 Task: Find connections with filter location Klosterneuburg with filter topic #Creativitywith filter profile language English with filter current company Cadila Pharmaceuticals Limited with filter school Yenepoya University with filter industry Blockchain Services with filter service category Print Design with filter keywords title Journalist
Action: Mouse moved to (579, 100)
Screenshot: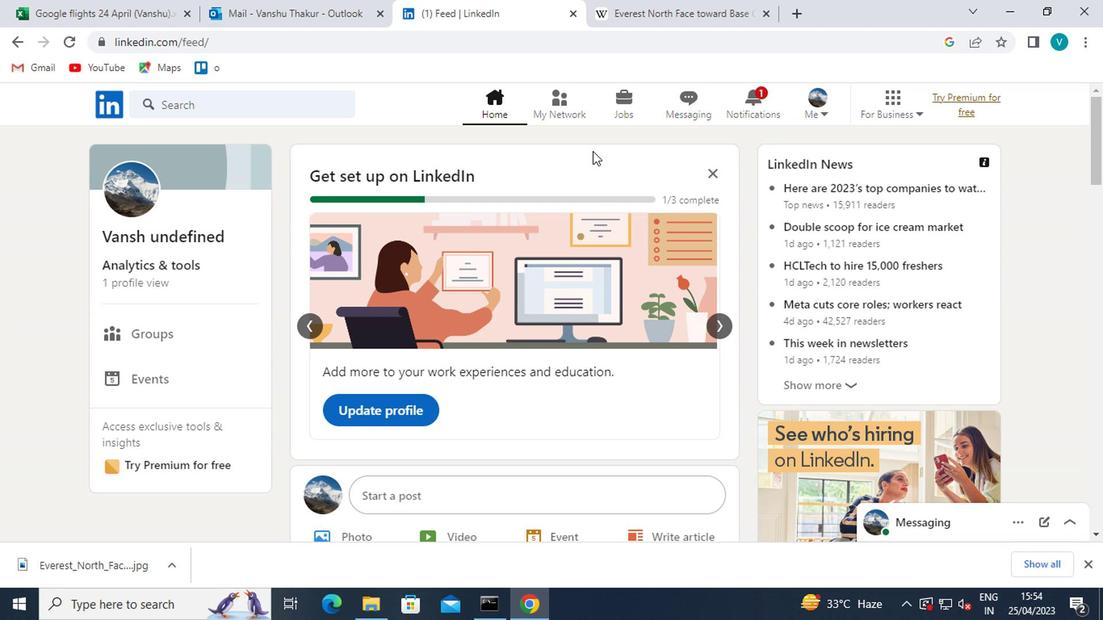 
Action: Mouse pressed left at (579, 100)
Screenshot: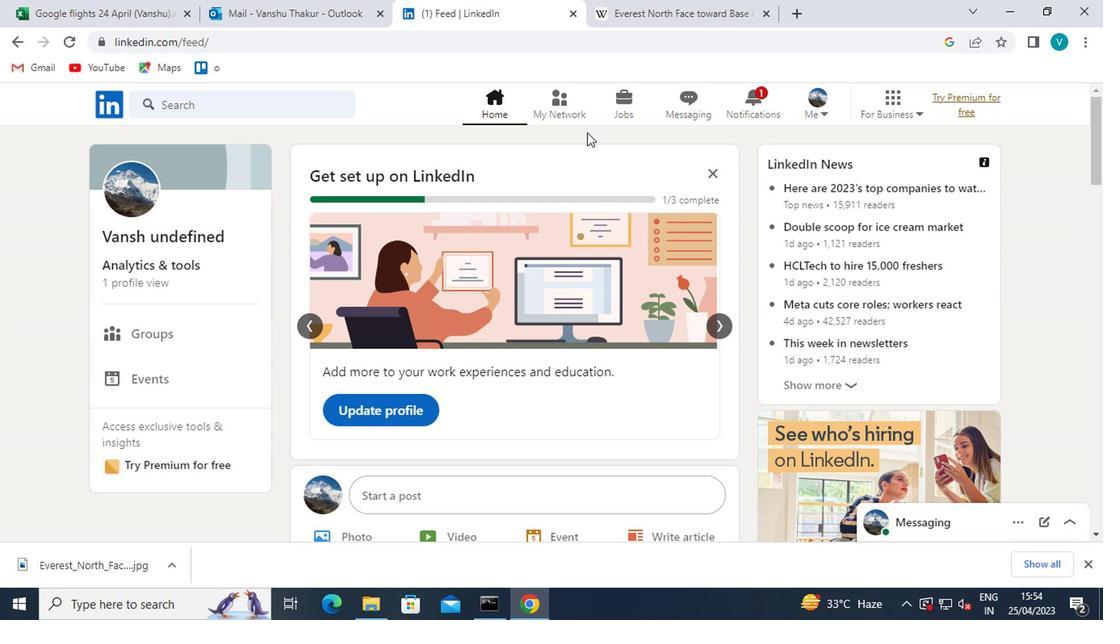 
Action: Mouse moved to (203, 190)
Screenshot: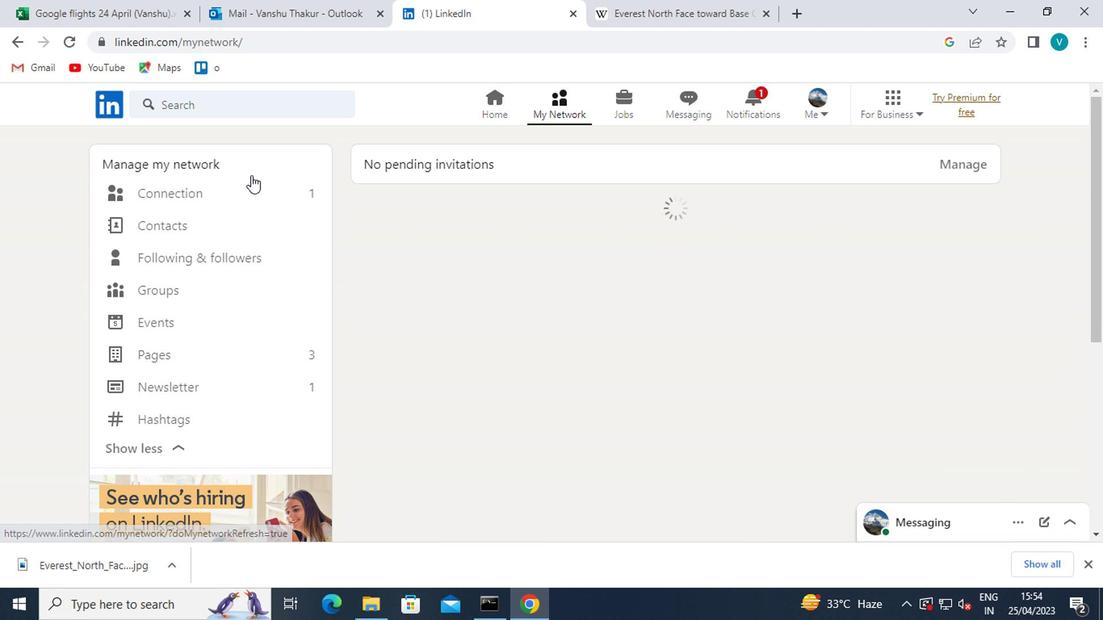 
Action: Mouse pressed left at (203, 190)
Screenshot: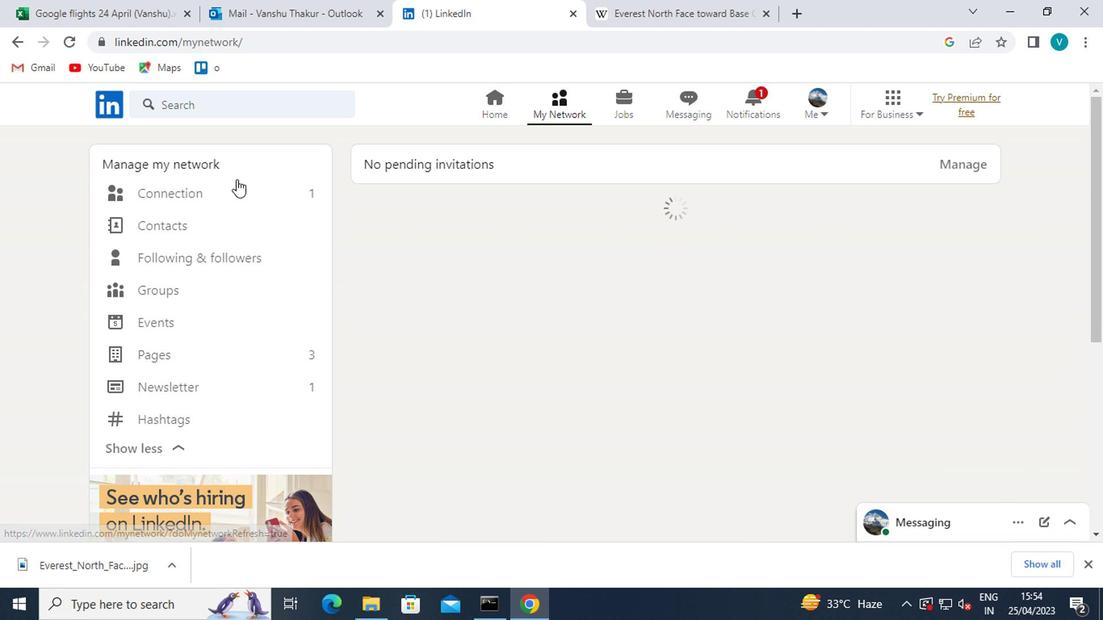 
Action: Mouse moved to (662, 188)
Screenshot: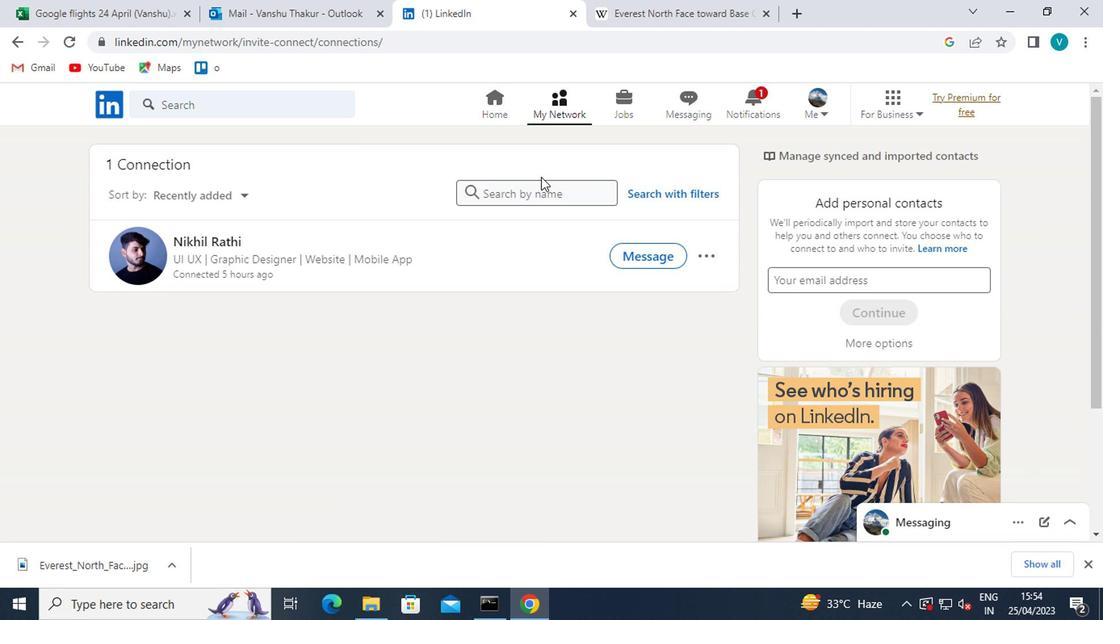 
Action: Mouse pressed left at (662, 188)
Screenshot: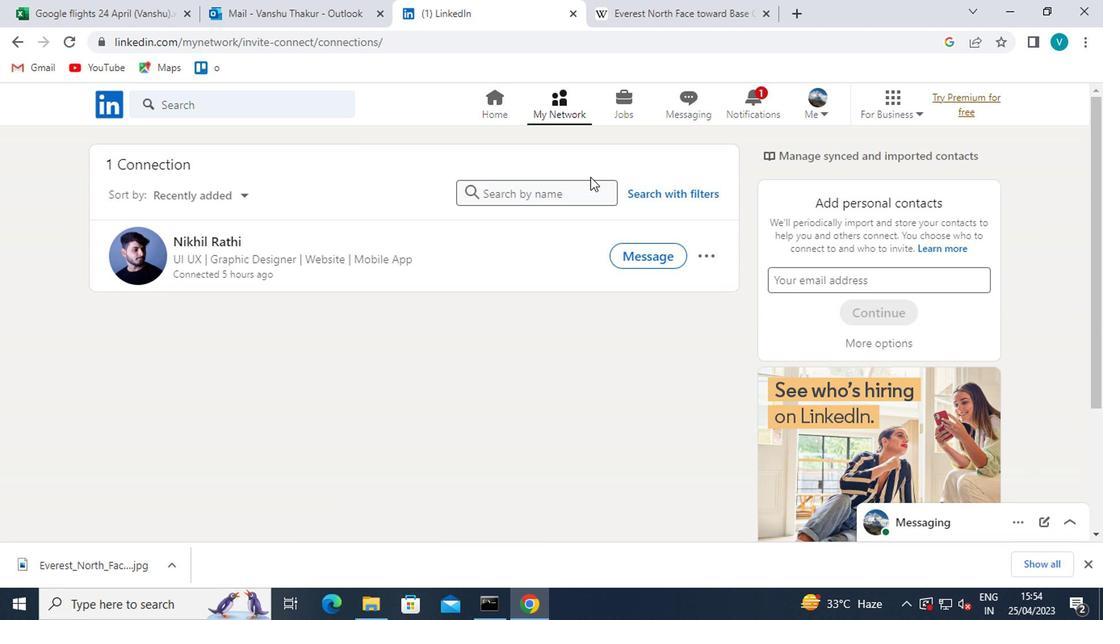 
Action: Mouse moved to (553, 164)
Screenshot: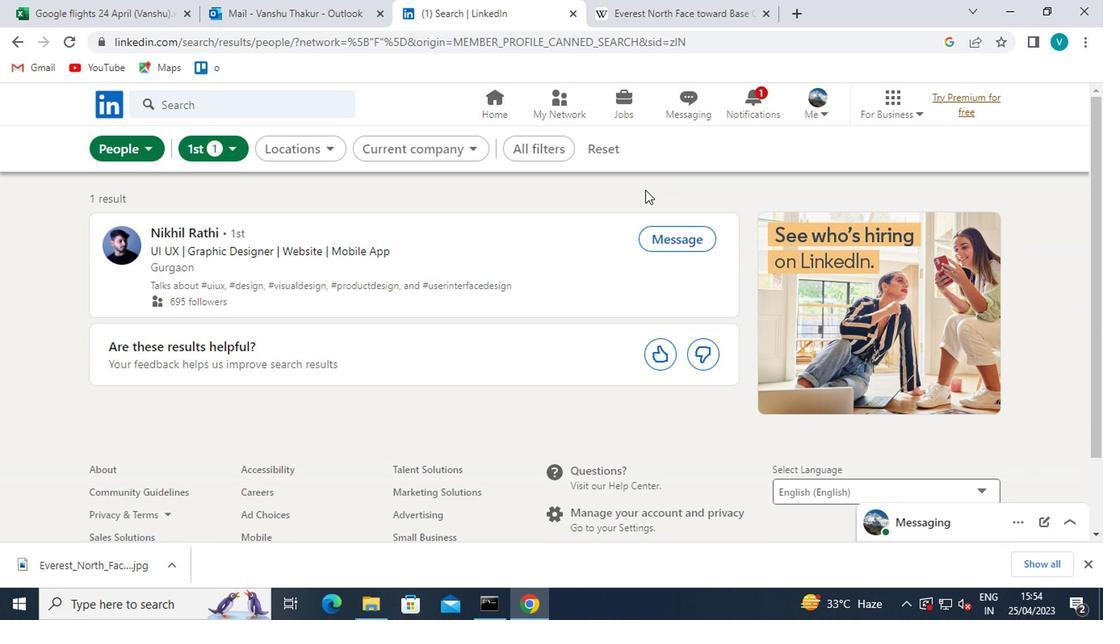 
Action: Mouse pressed left at (553, 164)
Screenshot: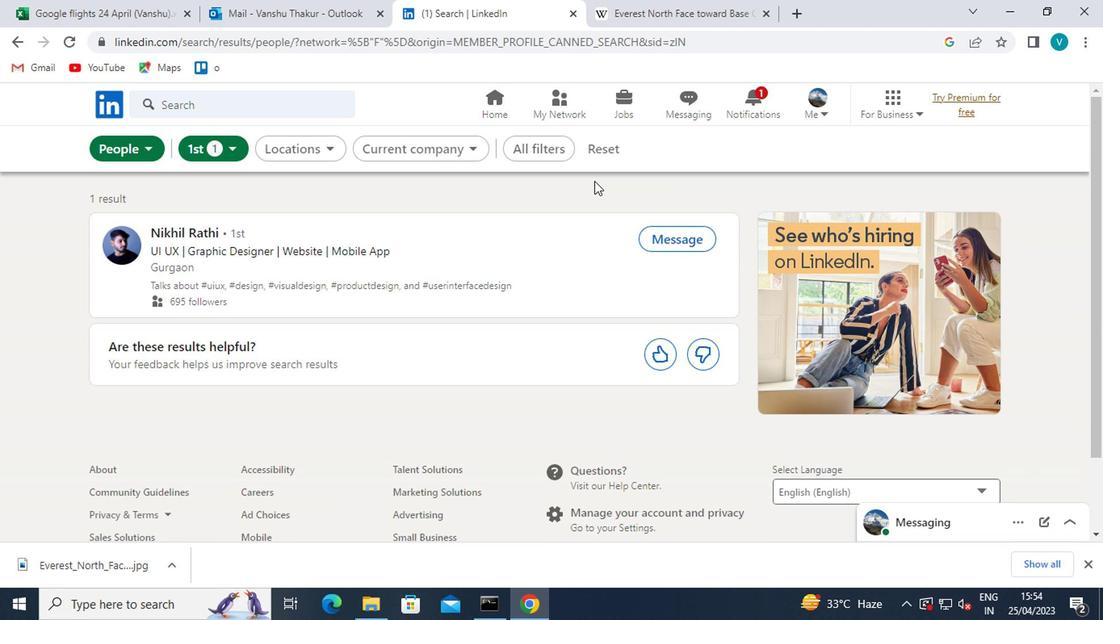 
Action: Mouse moved to (556, 158)
Screenshot: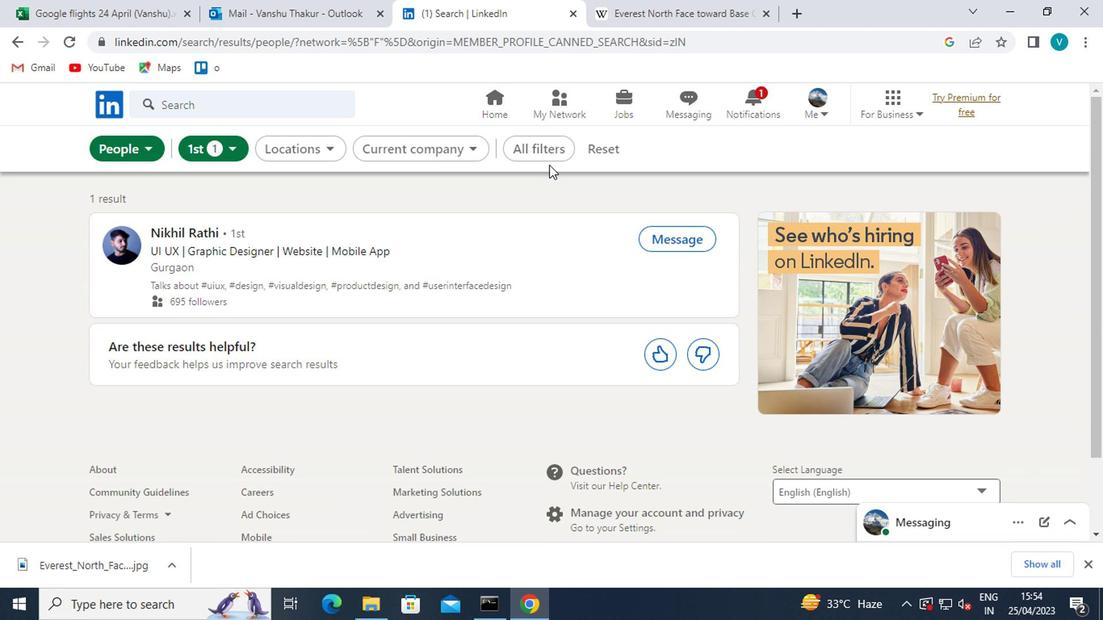 
Action: Mouse pressed left at (556, 158)
Screenshot: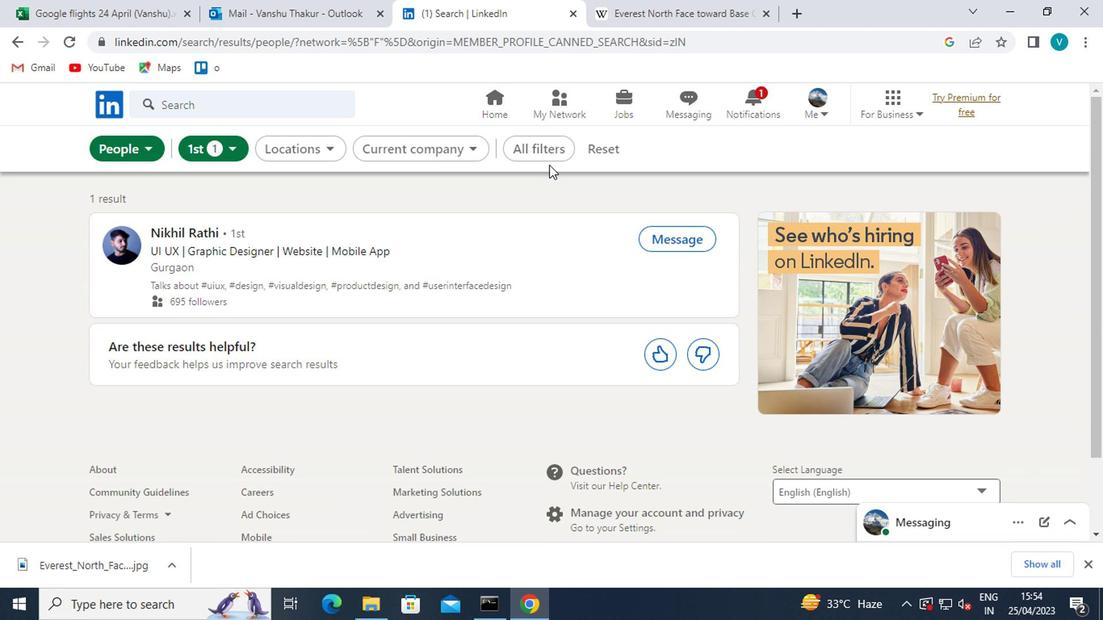 
Action: Mouse moved to (718, 247)
Screenshot: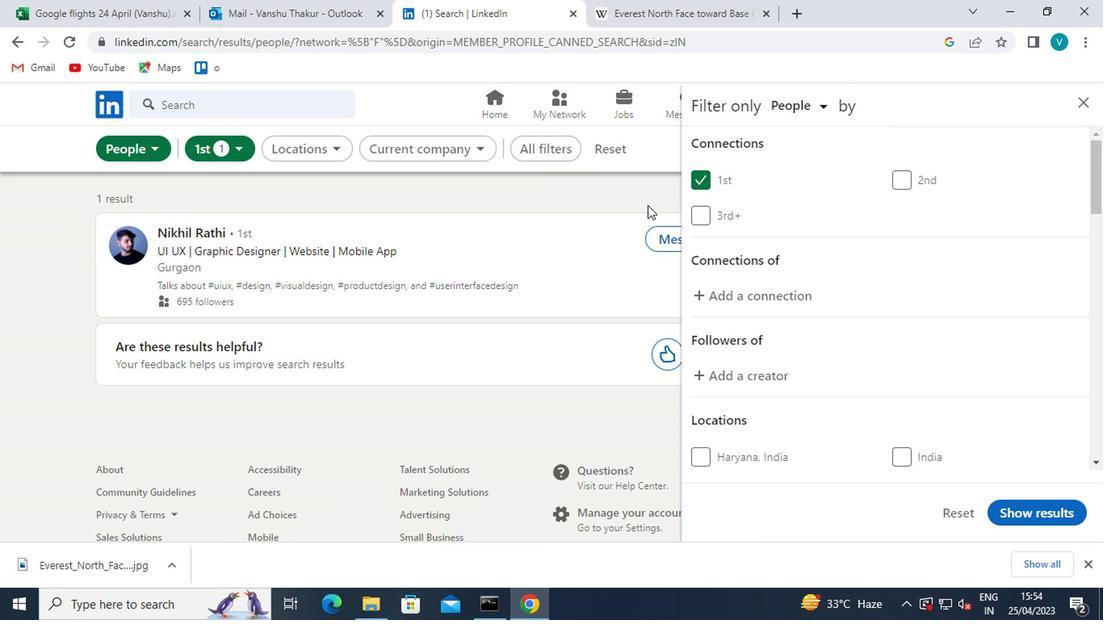 
Action: Mouse scrolled (718, 245) with delta (0, -1)
Screenshot: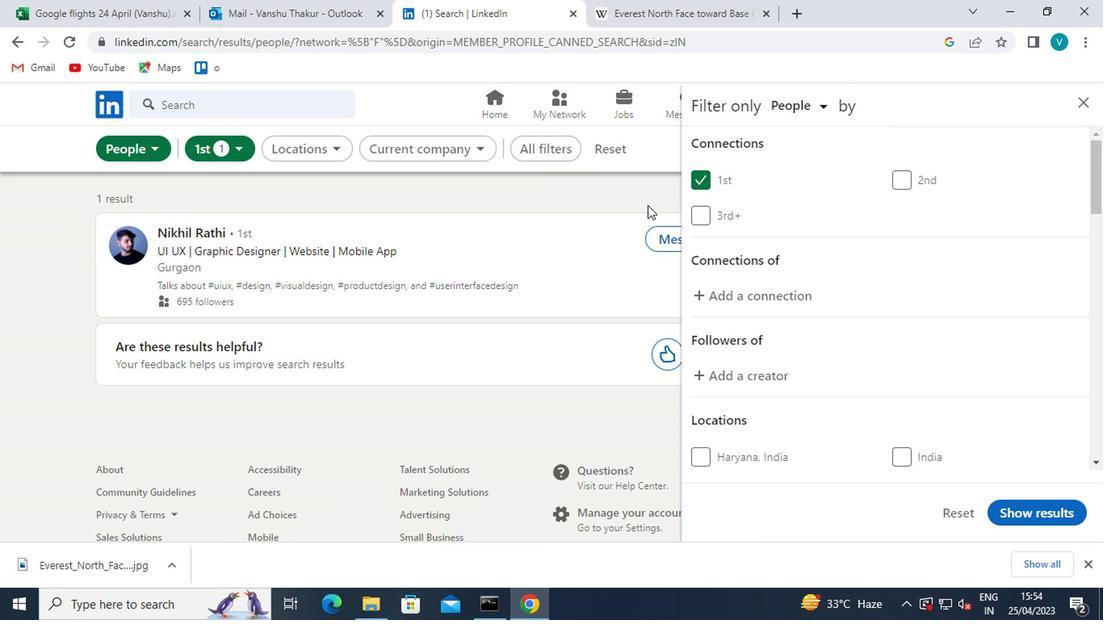
Action: Mouse moved to (721, 249)
Screenshot: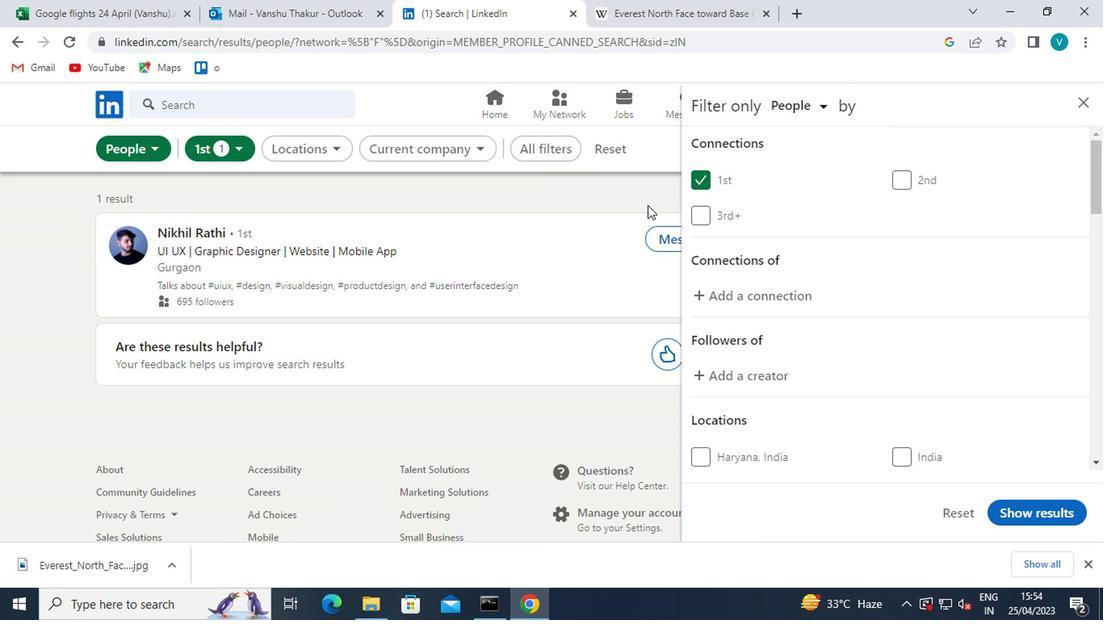 
Action: Mouse scrolled (721, 249) with delta (0, 0)
Screenshot: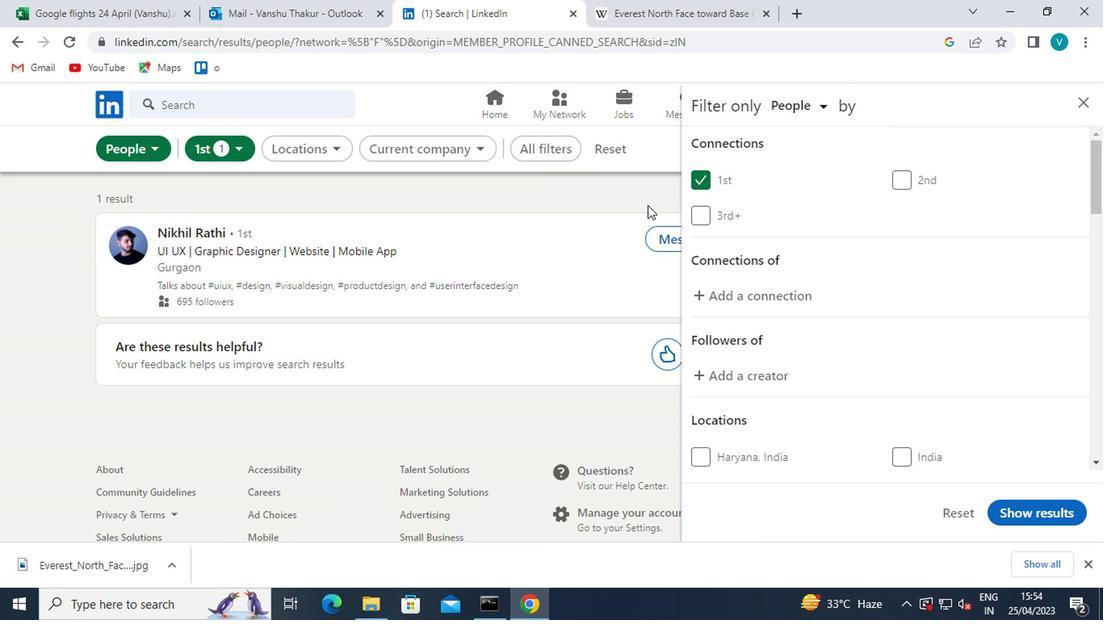 
Action: Mouse moved to (743, 359)
Screenshot: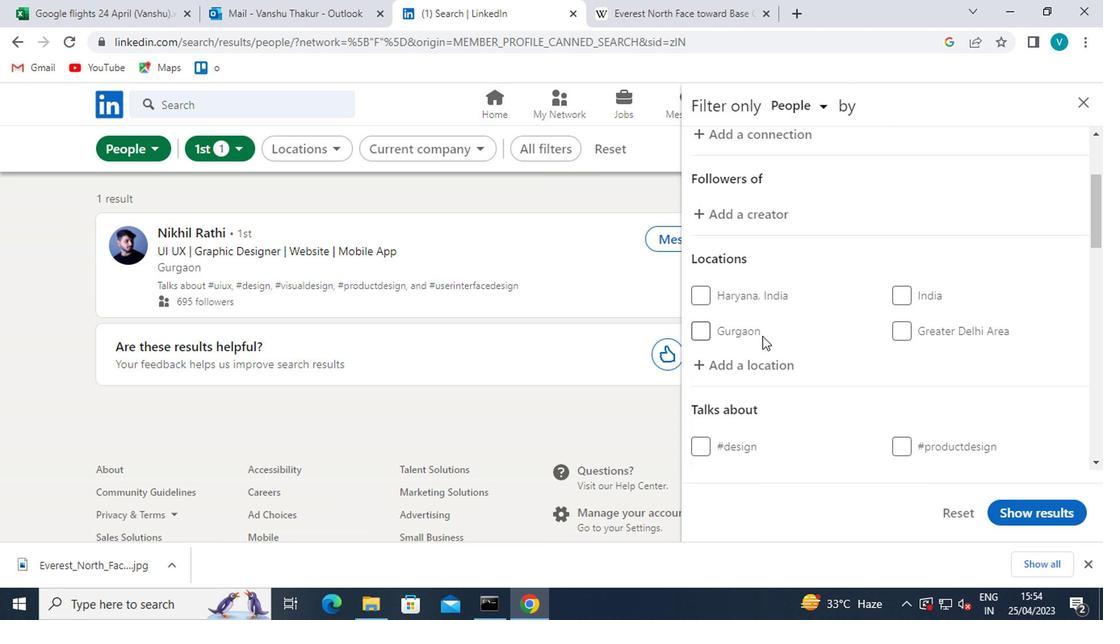 
Action: Mouse pressed left at (743, 359)
Screenshot: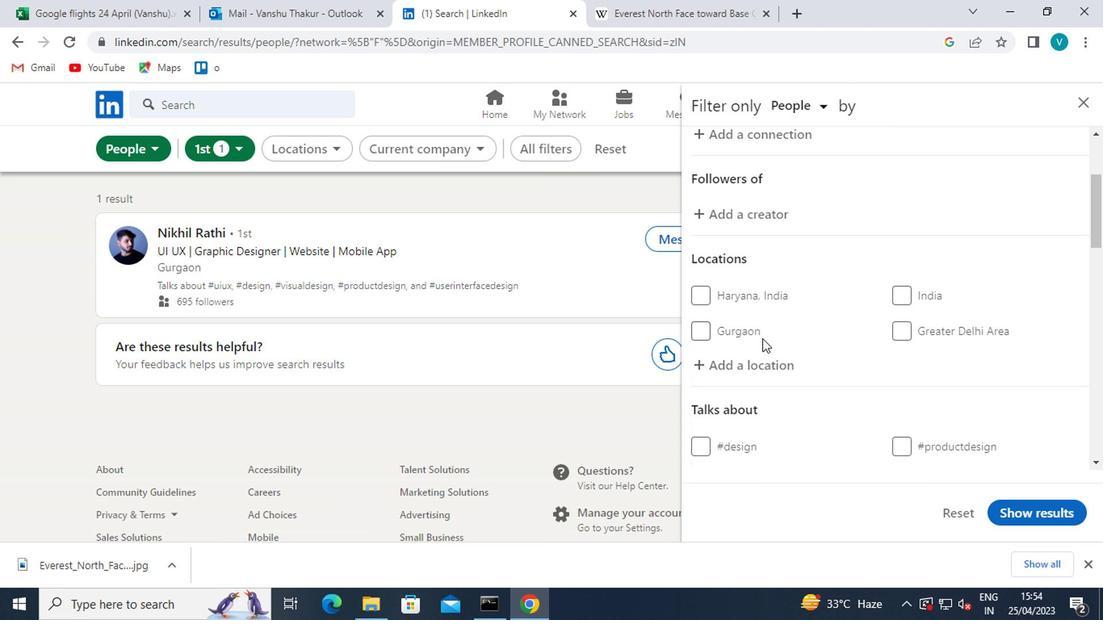 
Action: Mouse moved to (714, 376)
Screenshot: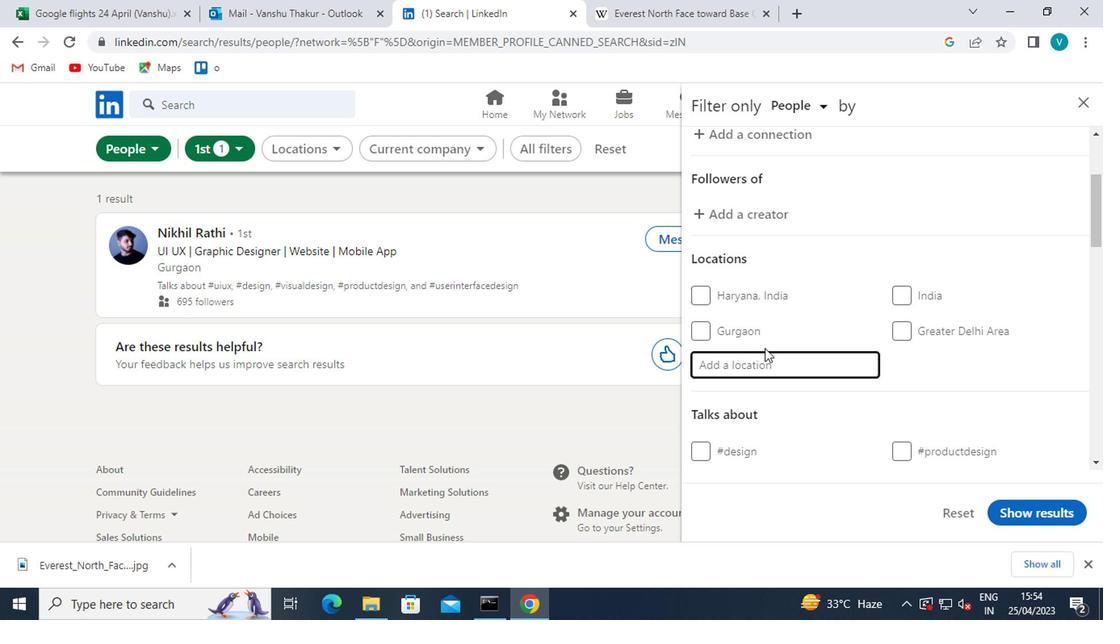 
Action: Key pressed <Key.shift>KLOSTERNEUBURG
Screenshot: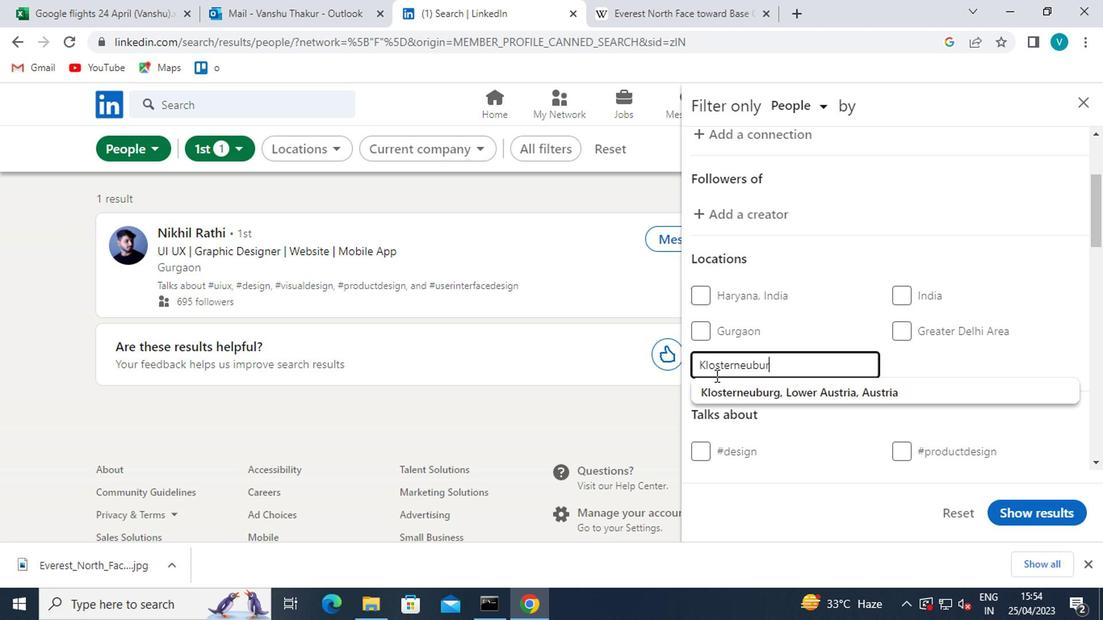 
Action: Mouse moved to (779, 394)
Screenshot: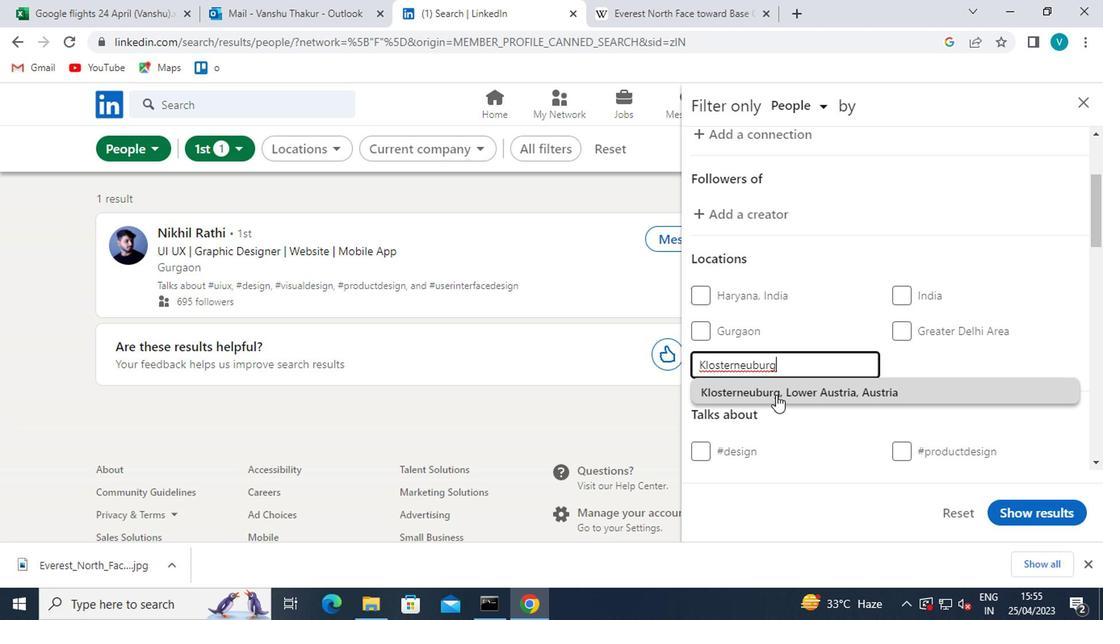 
Action: Mouse pressed left at (779, 394)
Screenshot: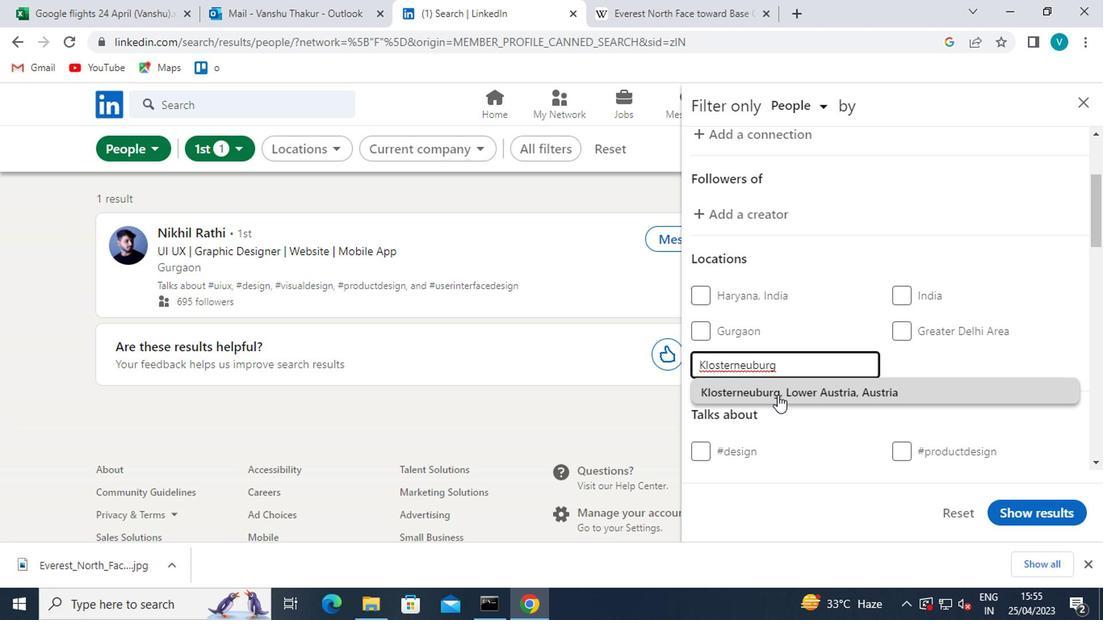 
Action: Mouse moved to (842, 384)
Screenshot: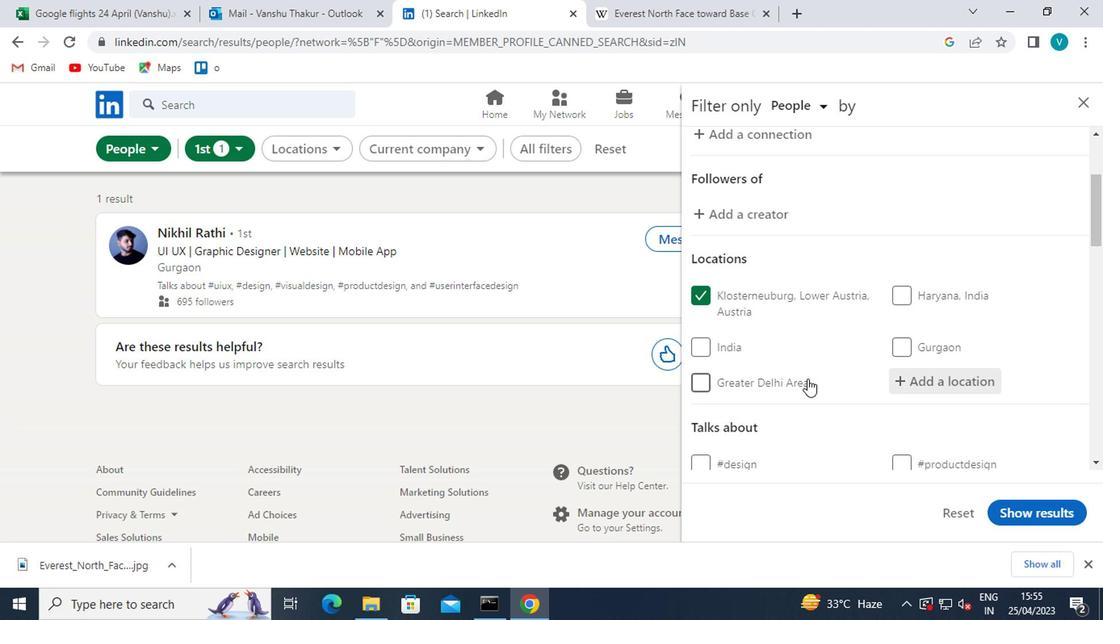 
Action: Mouse scrolled (842, 383) with delta (0, -1)
Screenshot: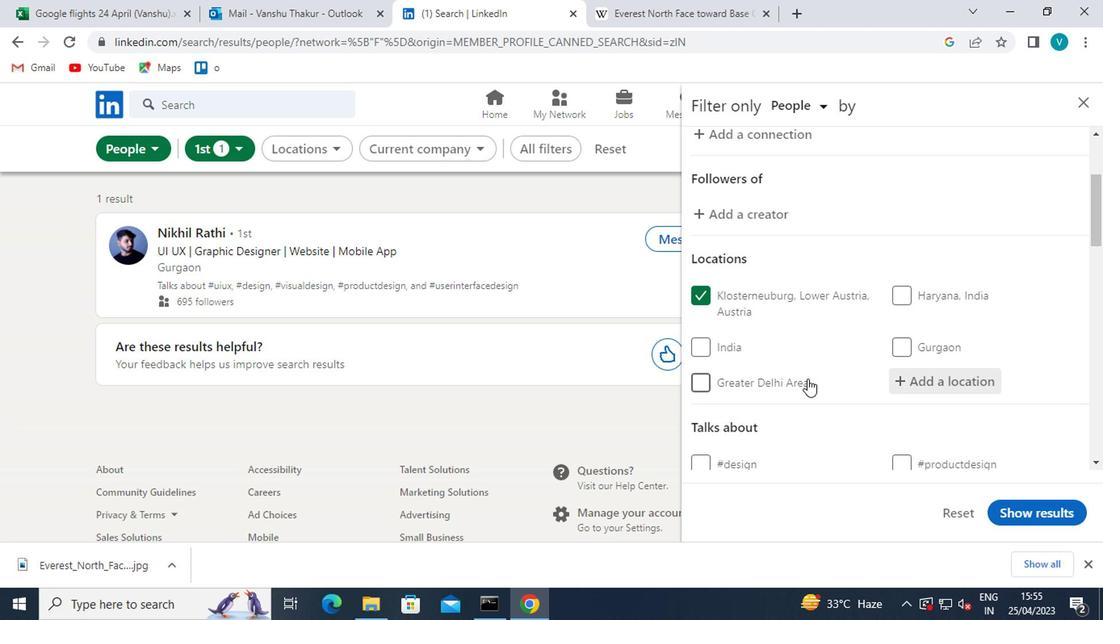 
Action: Mouse moved to (851, 387)
Screenshot: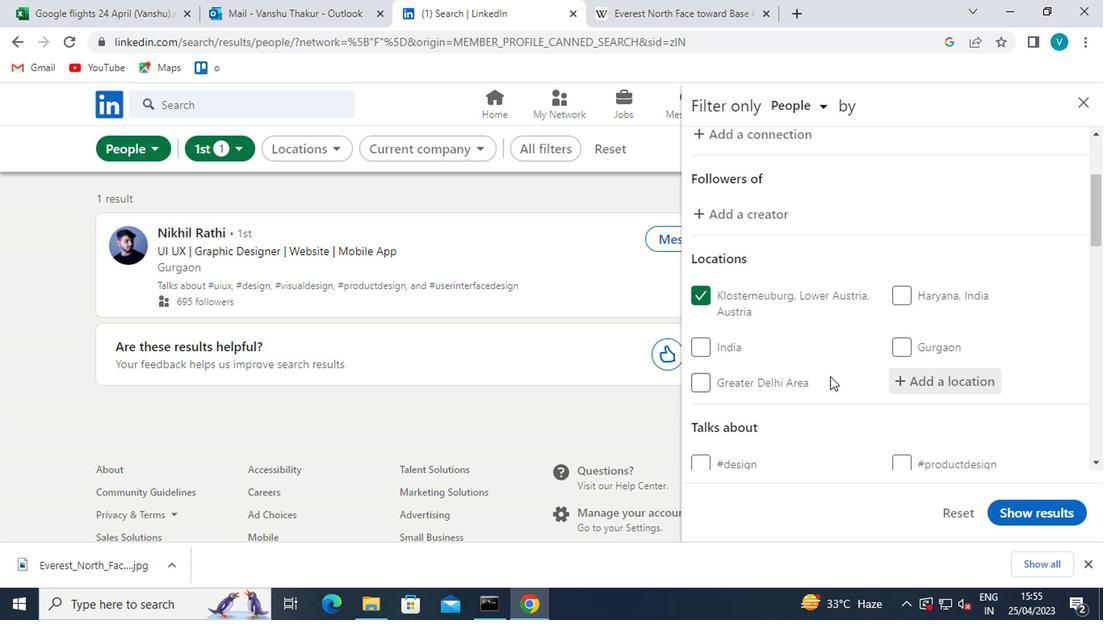 
Action: Mouse scrolled (851, 386) with delta (0, 0)
Screenshot: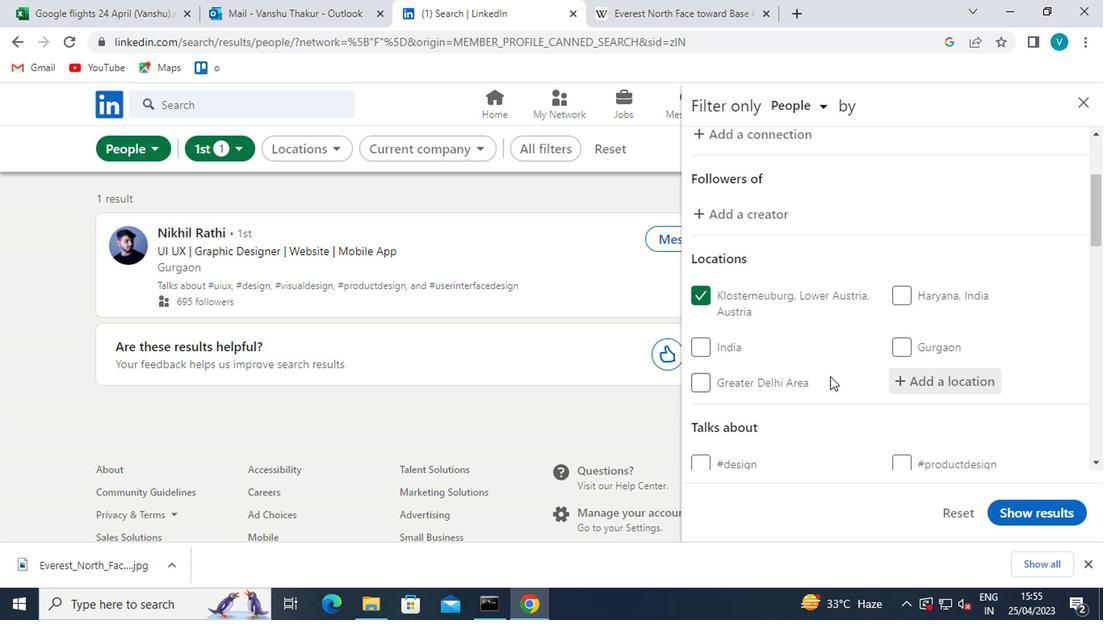 
Action: Mouse moved to (928, 363)
Screenshot: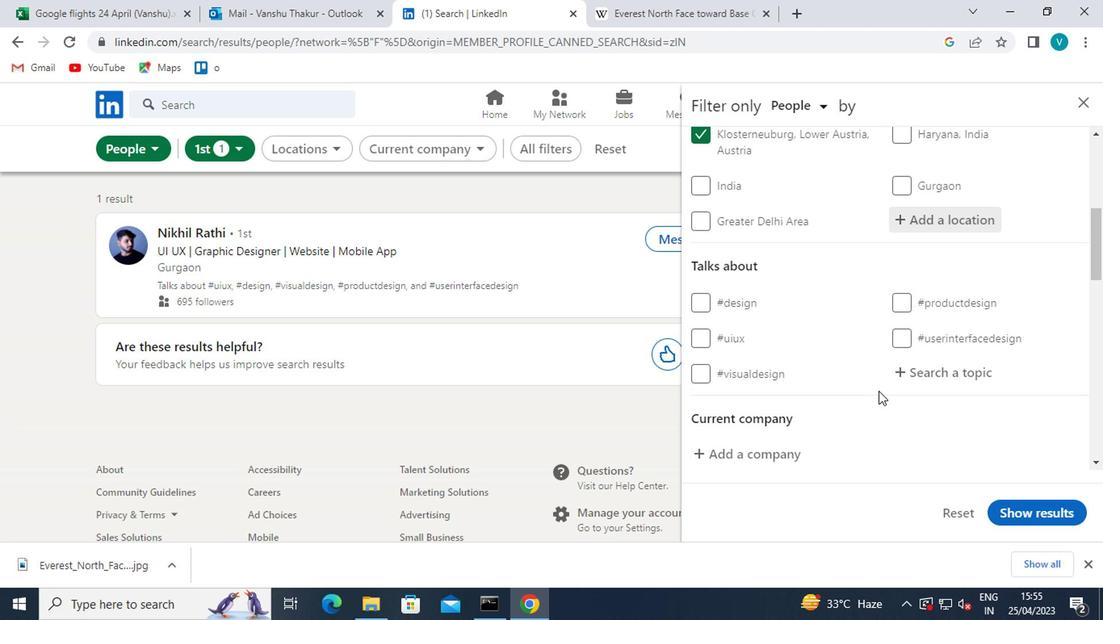
Action: Mouse pressed left at (928, 363)
Screenshot: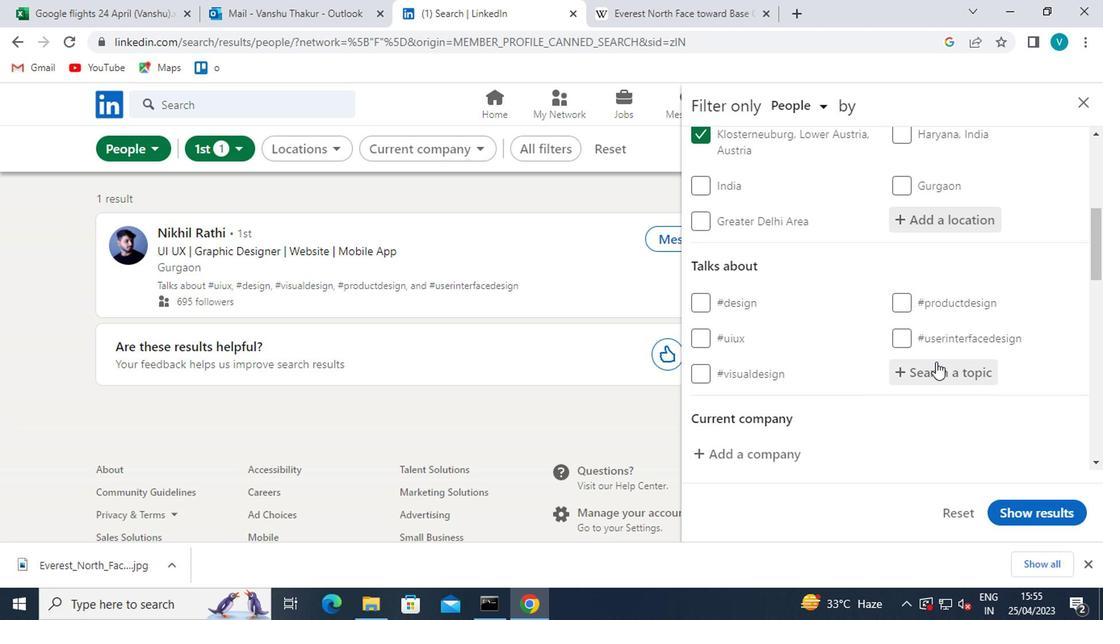 
Action: Mouse moved to (845, 330)
Screenshot: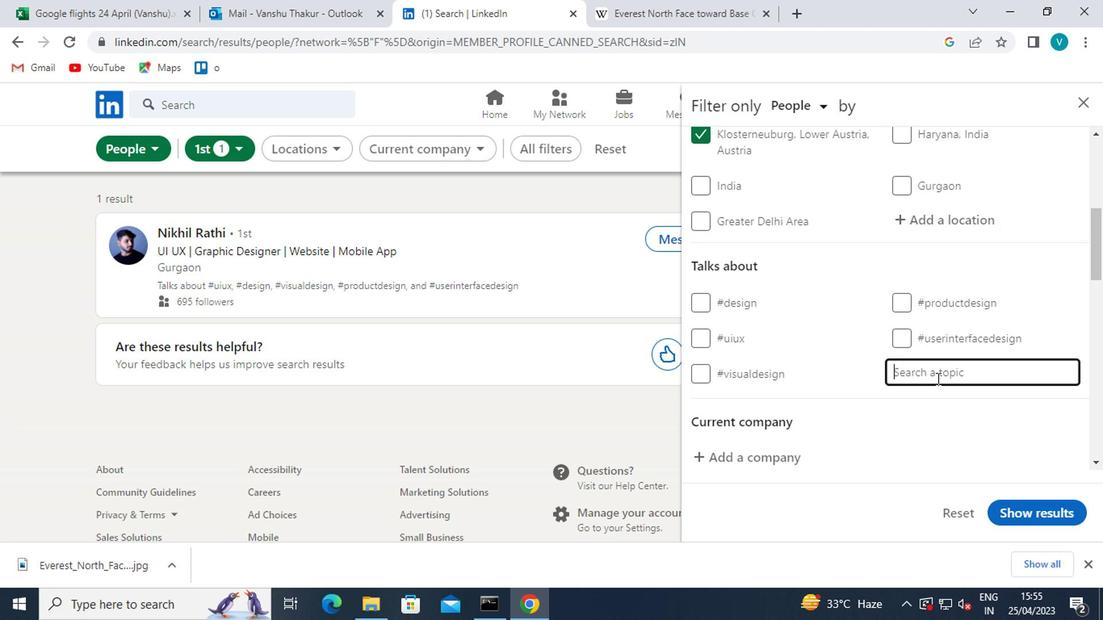 
Action: Key pressed <Key.shift>#<Key.shift>CREATIVITY
Screenshot: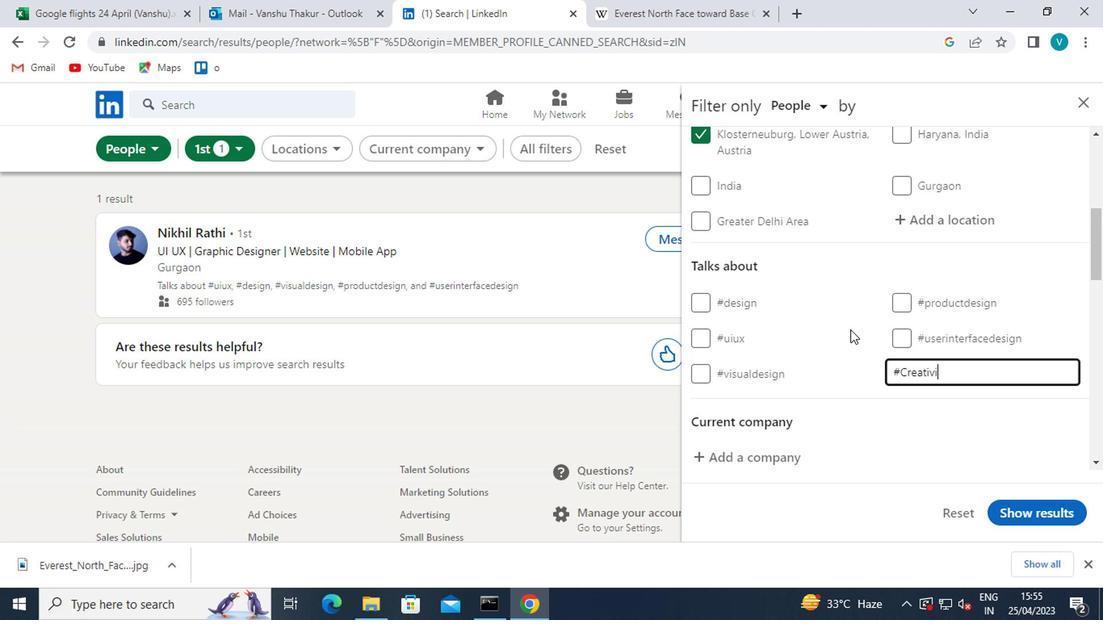 
Action: Mouse moved to (892, 426)
Screenshot: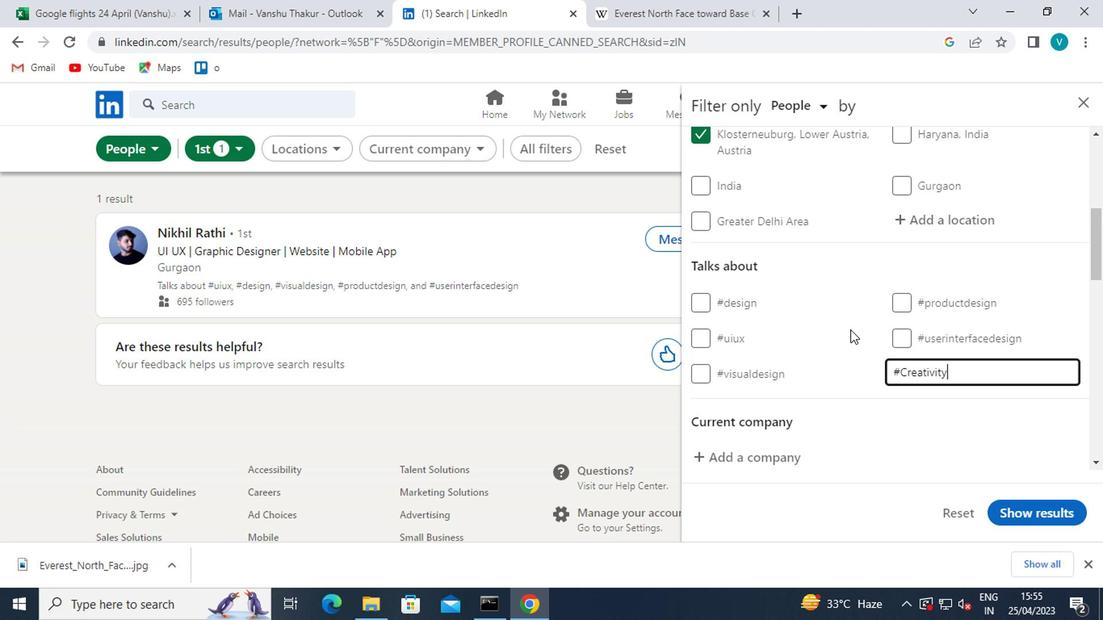 
Action: Mouse pressed left at (892, 426)
Screenshot: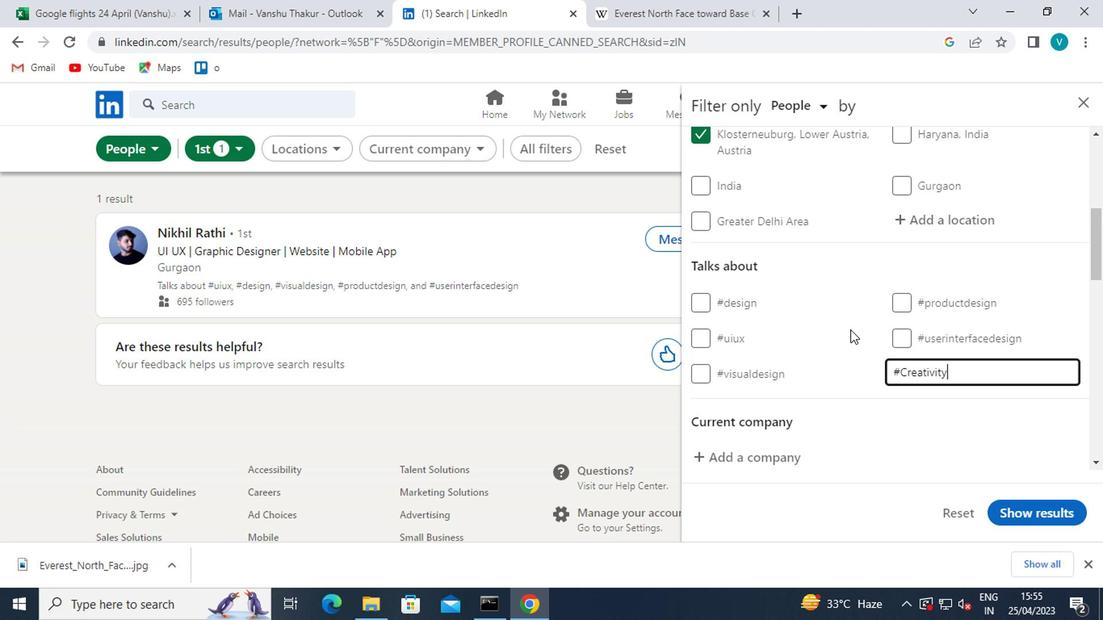 
Action: Mouse moved to (896, 430)
Screenshot: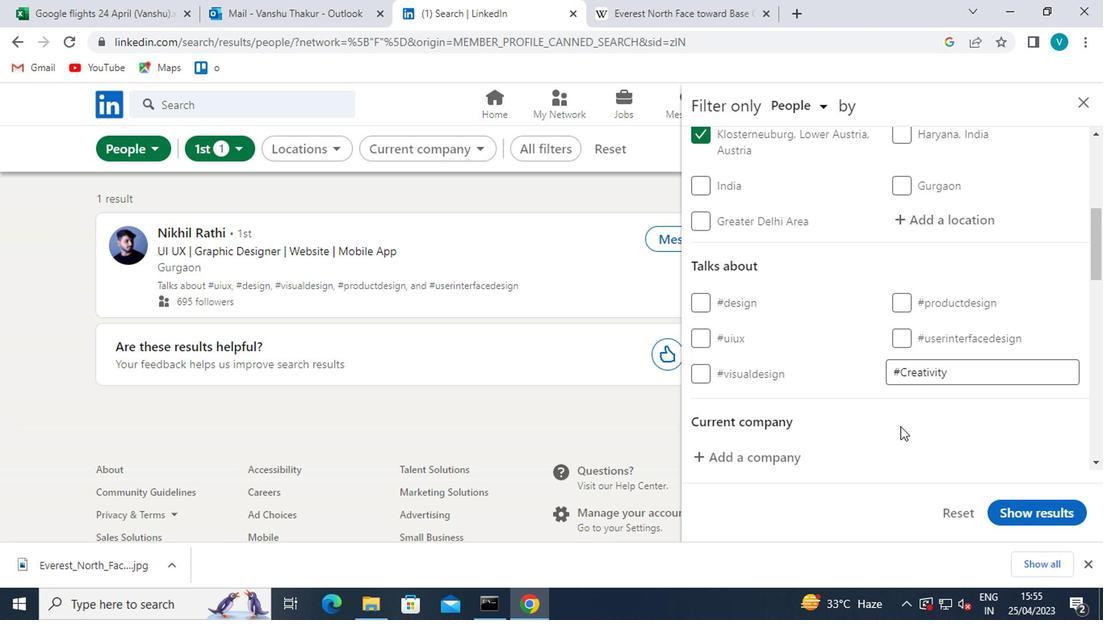 
Action: Mouse scrolled (896, 429) with delta (0, 0)
Screenshot: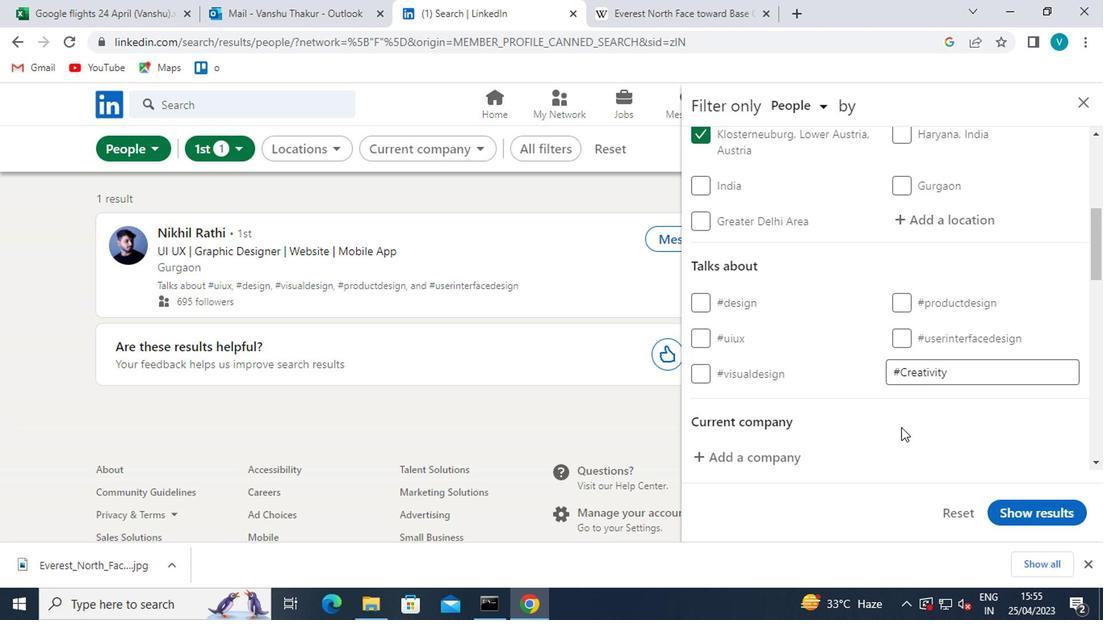 
Action: Mouse scrolled (896, 429) with delta (0, 0)
Screenshot: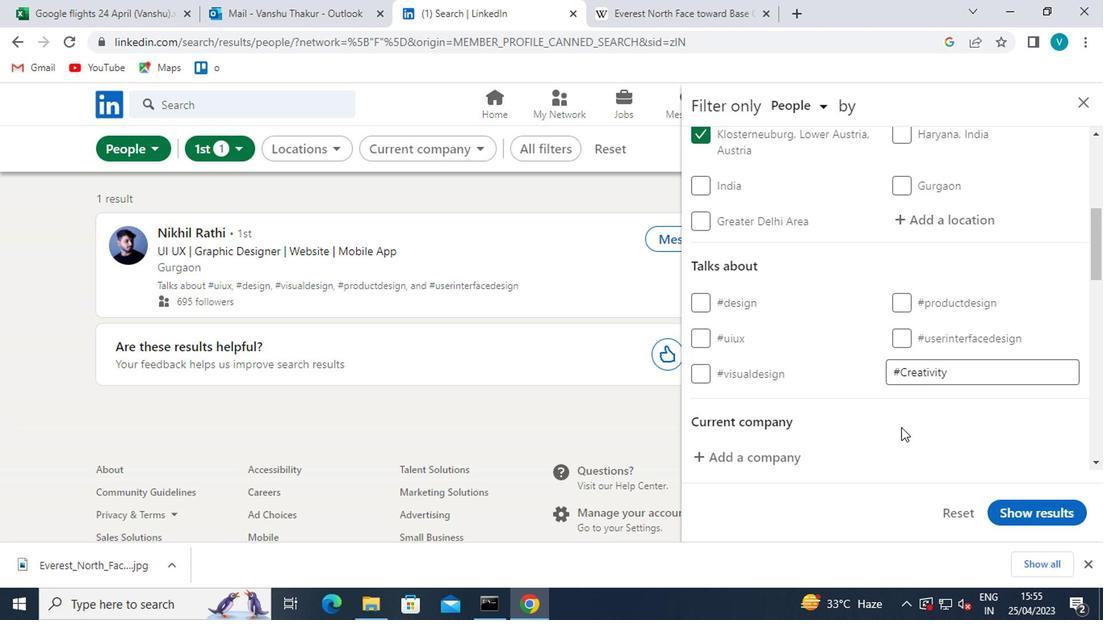 
Action: Mouse moved to (898, 433)
Screenshot: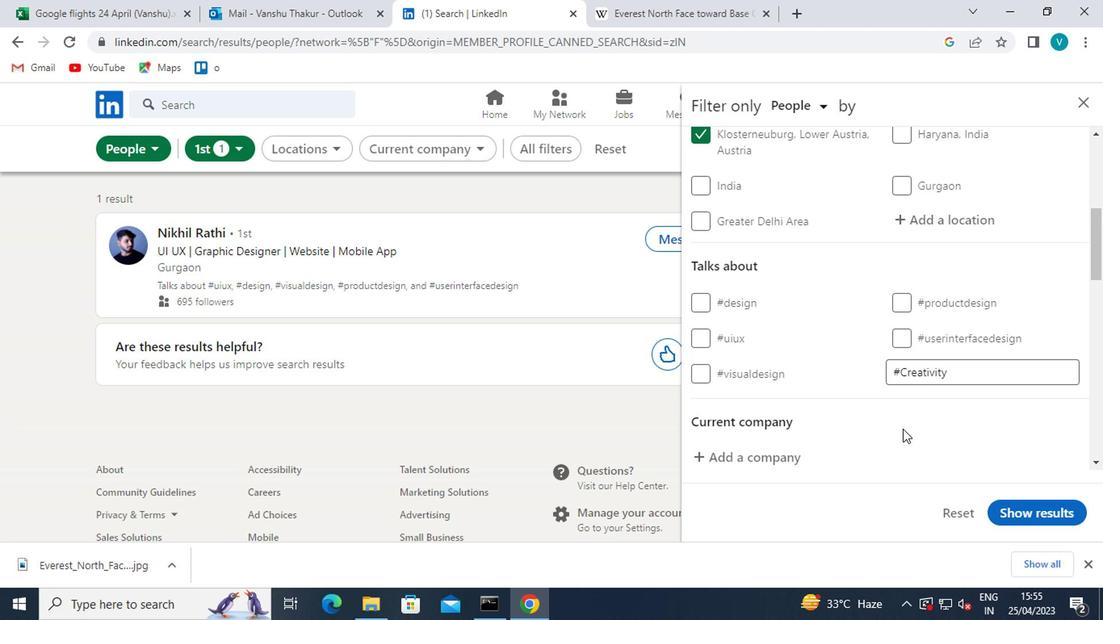 
Action: Mouse scrolled (898, 432) with delta (0, -1)
Screenshot: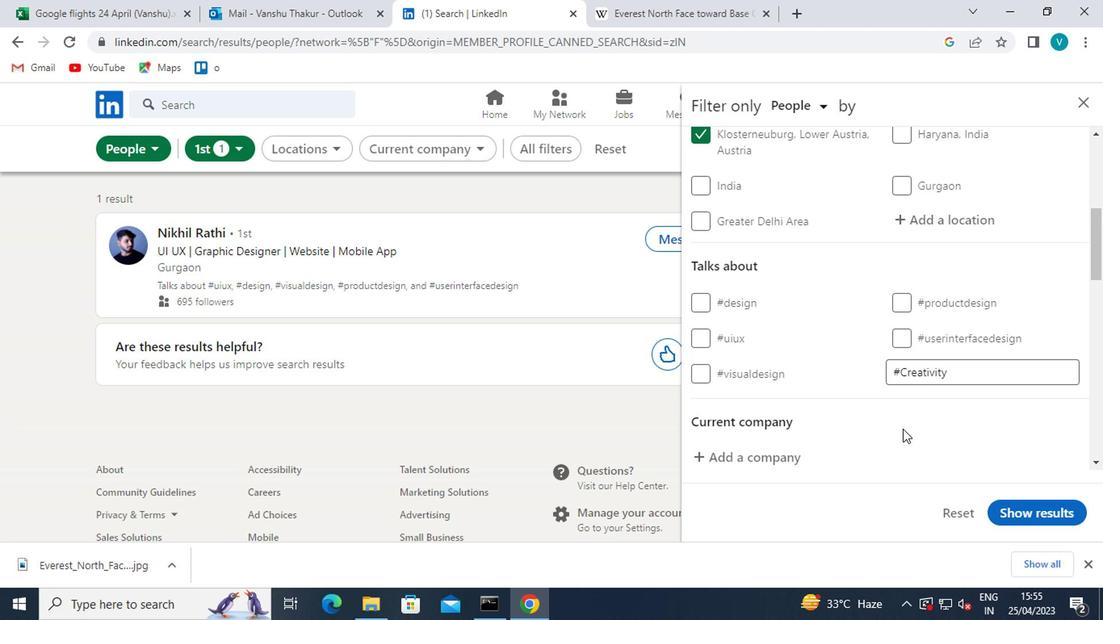 
Action: Mouse scrolled (898, 432) with delta (0, -1)
Screenshot: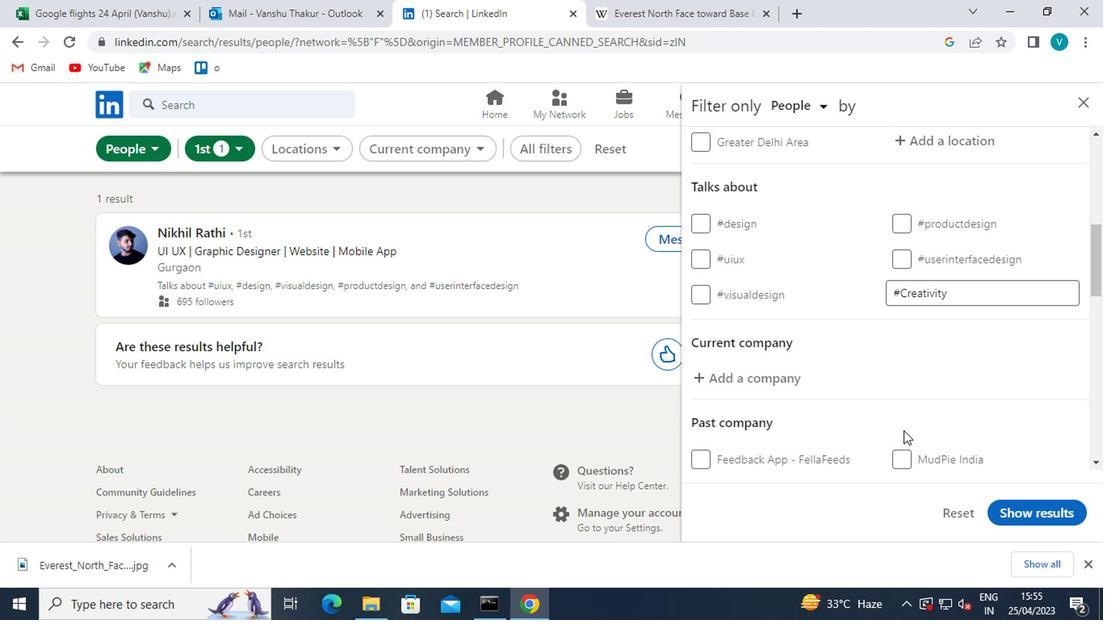 
Action: Mouse moved to (749, 439)
Screenshot: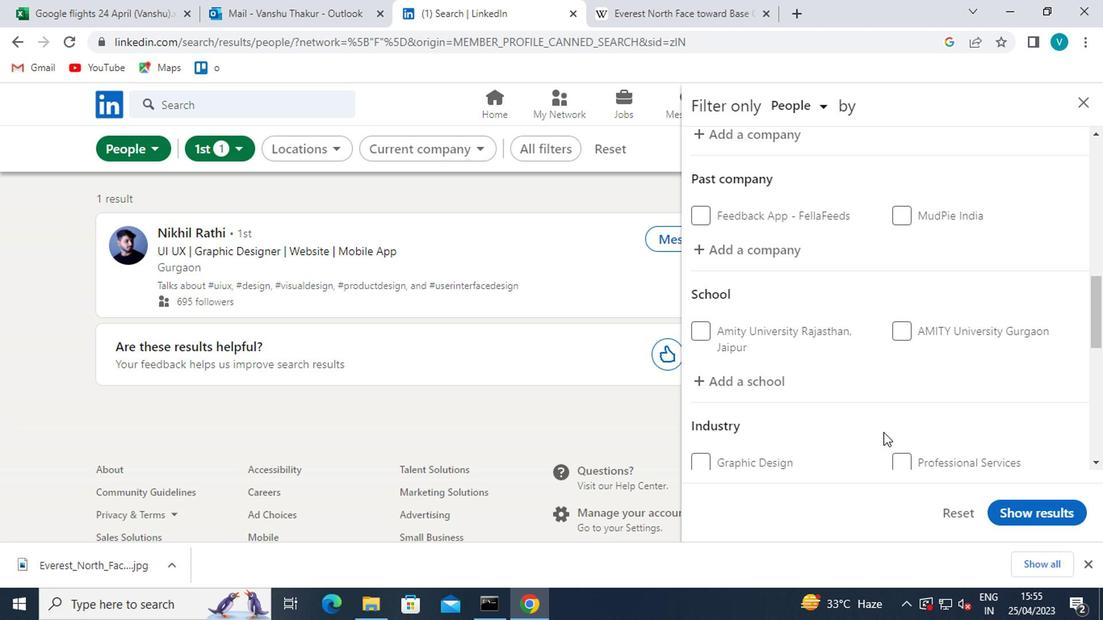 
Action: Mouse scrolled (749, 438) with delta (0, -1)
Screenshot: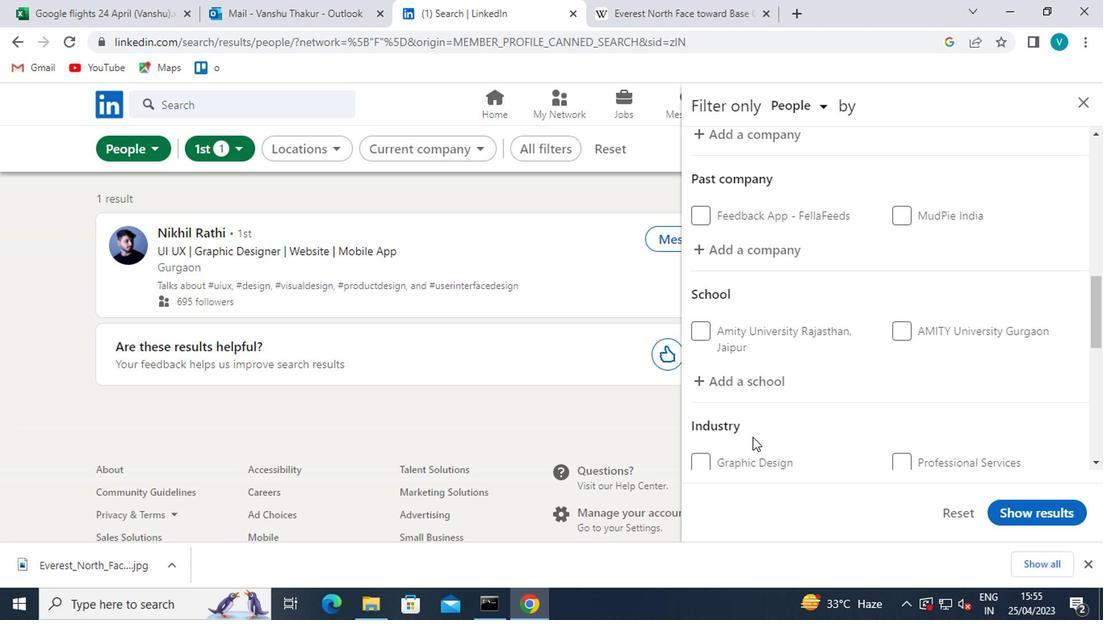 
Action: Mouse moved to (732, 413)
Screenshot: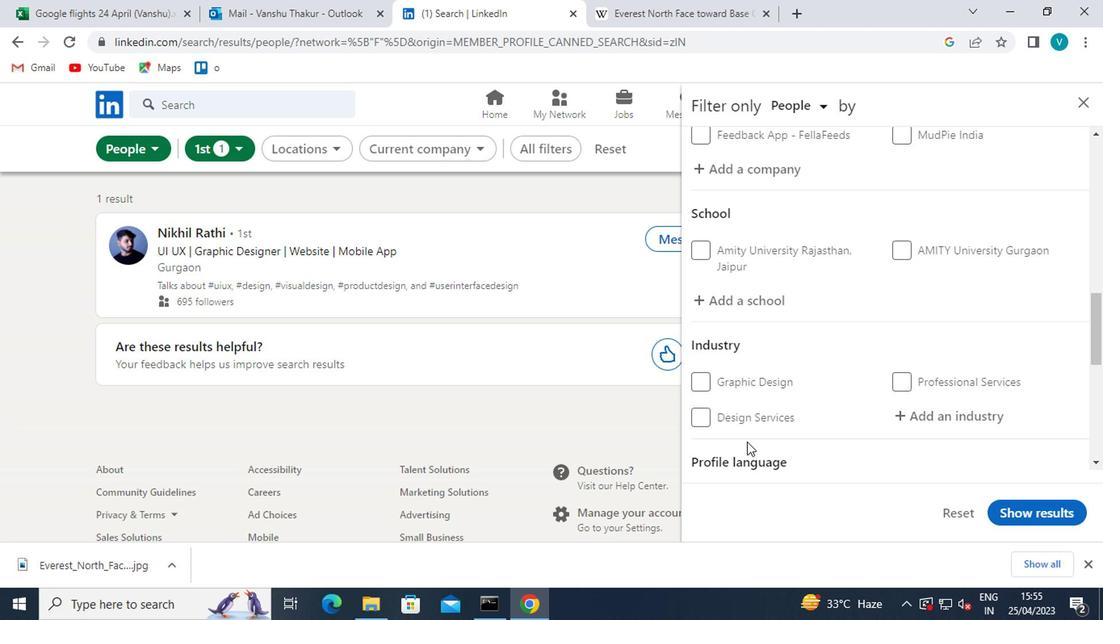 
Action: Mouse scrolled (732, 412) with delta (0, -1)
Screenshot: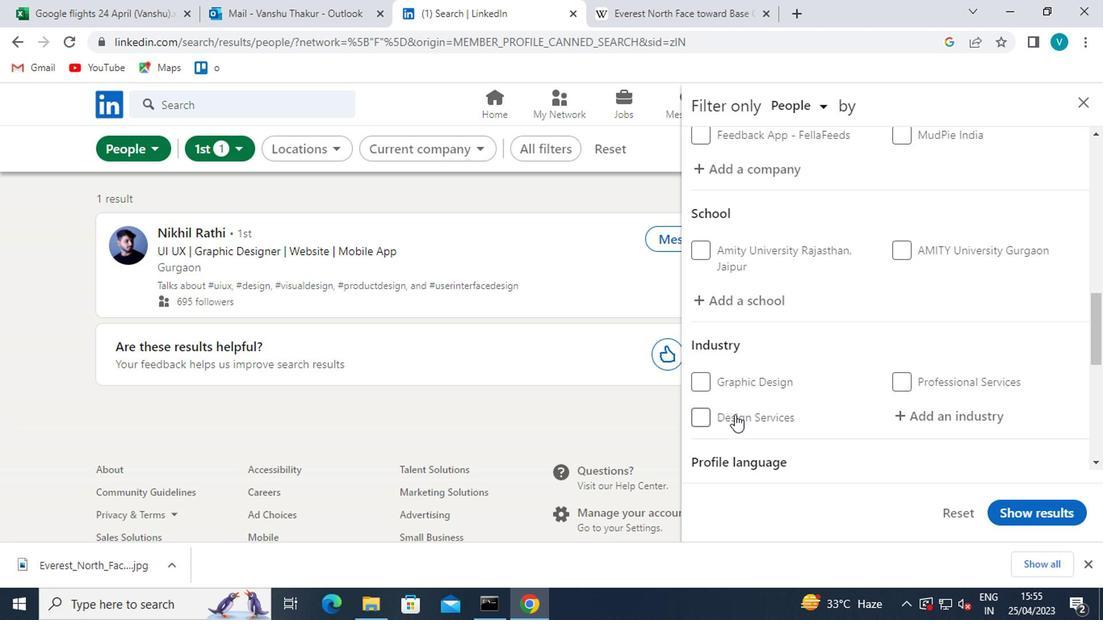 
Action: Mouse moved to (684, 418)
Screenshot: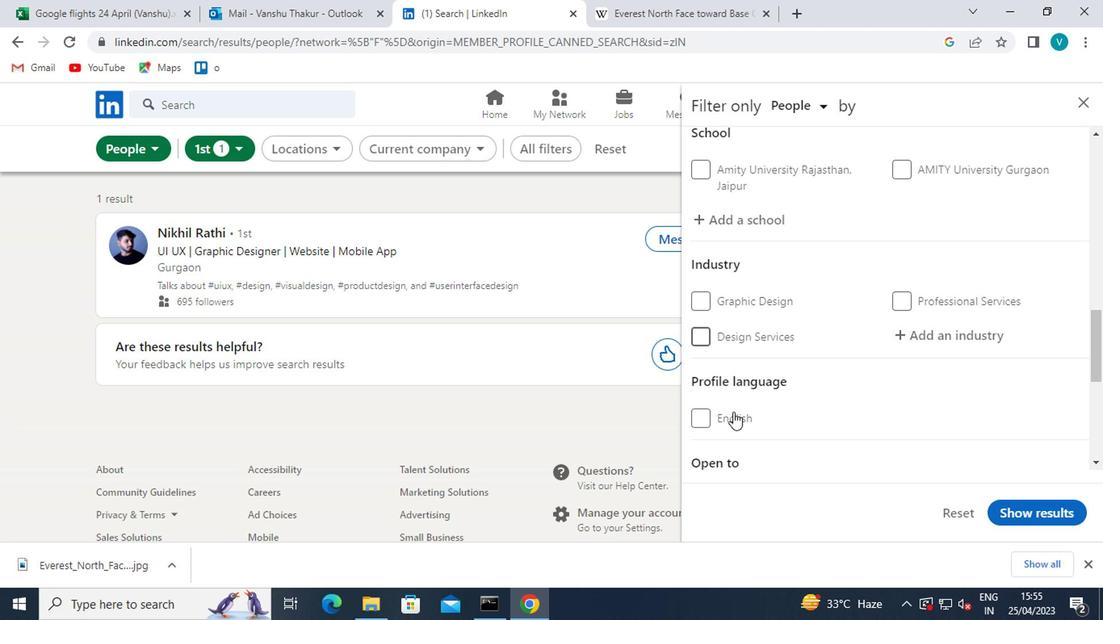 
Action: Mouse pressed left at (684, 418)
Screenshot: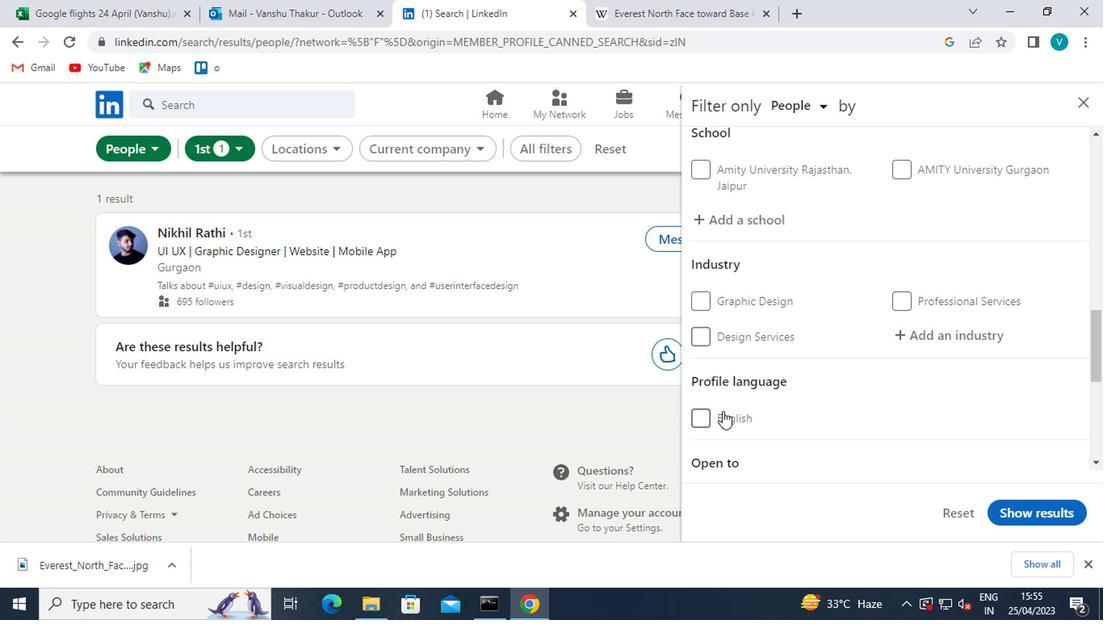 
Action: Mouse moved to (690, 417)
Screenshot: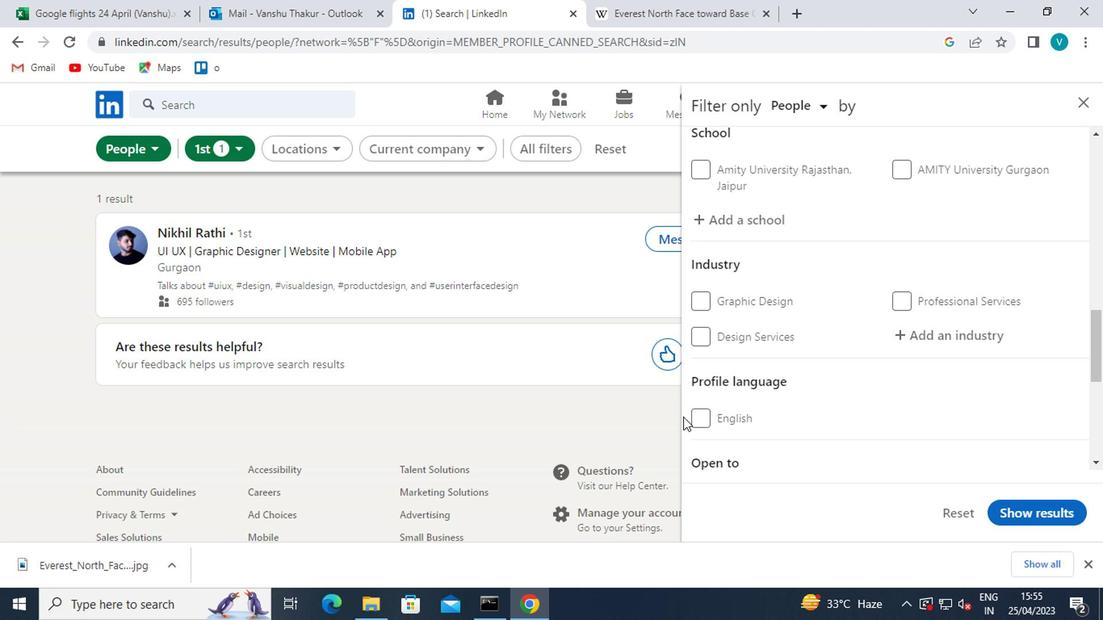 
Action: Mouse pressed left at (690, 417)
Screenshot: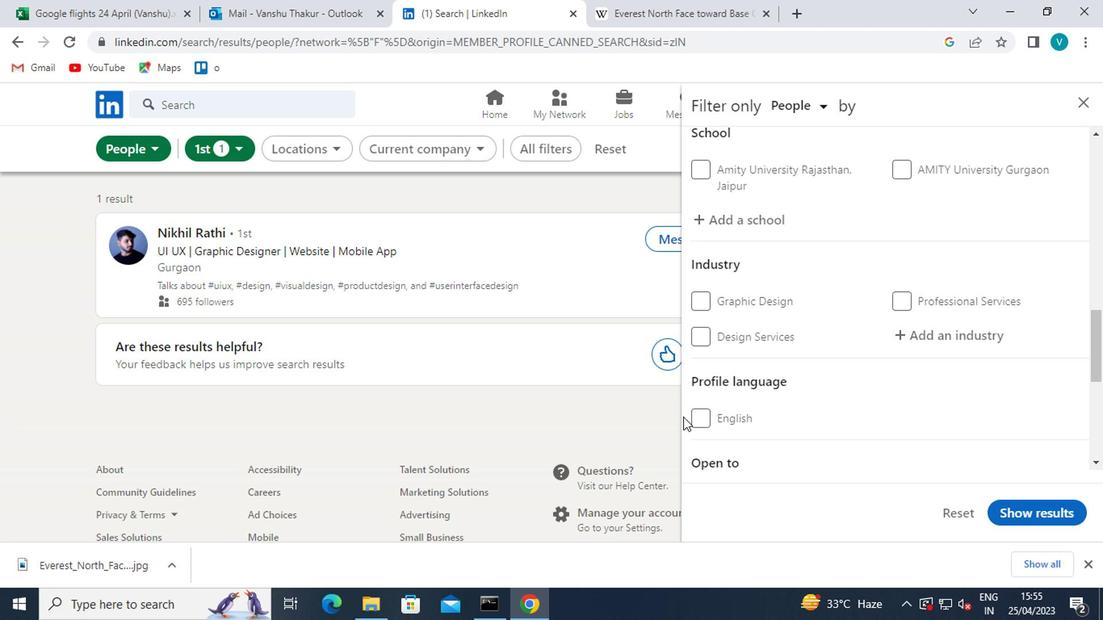 
Action: Mouse moved to (693, 420)
Screenshot: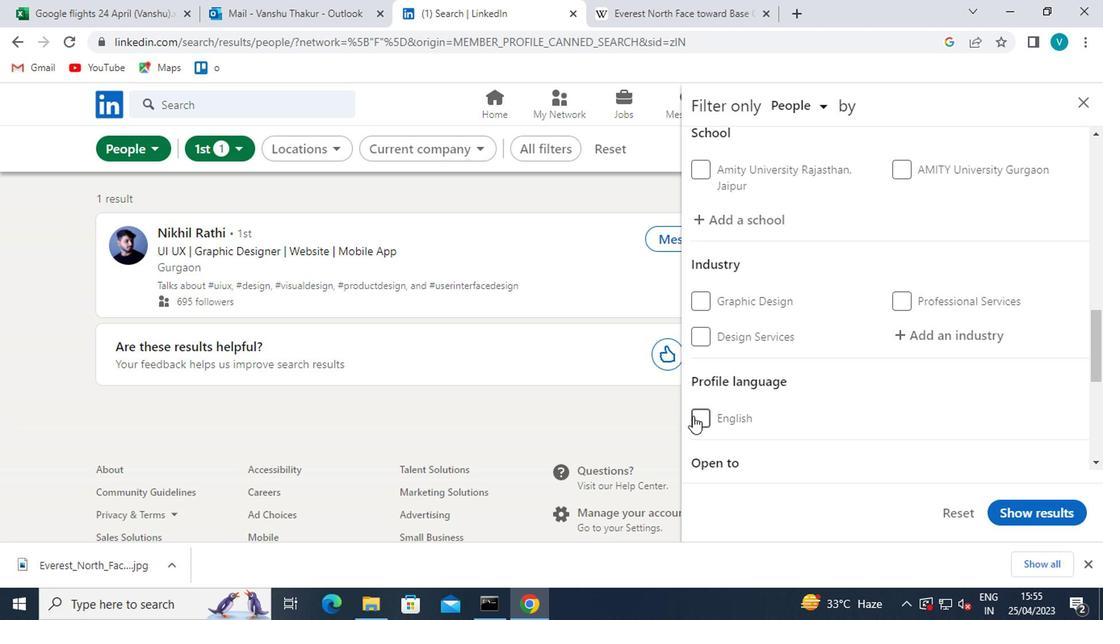 
Action: Mouse pressed left at (693, 420)
Screenshot: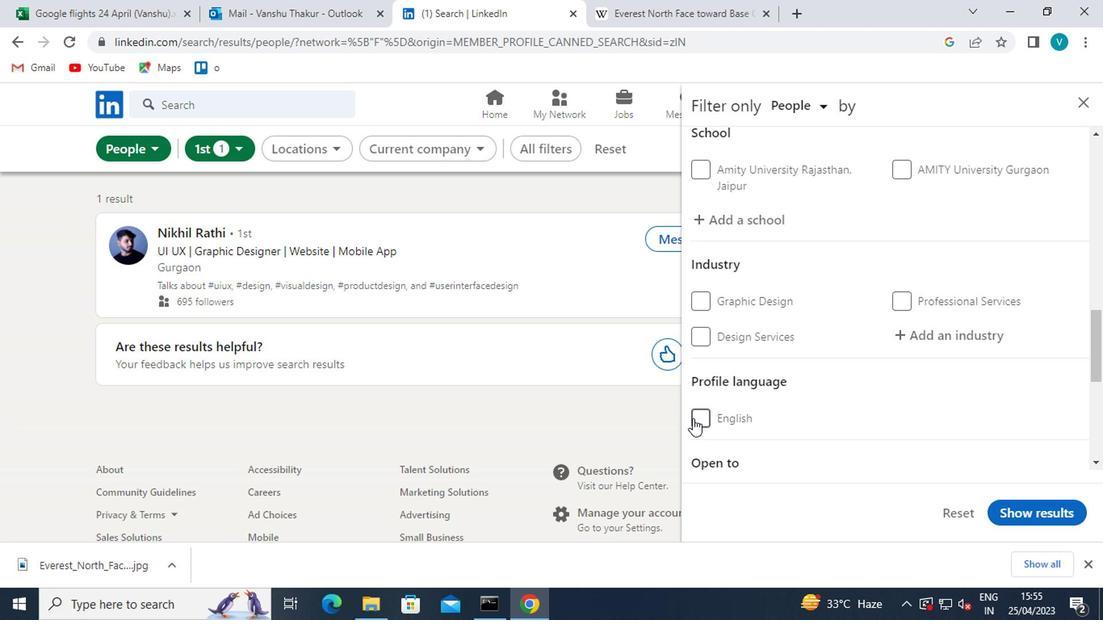 
Action: Mouse moved to (867, 428)
Screenshot: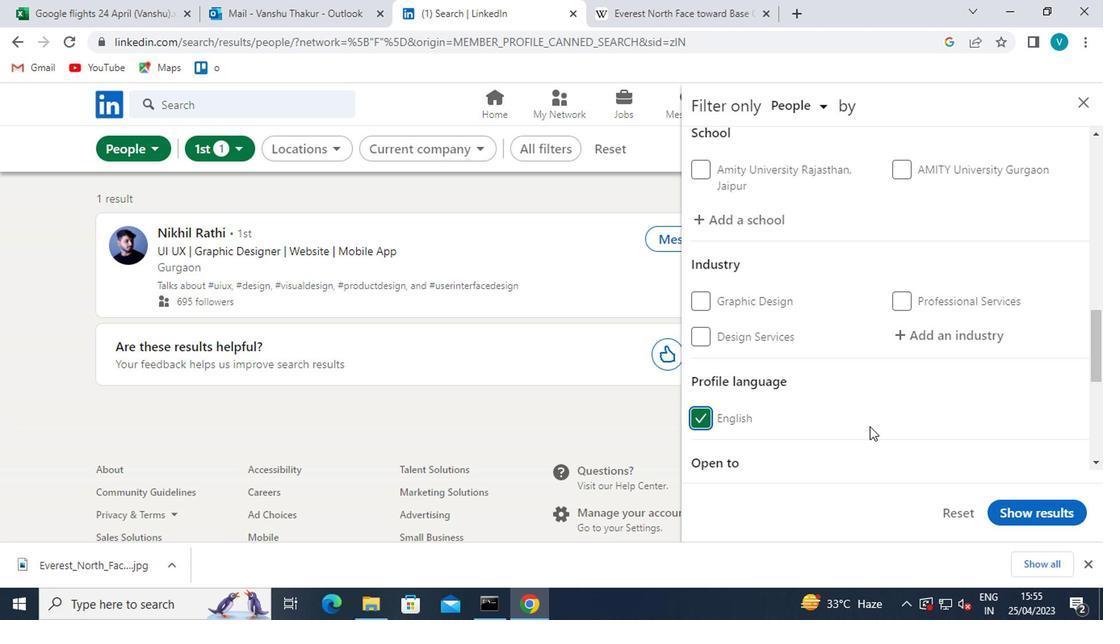 
Action: Mouse scrolled (867, 428) with delta (0, 0)
Screenshot: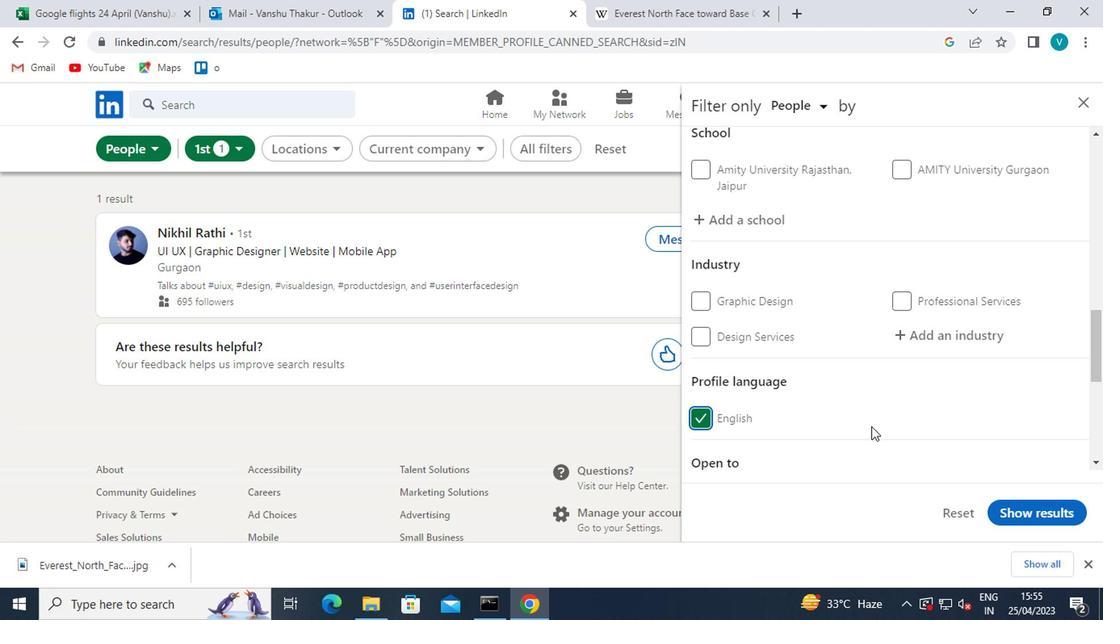 
Action: Mouse scrolled (867, 428) with delta (0, 0)
Screenshot: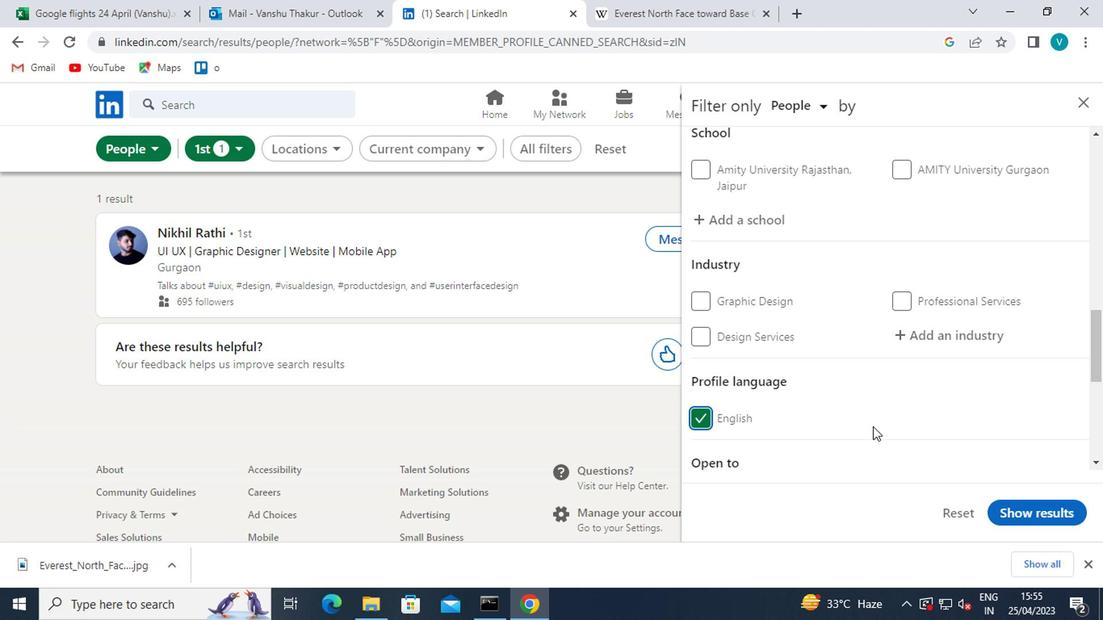 
Action: Mouse scrolled (867, 428) with delta (0, 0)
Screenshot: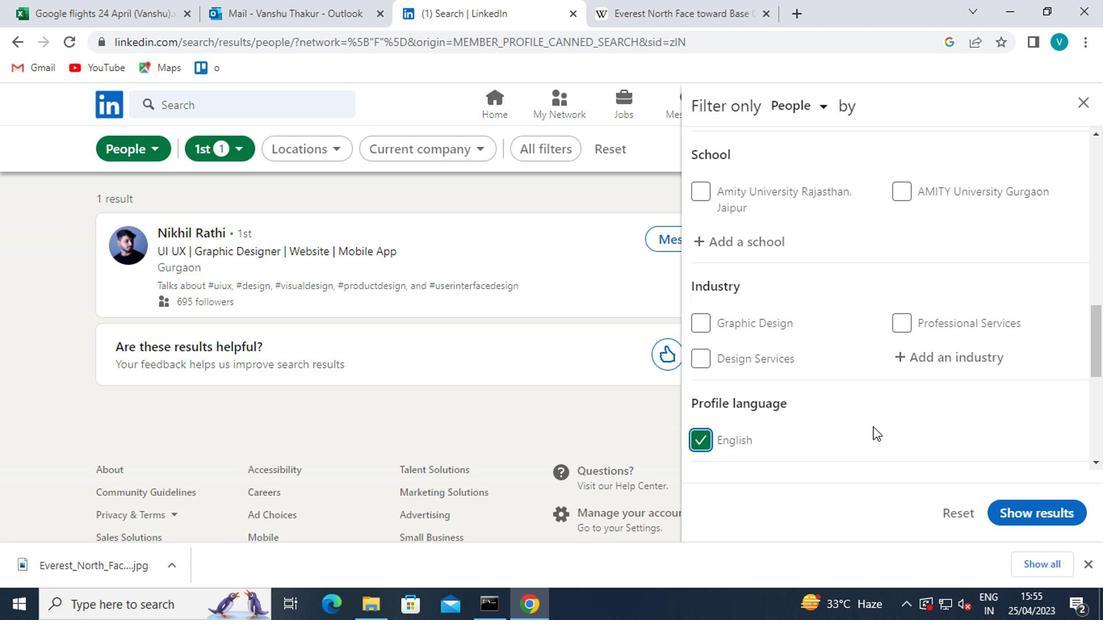 
Action: Mouse moved to (781, 230)
Screenshot: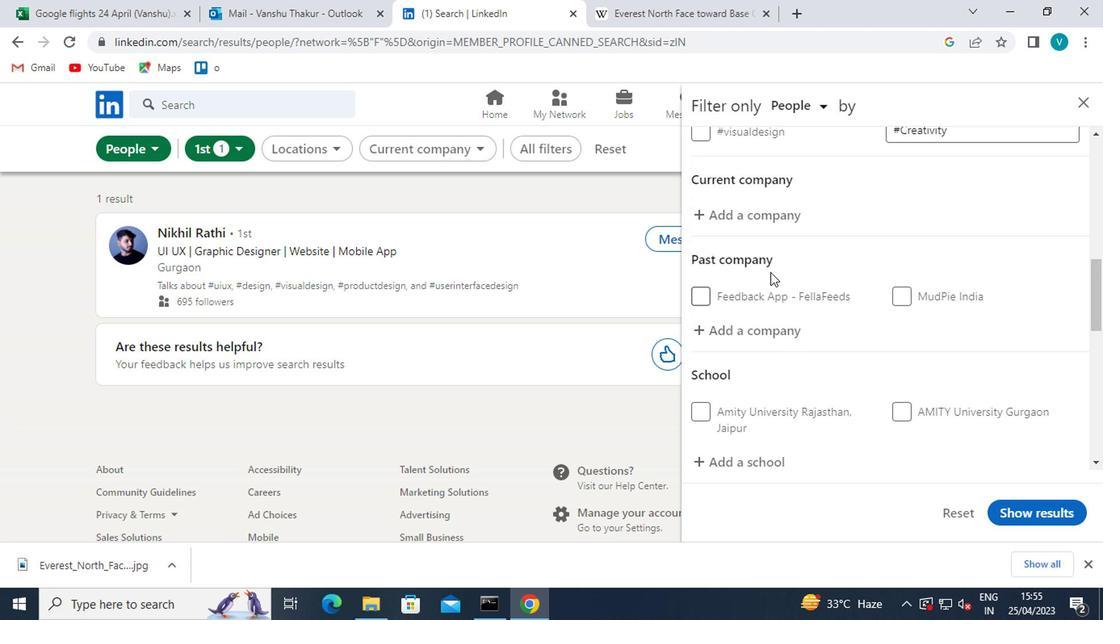 
Action: Mouse pressed left at (781, 230)
Screenshot: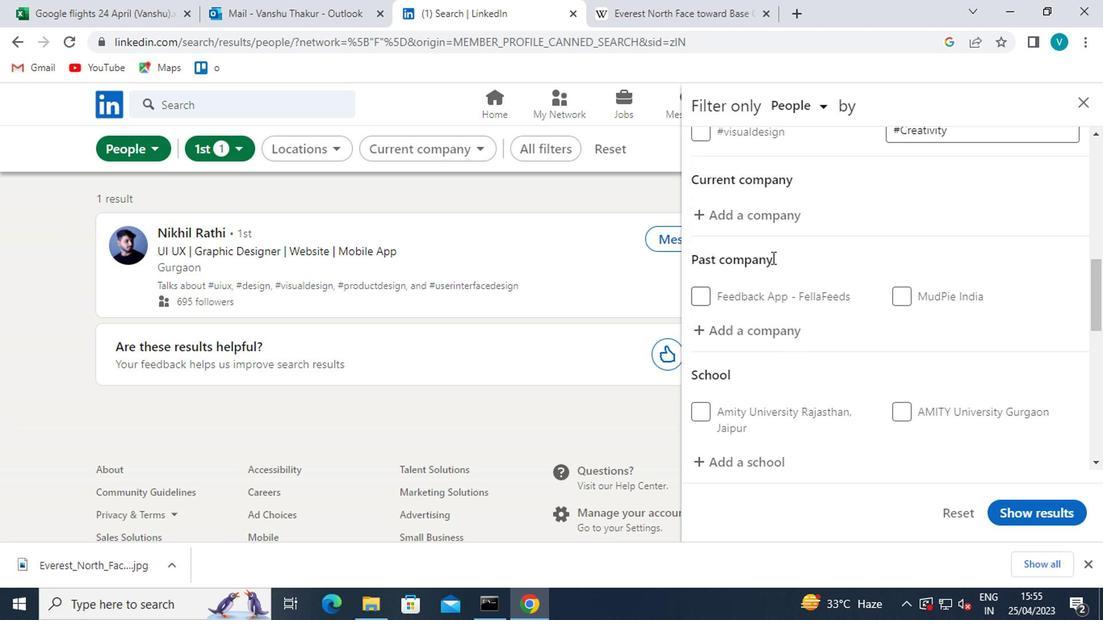 
Action: Mouse moved to (788, 220)
Screenshot: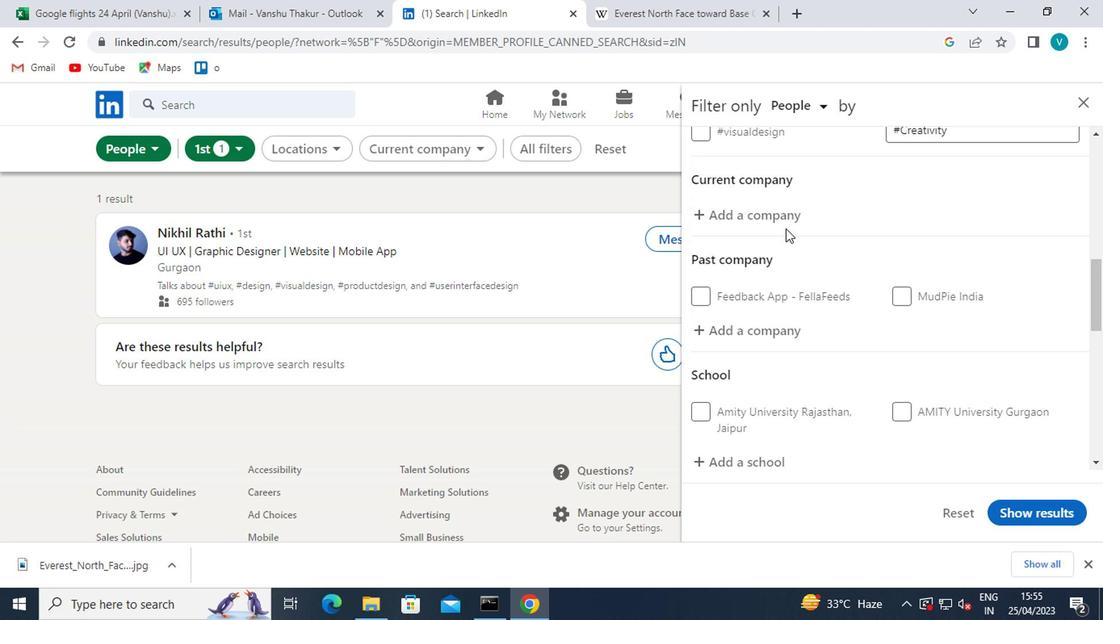 
Action: Mouse pressed left at (788, 220)
Screenshot: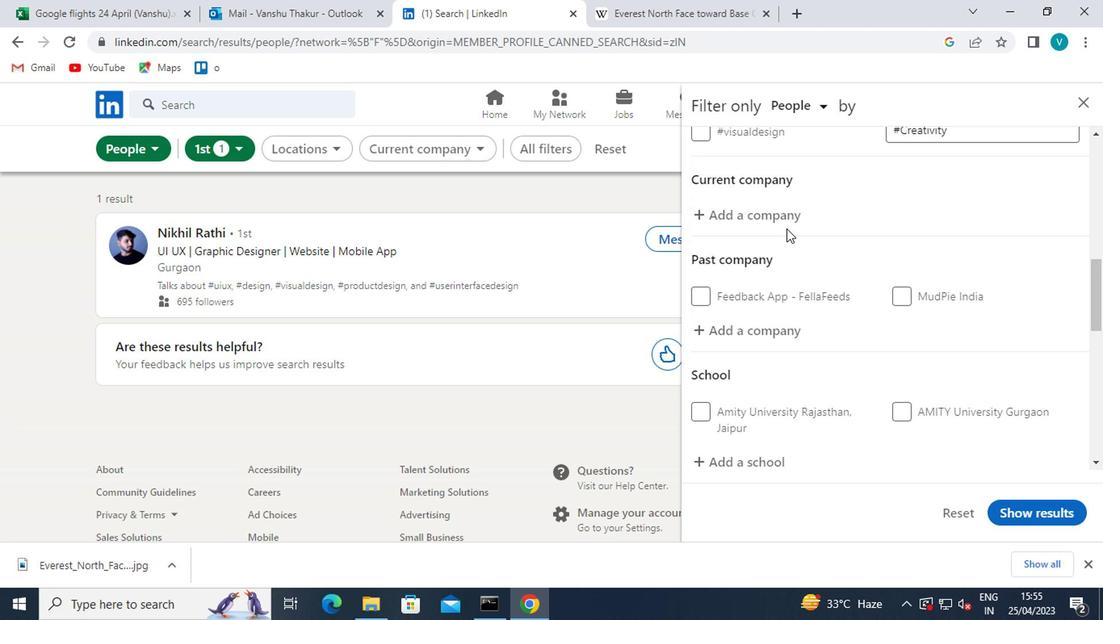 
Action: Key pressed <Key.shift>CADILA<Key.space>
Screenshot: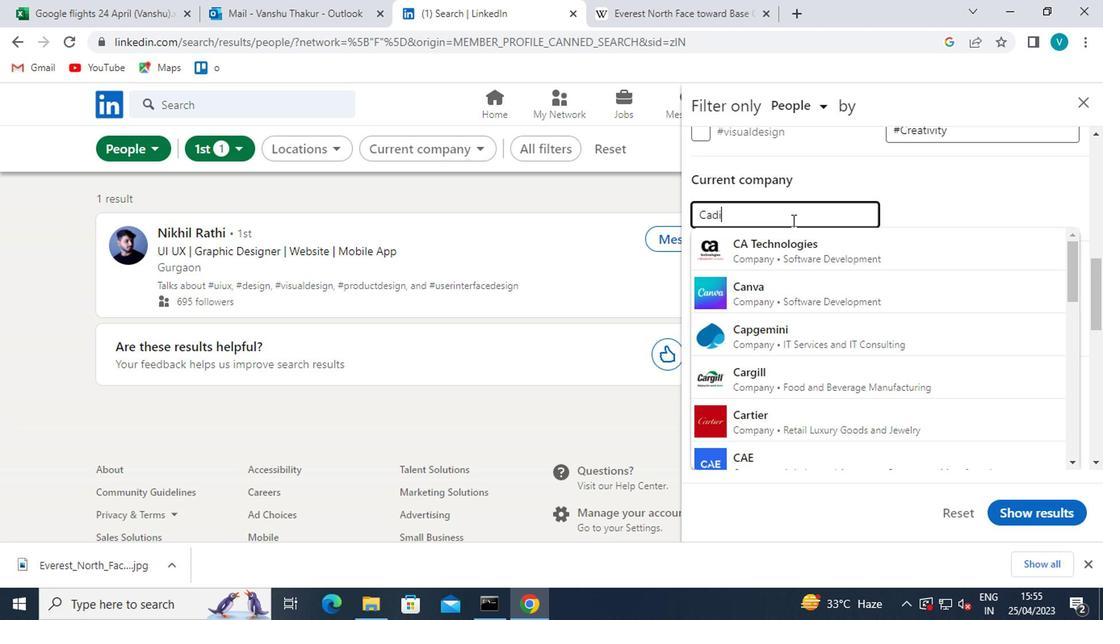 
Action: Mouse moved to (797, 241)
Screenshot: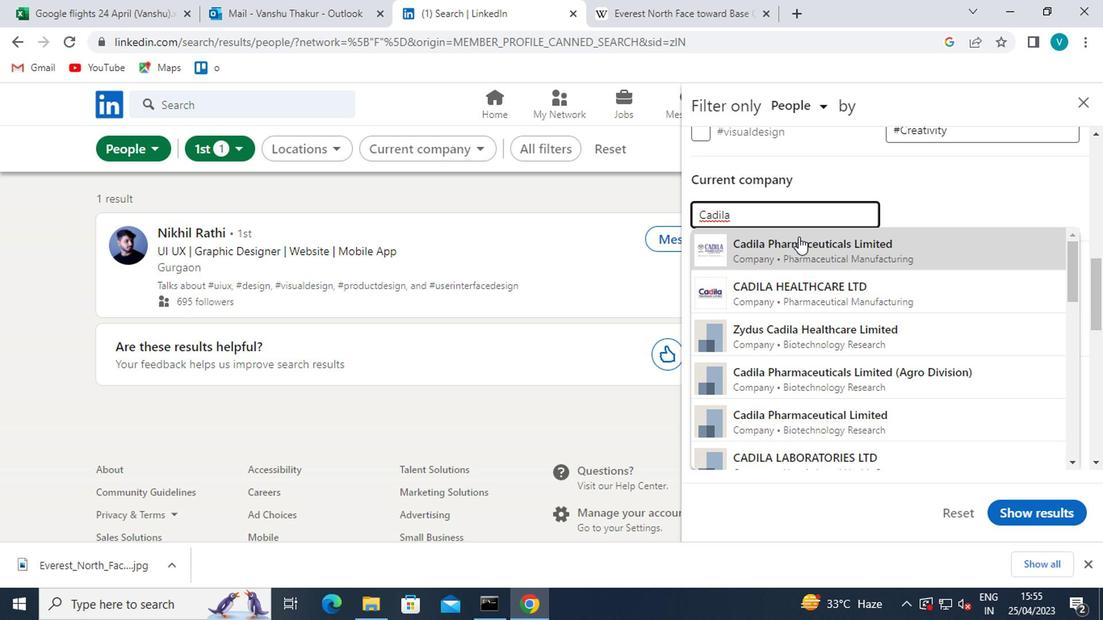 
Action: Mouse pressed left at (797, 241)
Screenshot: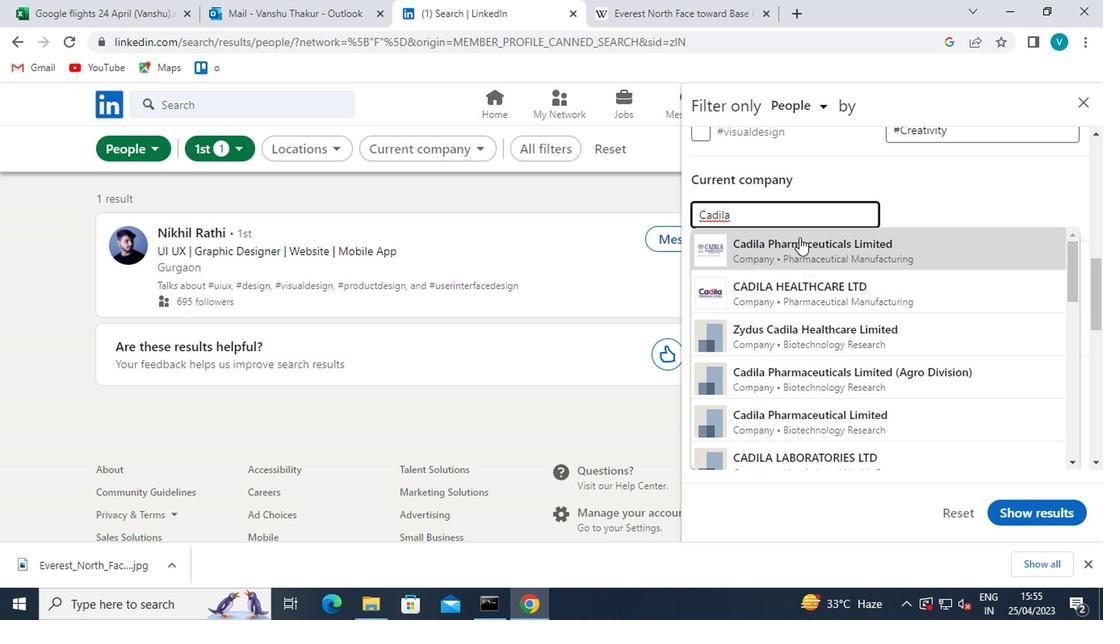 
Action: Mouse moved to (797, 241)
Screenshot: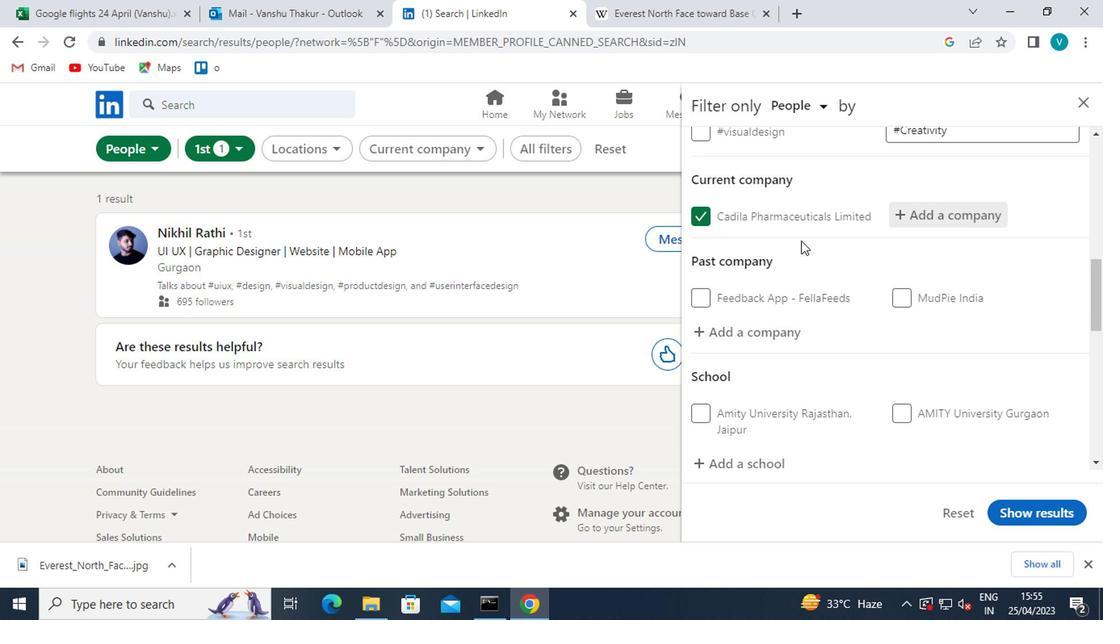 
Action: Mouse scrolled (797, 241) with delta (0, 0)
Screenshot: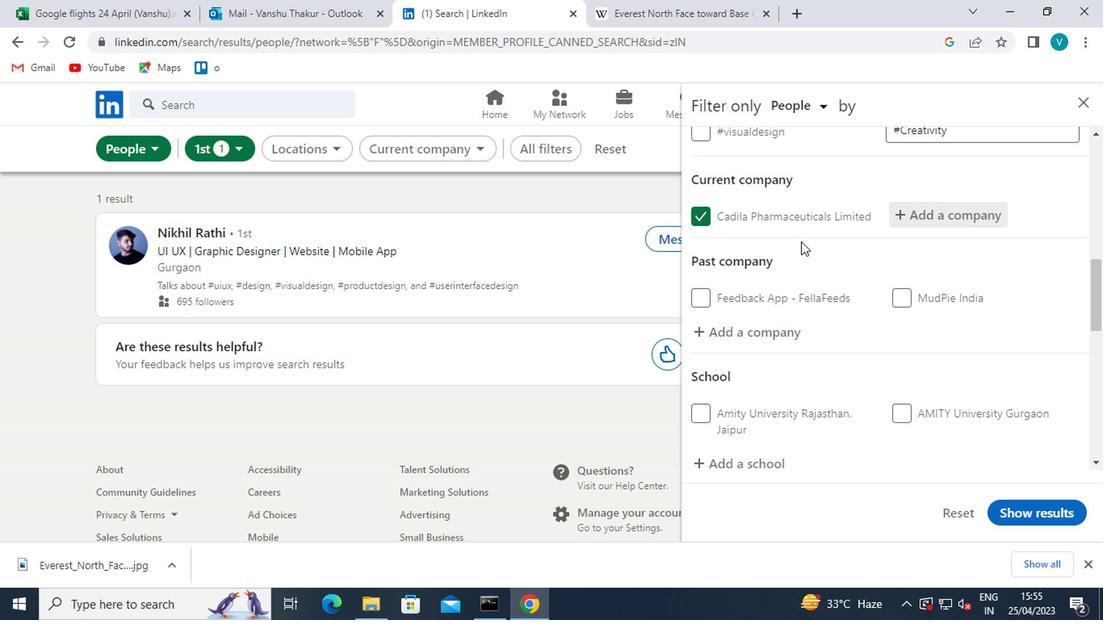 
Action: Mouse scrolled (797, 241) with delta (0, 0)
Screenshot: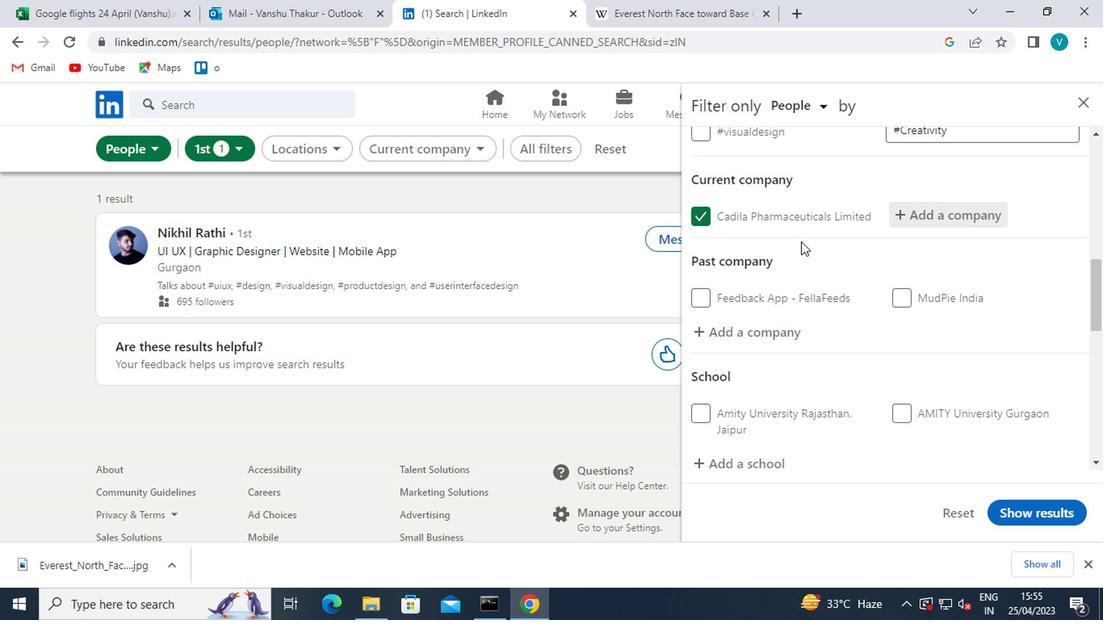 
Action: Mouse scrolled (797, 241) with delta (0, 0)
Screenshot: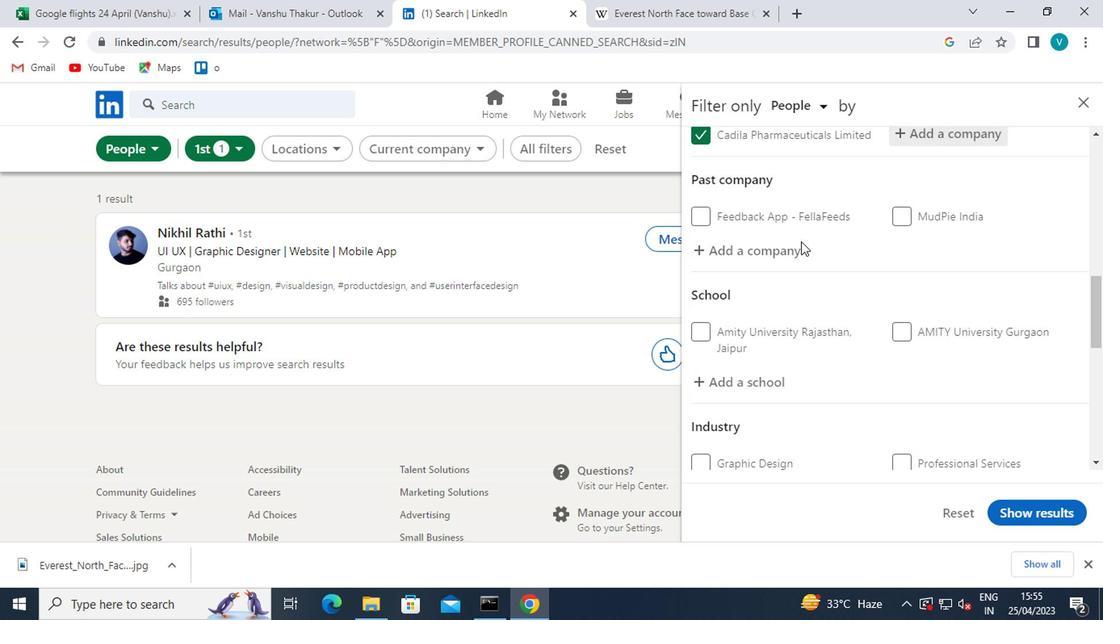 
Action: Mouse moved to (760, 220)
Screenshot: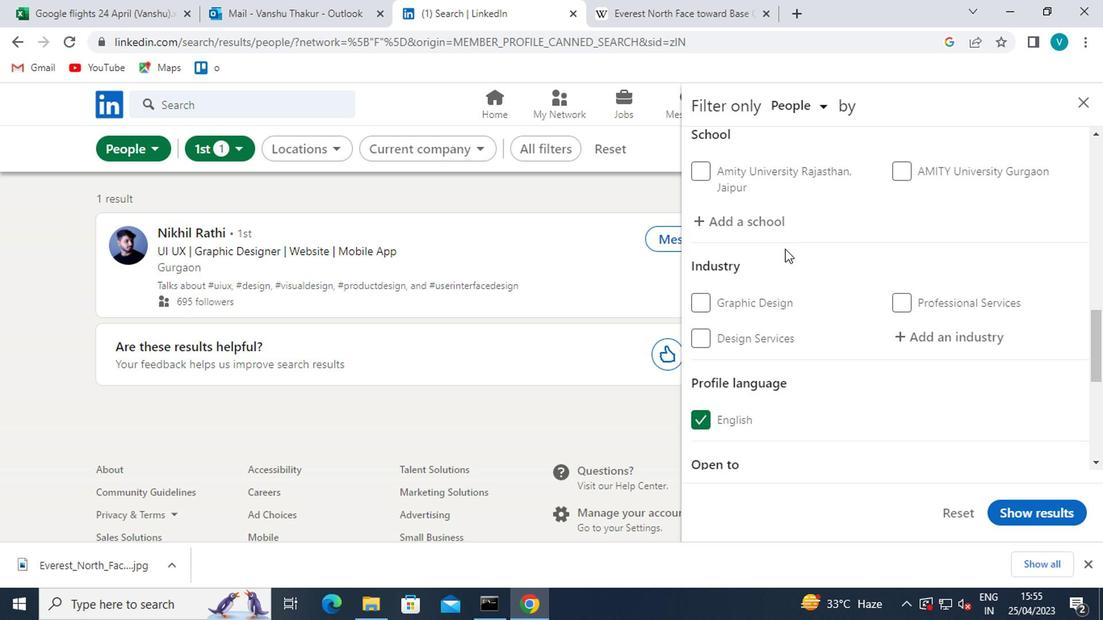 
Action: Mouse pressed left at (760, 220)
Screenshot: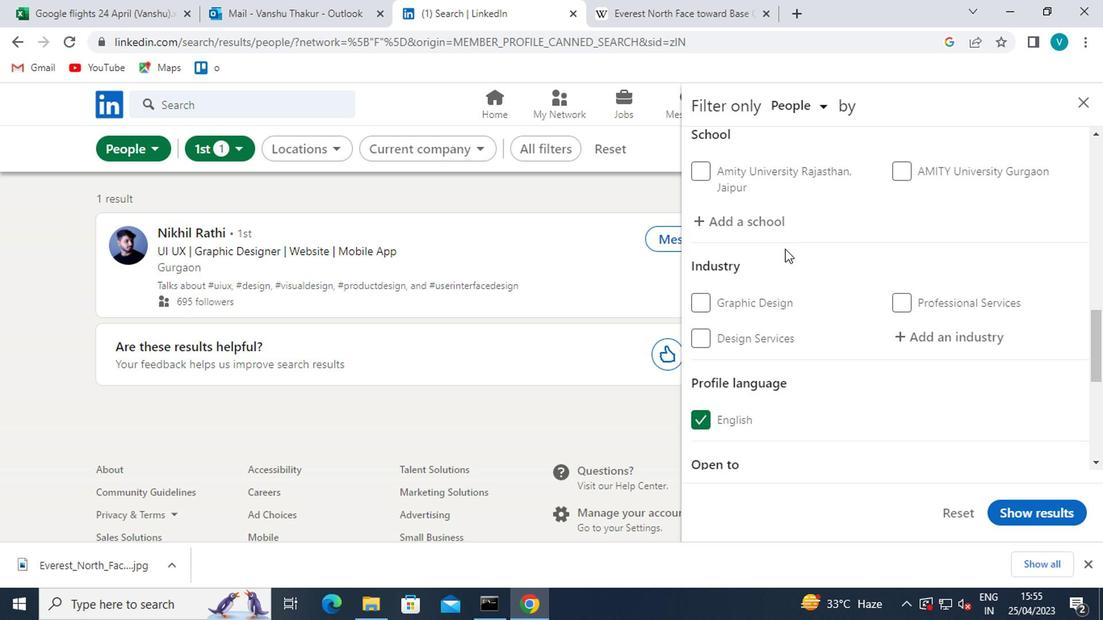 
Action: Mouse moved to (760, 220)
Screenshot: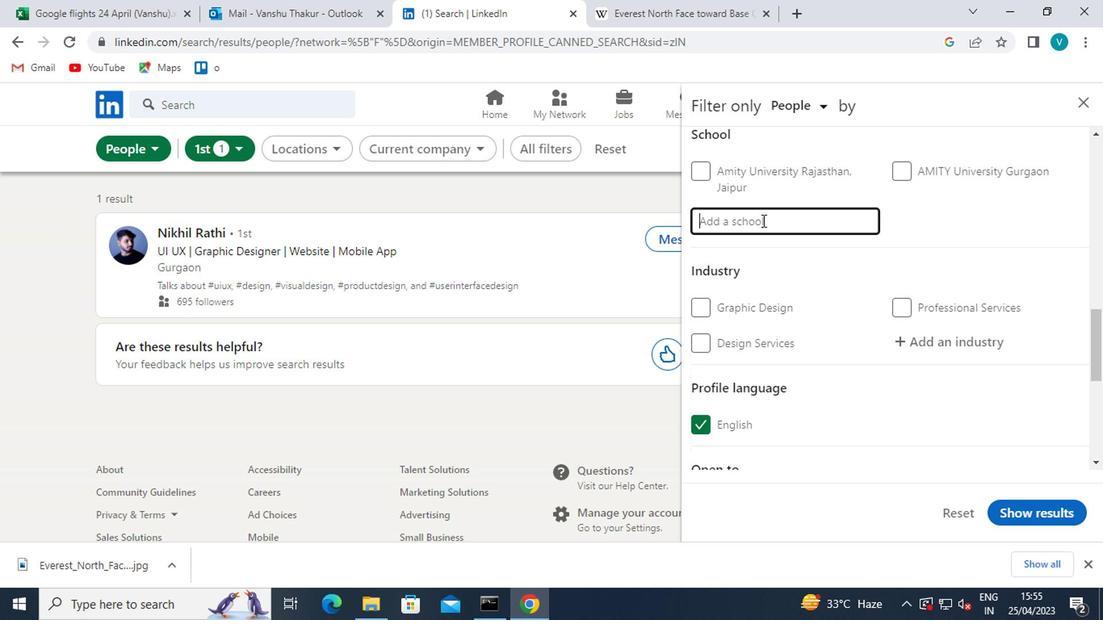 
Action: Key pressed <Key.shift>YENEPOYA<Key.space>
Screenshot: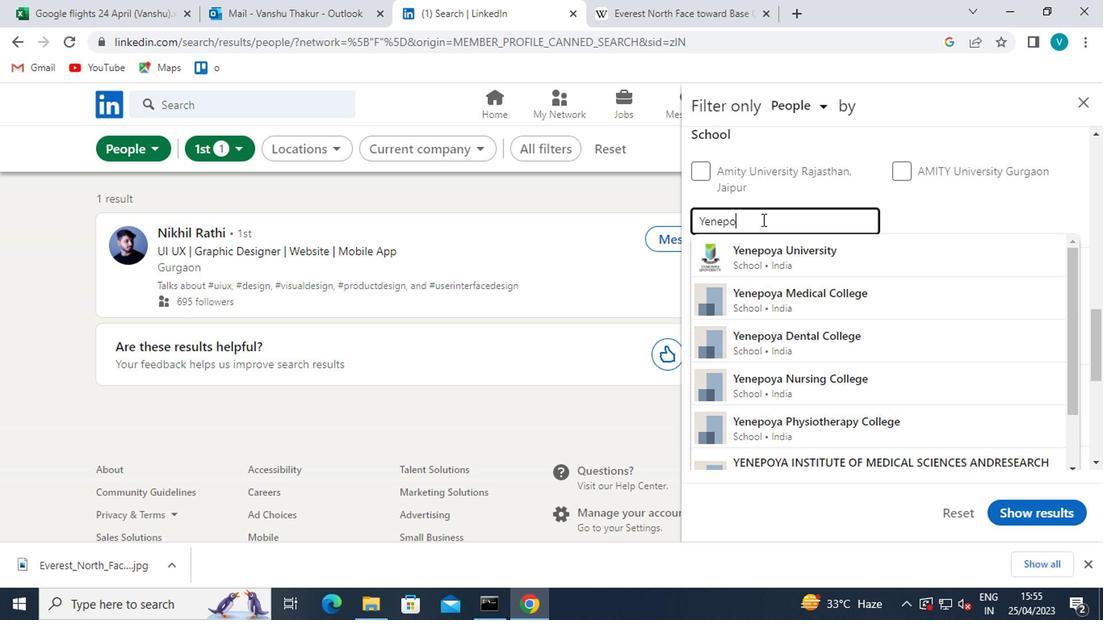 
Action: Mouse moved to (743, 247)
Screenshot: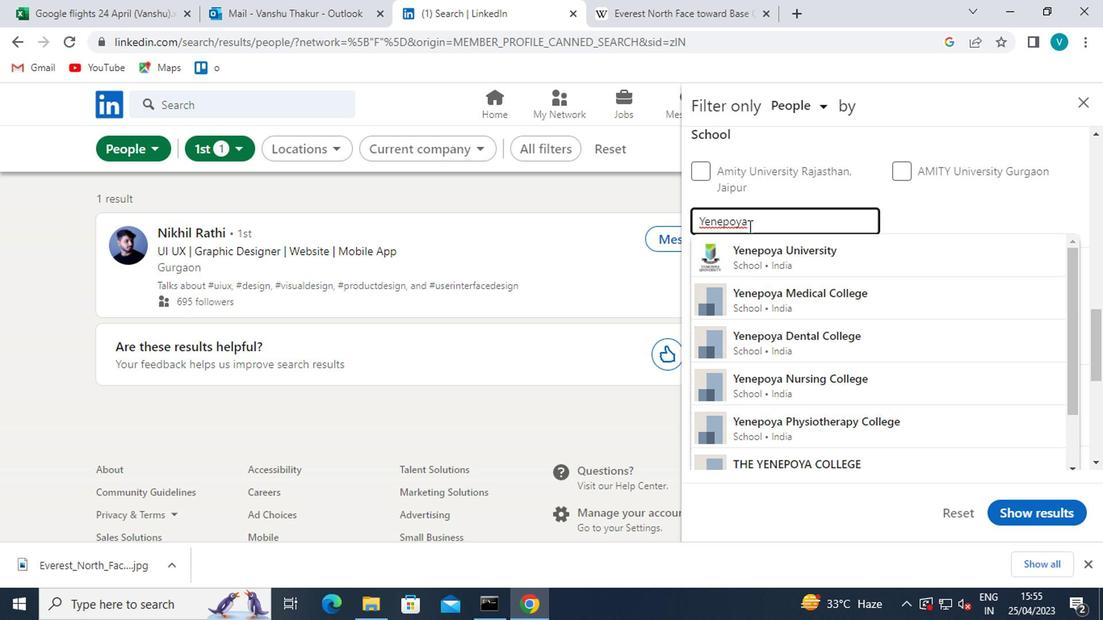 
Action: Mouse pressed left at (743, 247)
Screenshot: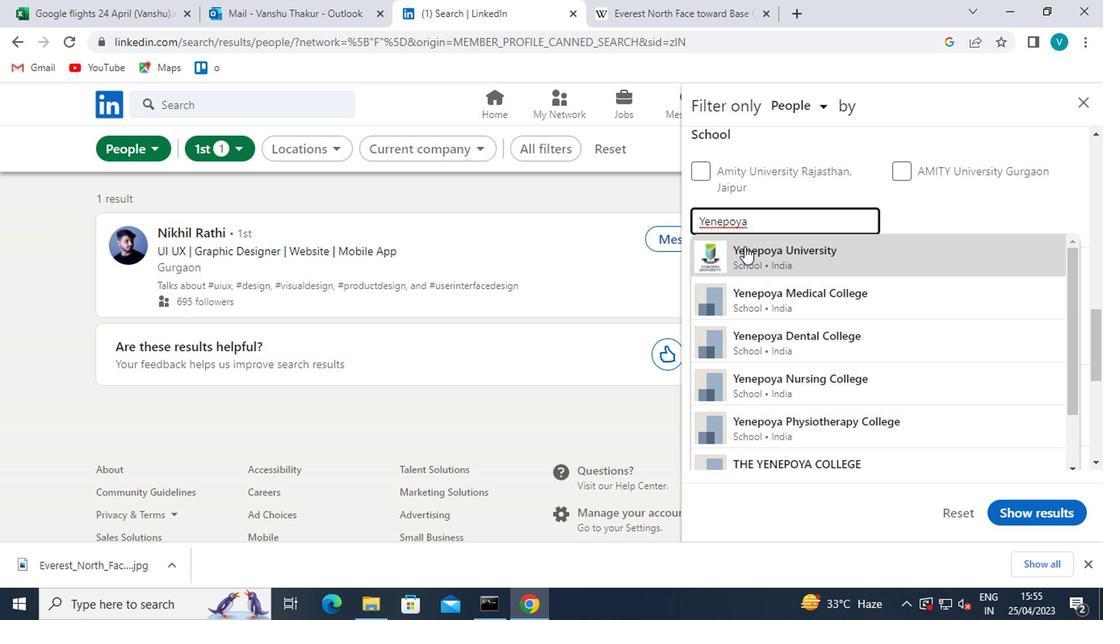 
Action: Mouse moved to (745, 249)
Screenshot: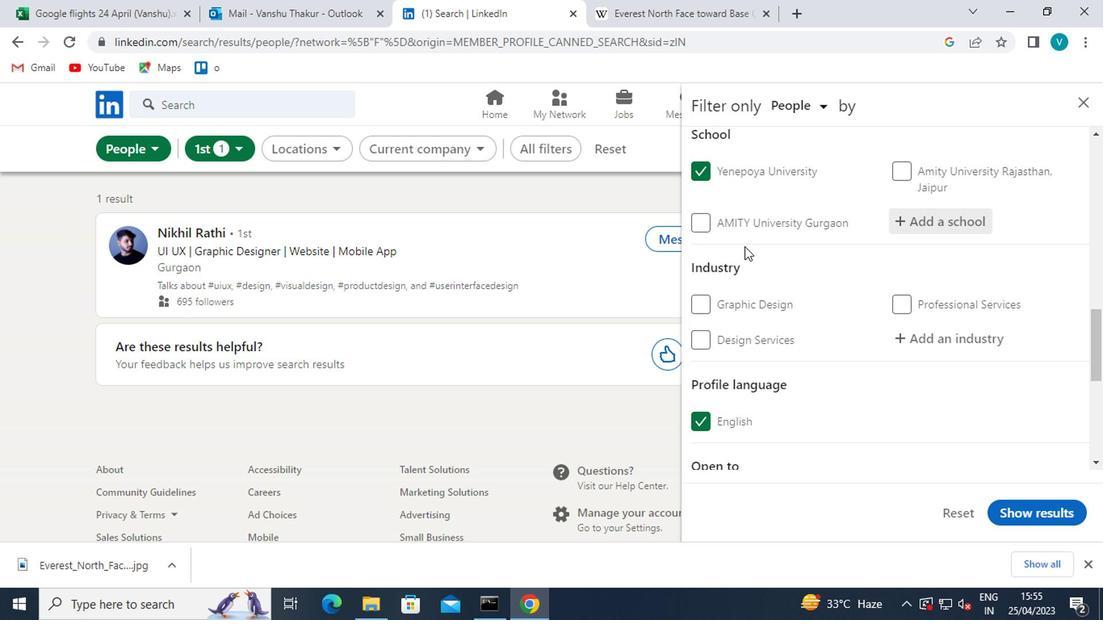
Action: Mouse scrolled (745, 248) with delta (0, -1)
Screenshot: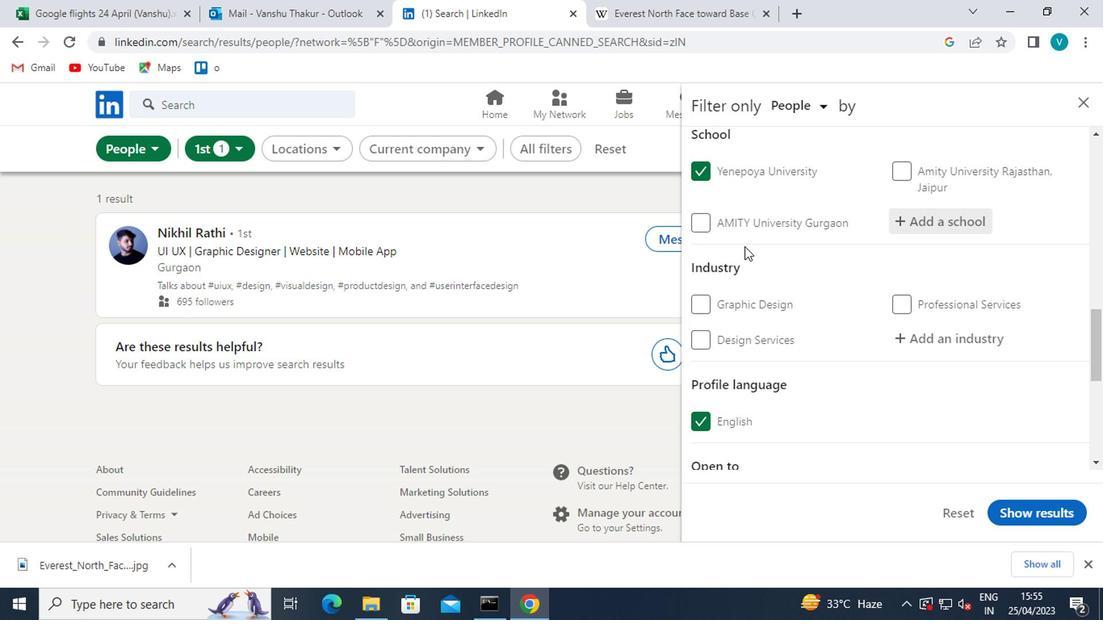
Action: Mouse moved to (746, 249)
Screenshot: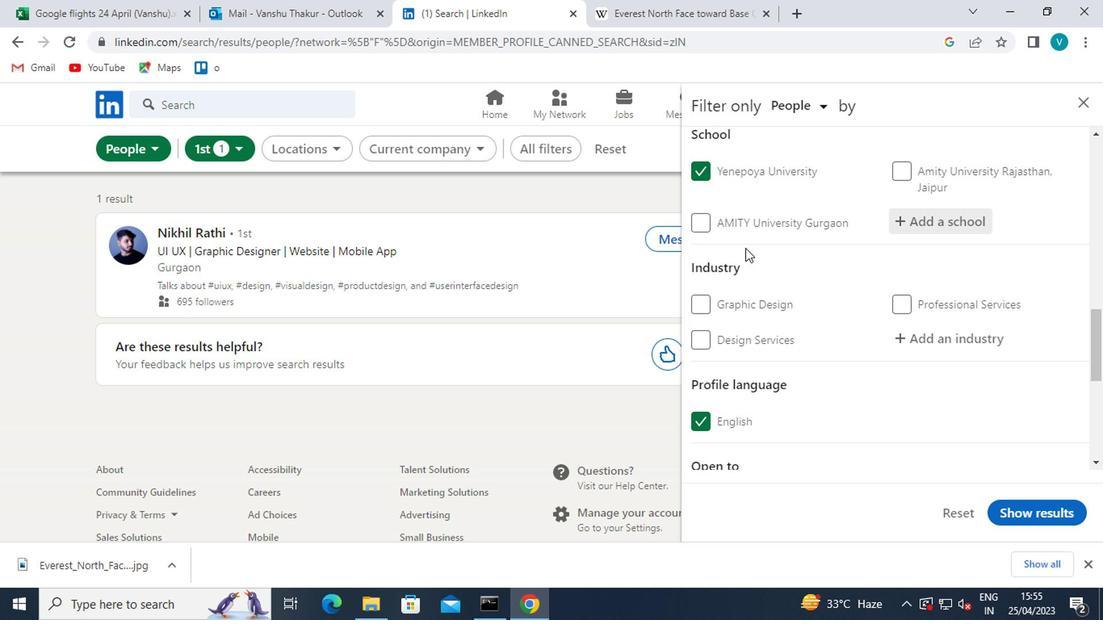 
Action: Mouse scrolled (746, 249) with delta (0, 0)
Screenshot: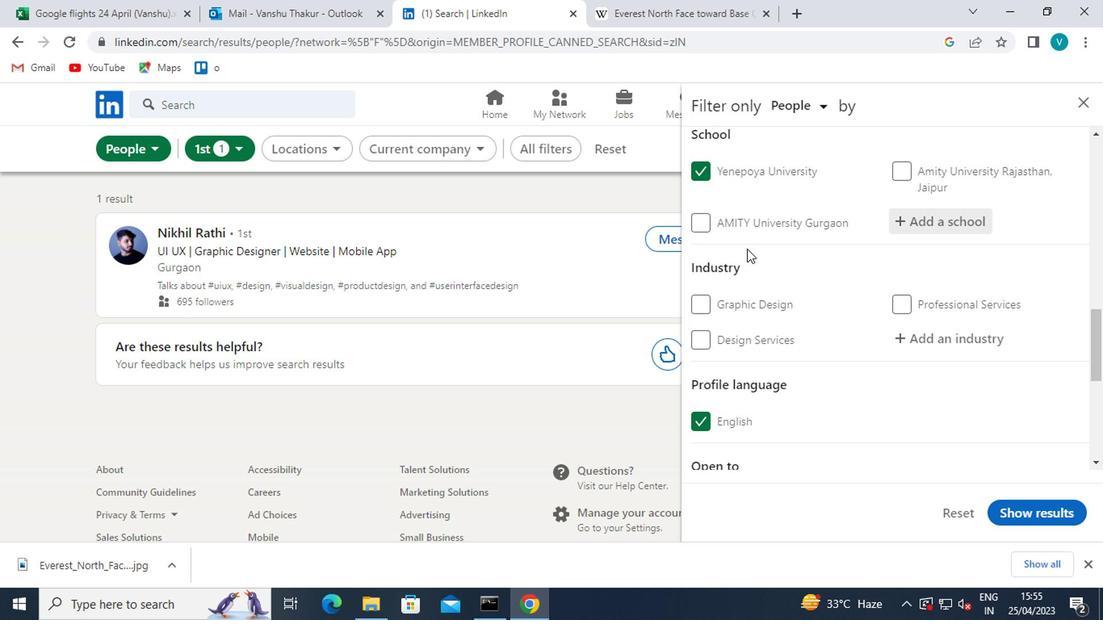
Action: Mouse scrolled (746, 249) with delta (0, 0)
Screenshot: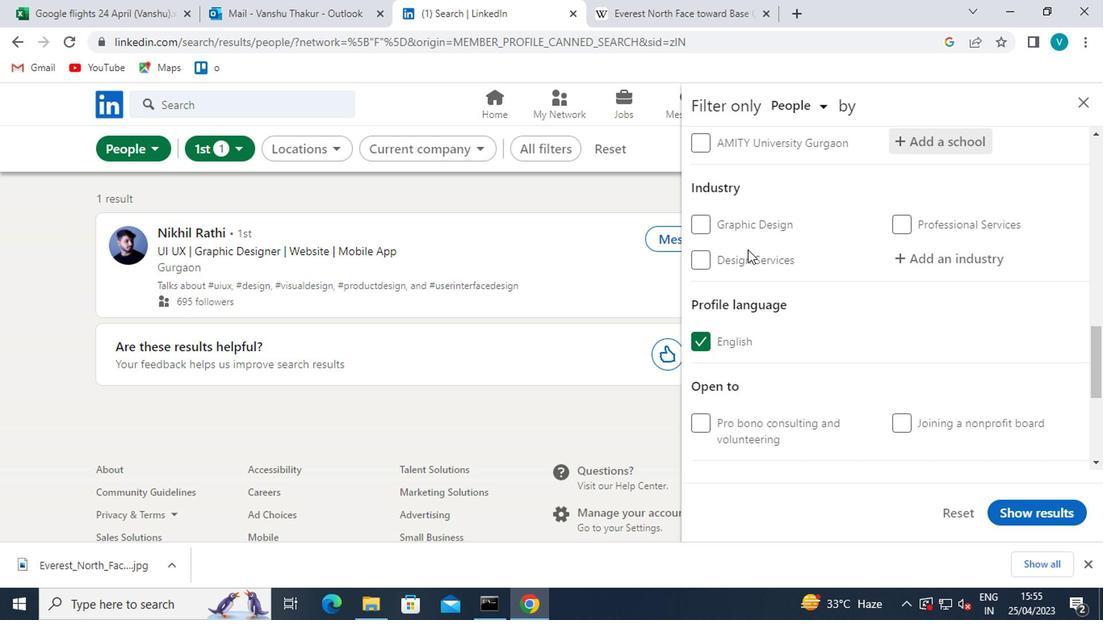 
Action: Mouse scrolled (746, 249) with delta (0, 0)
Screenshot: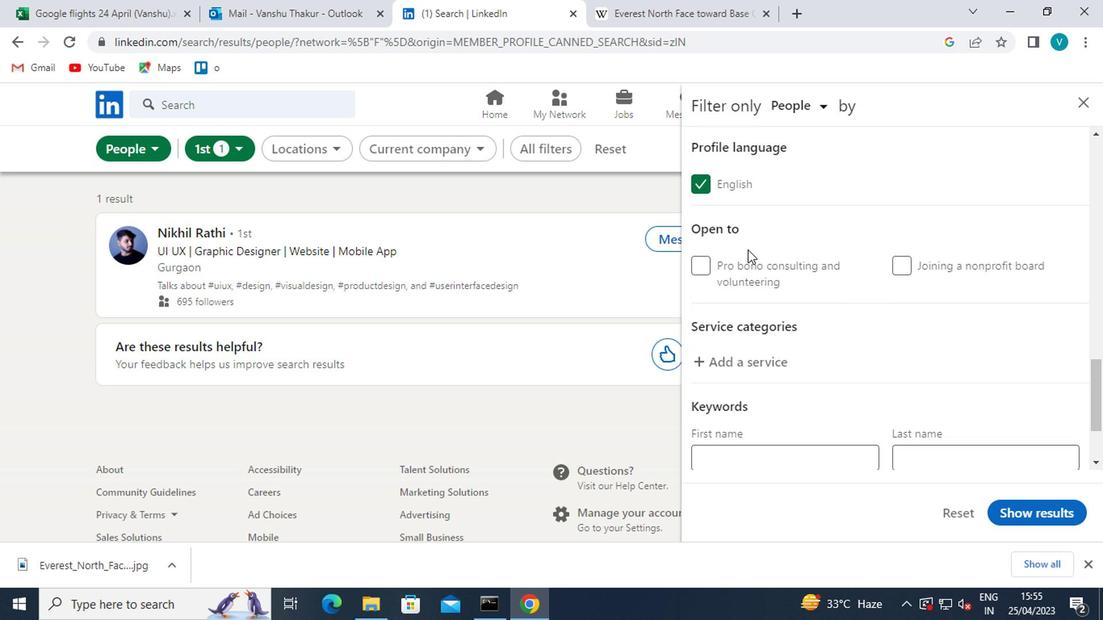 
Action: Mouse moved to (747, 251)
Screenshot: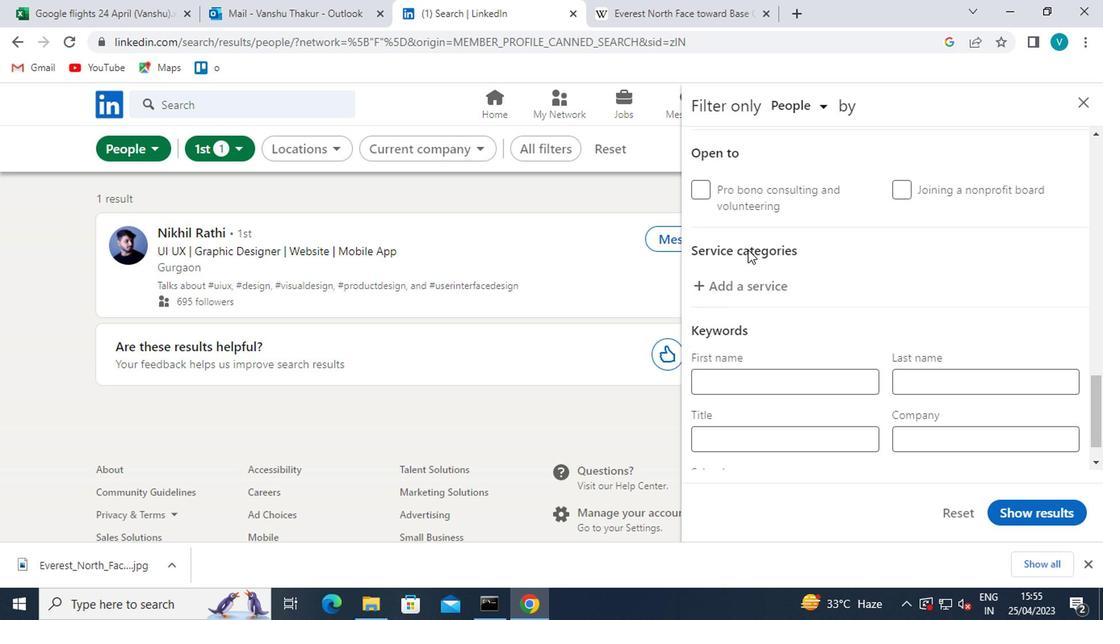 
Action: Mouse scrolled (747, 251) with delta (0, 0)
Screenshot: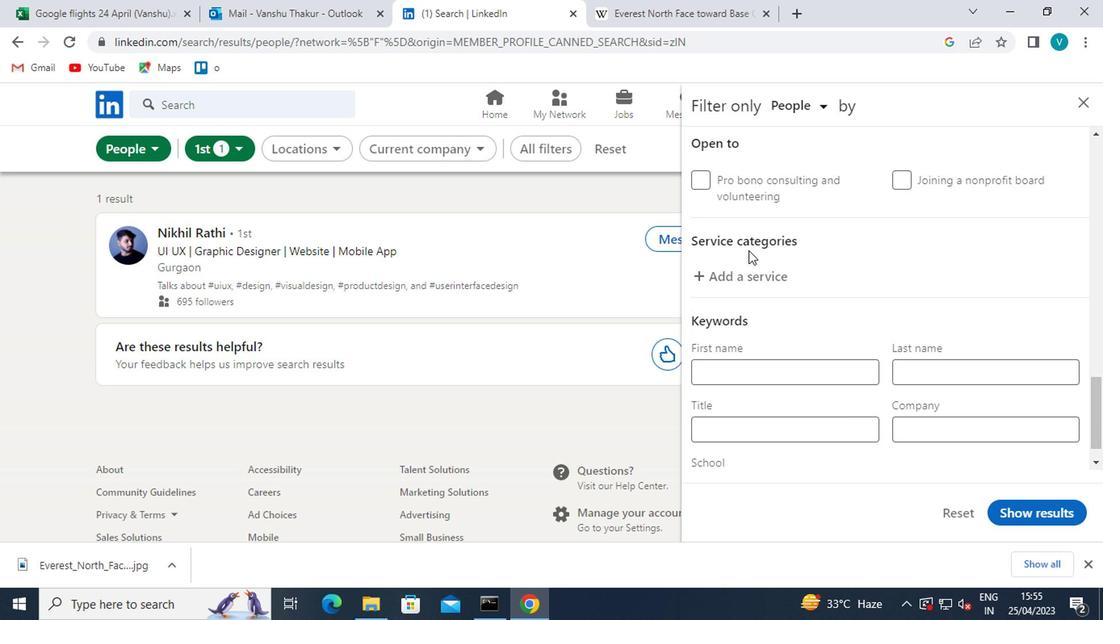 
Action: Mouse scrolled (747, 251) with delta (0, 0)
Screenshot: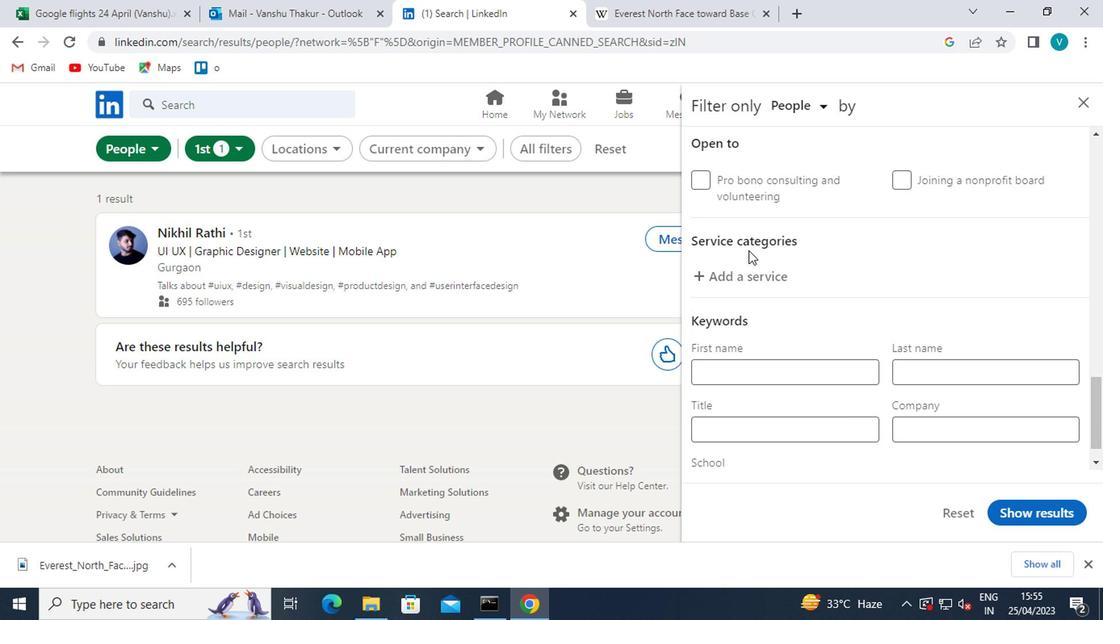 
Action: Mouse scrolled (747, 251) with delta (0, 0)
Screenshot: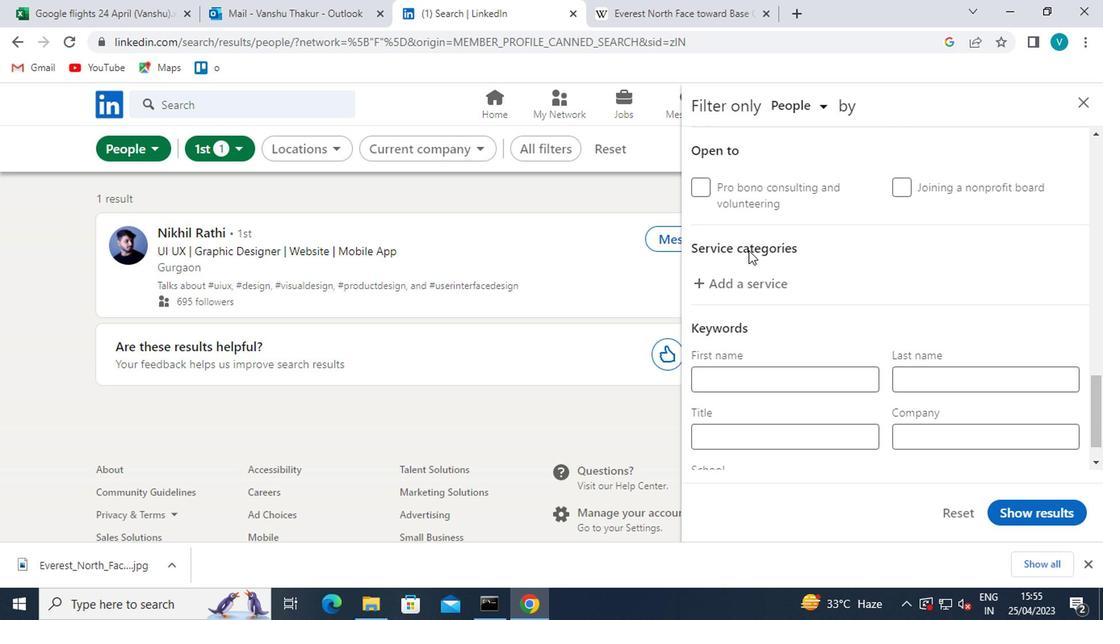 
Action: Mouse moved to (922, 272)
Screenshot: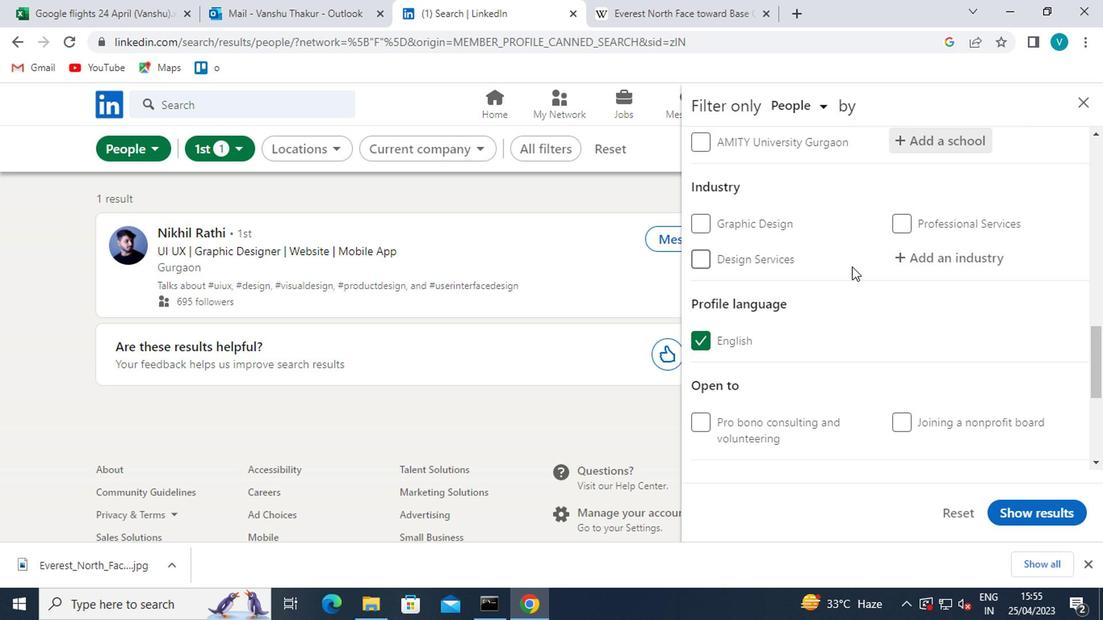 
Action: Mouse pressed left at (922, 272)
Screenshot: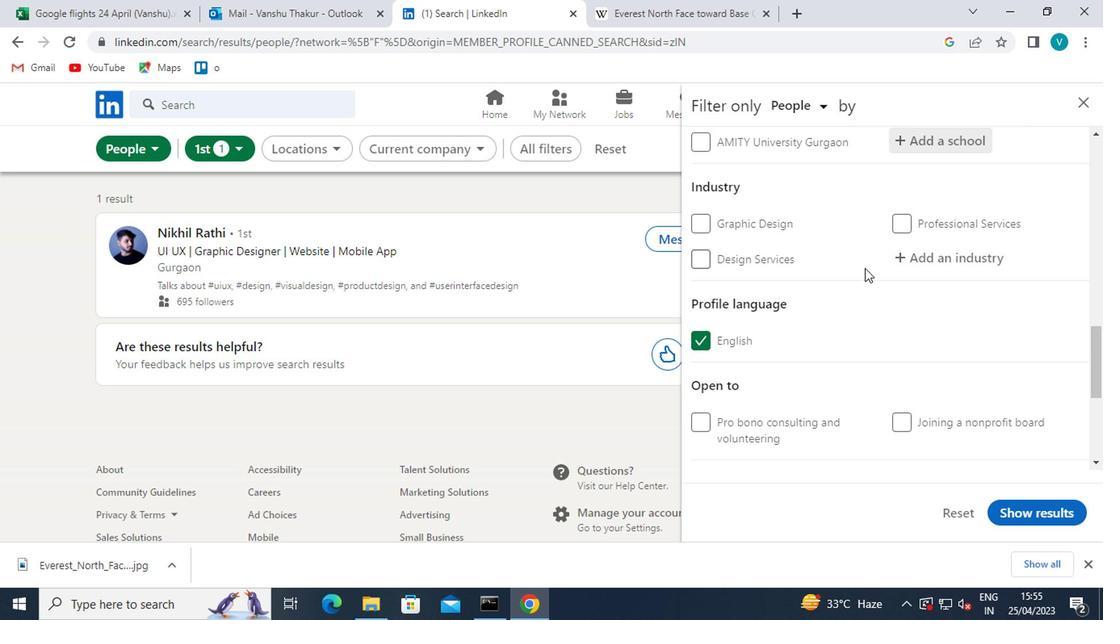 
Action: Mouse moved to (932, 266)
Screenshot: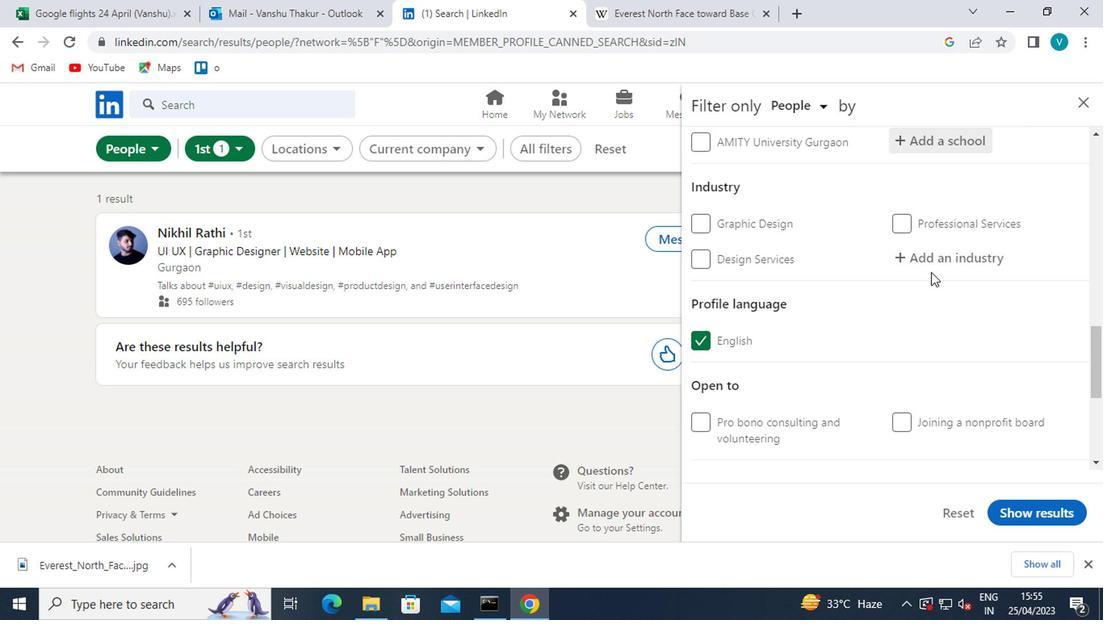 
Action: Mouse pressed left at (932, 266)
Screenshot: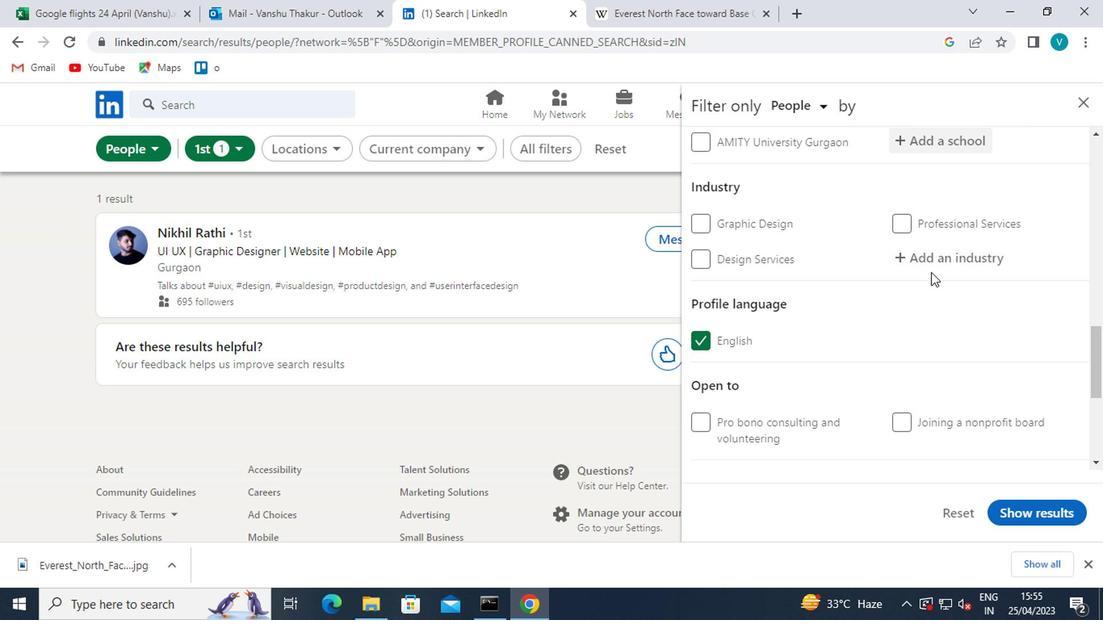 
Action: Key pressed <Key.shift>BLOCK
Screenshot: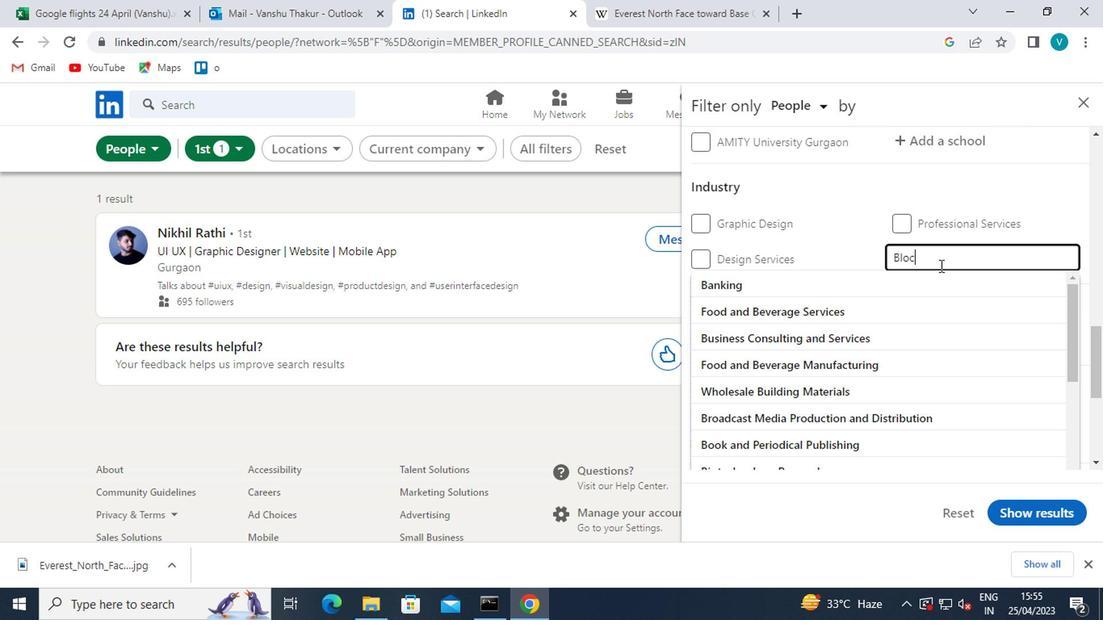 
Action: Mouse moved to (855, 282)
Screenshot: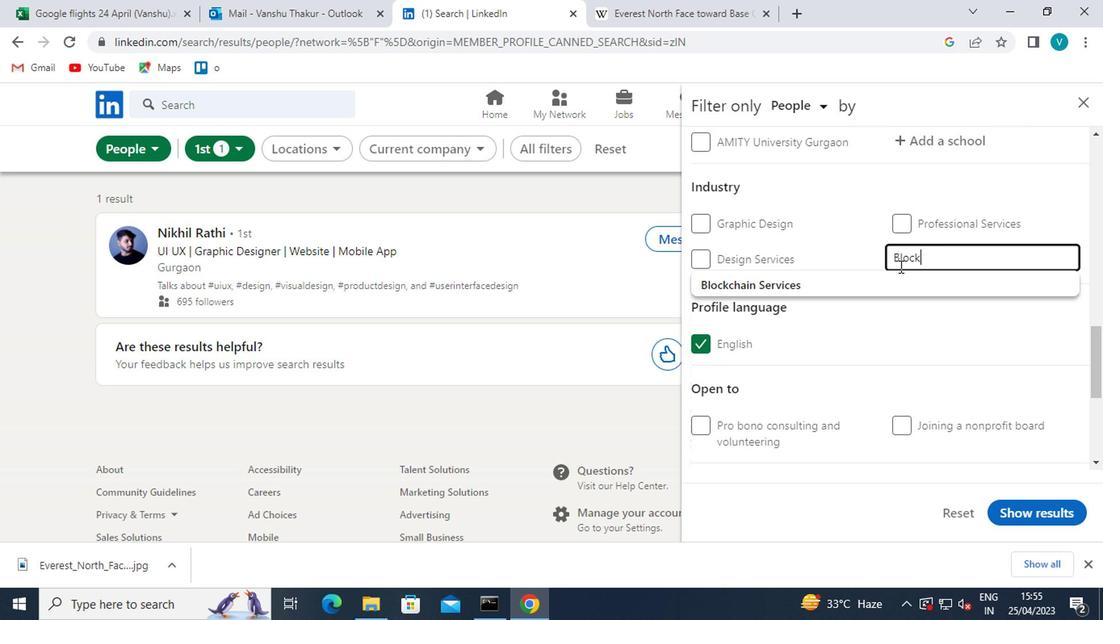 
Action: Mouse pressed left at (855, 282)
Screenshot: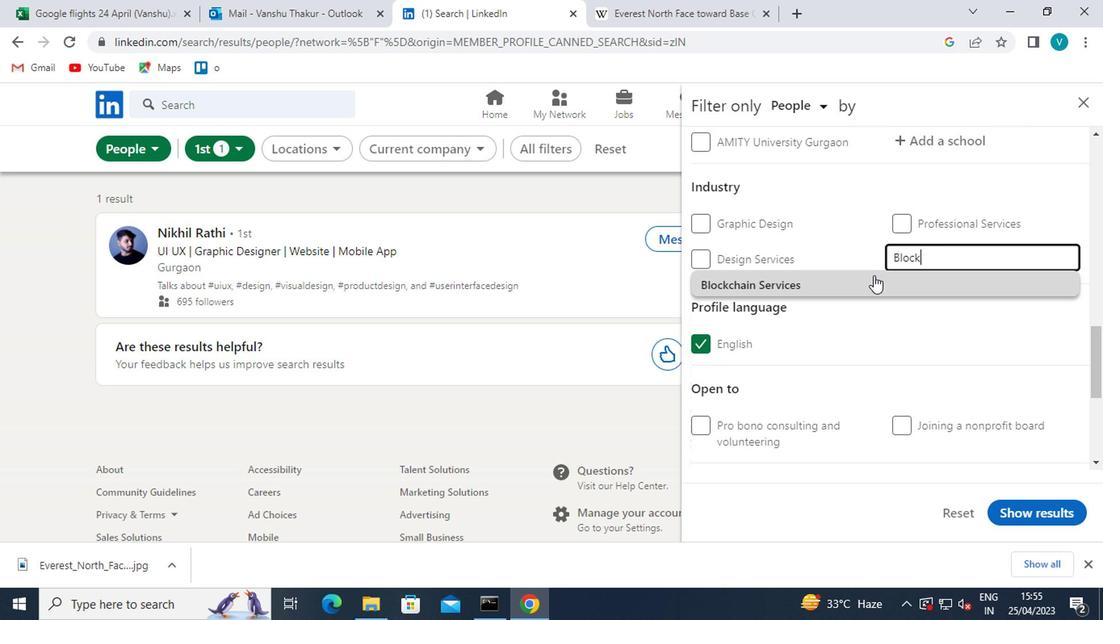 
Action: Mouse scrolled (855, 281) with delta (0, -1)
Screenshot: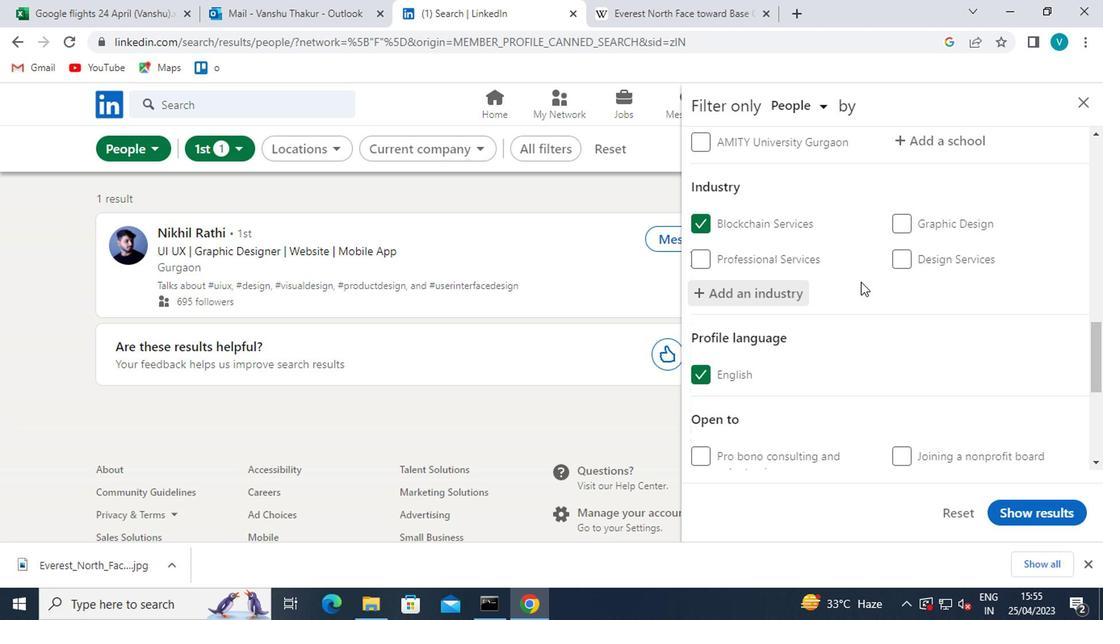 
Action: Mouse scrolled (855, 281) with delta (0, -1)
Screenshot: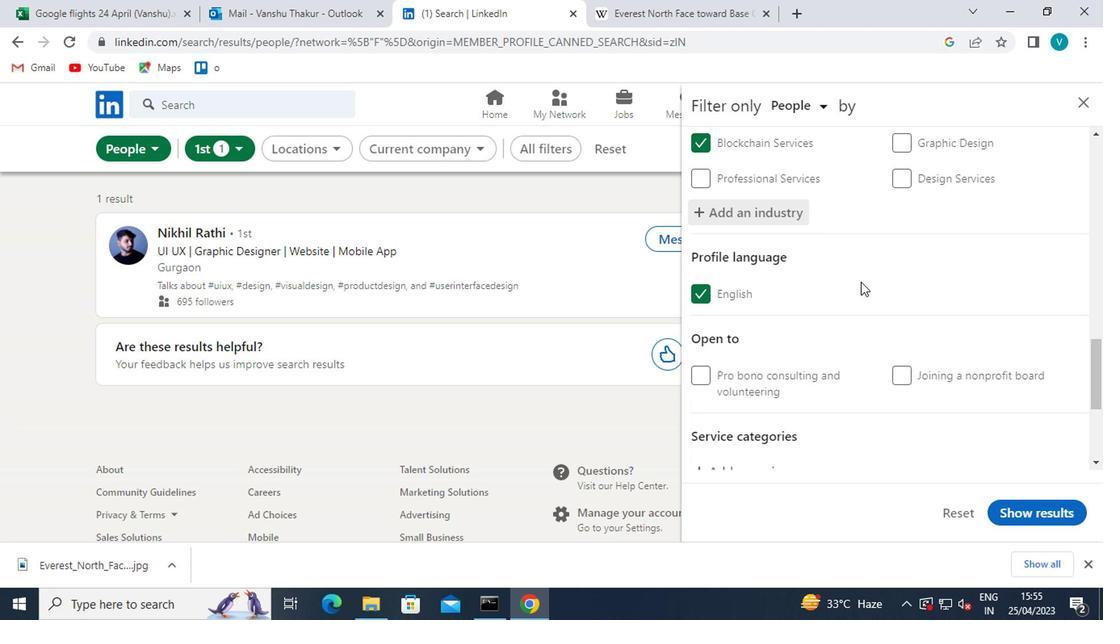 
Action: Mouse scrolled (855, 281) with delta (0, -1)
Screenshot: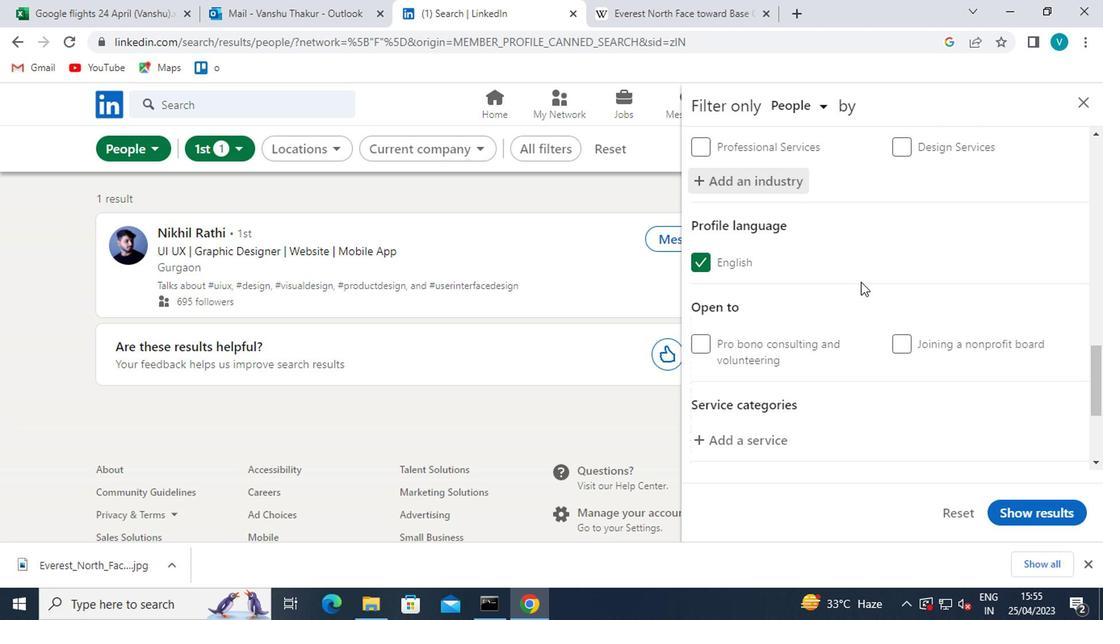 
Action: Mouse scrolled (855, 281) with delta (0, -1)
Screenshot: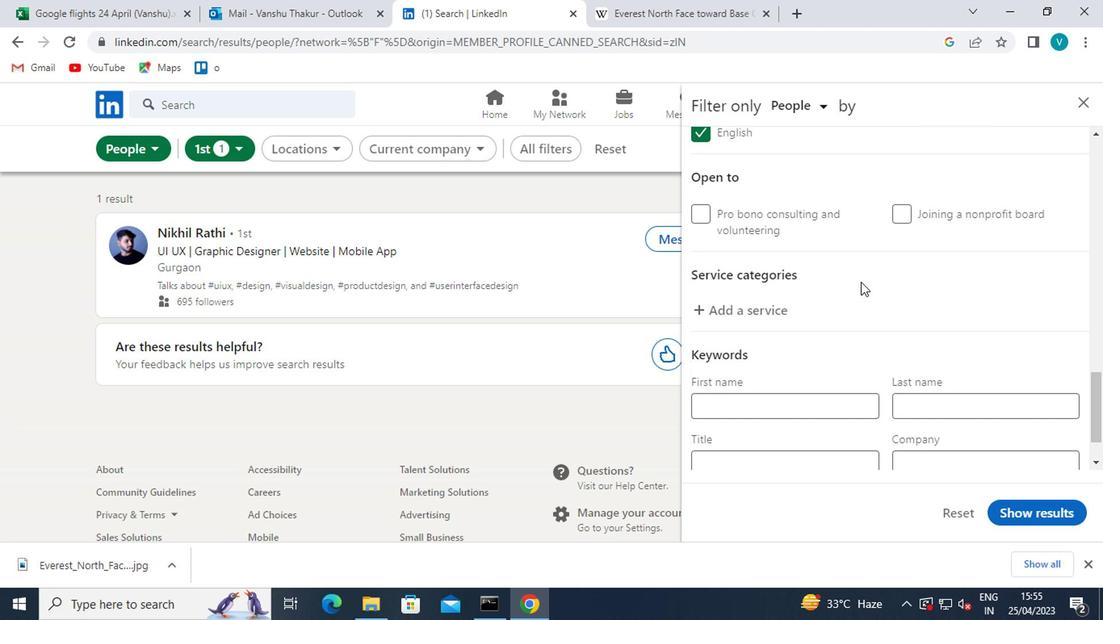 
Action: Mouse moved to (768, 259)
Screenshot: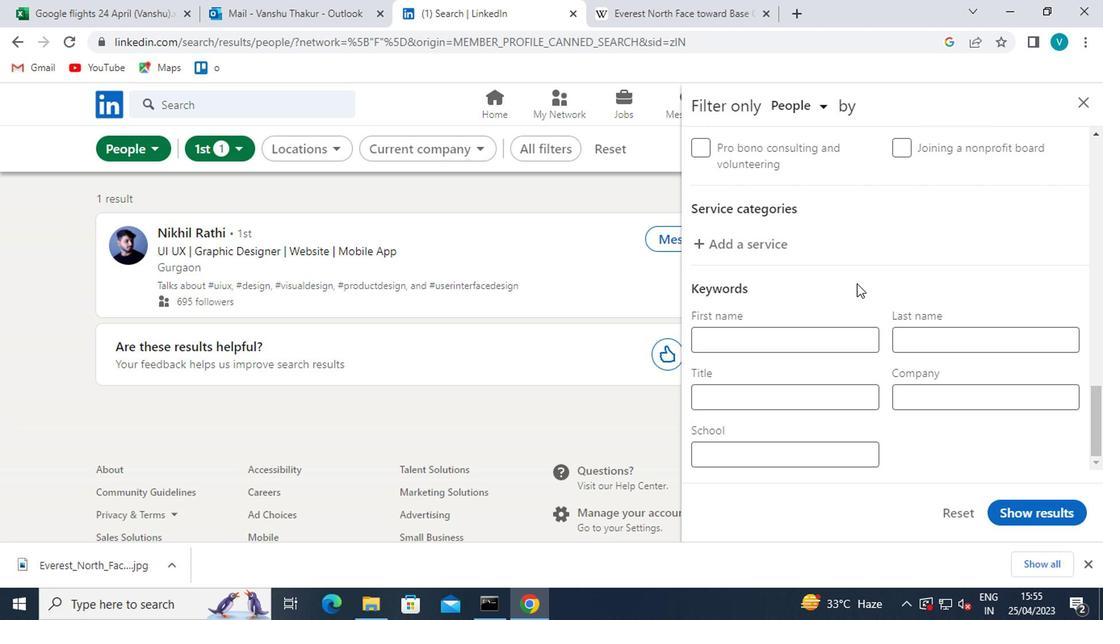
Action: Mouse pressed left at (768, 259)
Screenshot: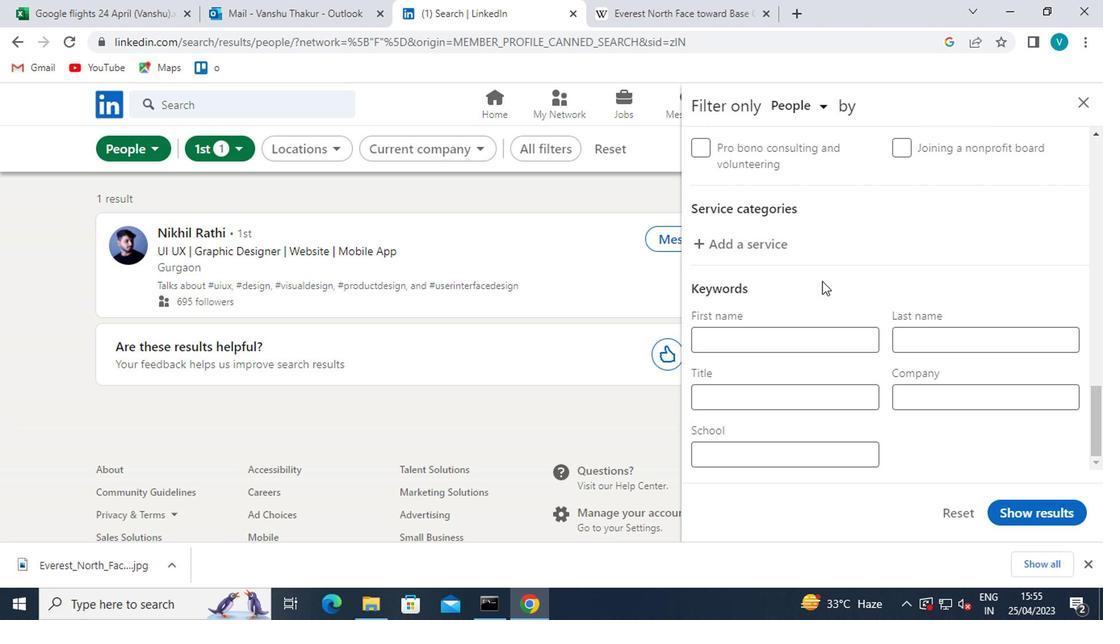 
Action: Mouse moved to (778, 253)
Screenshot: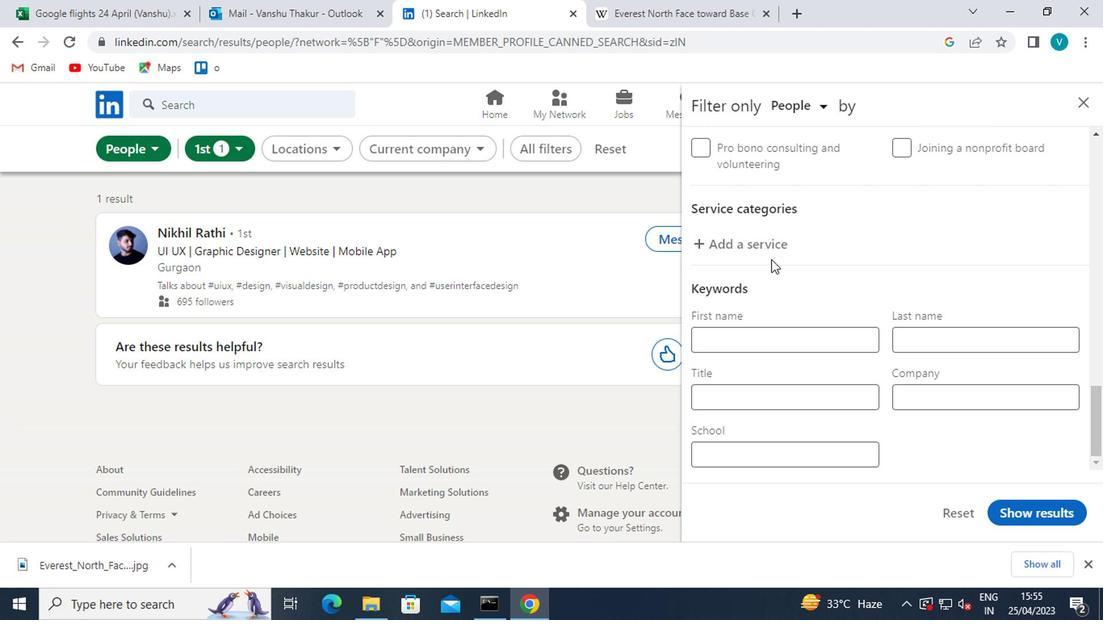 
Action: Mouse pressed left at (778, 253)
Screenshot: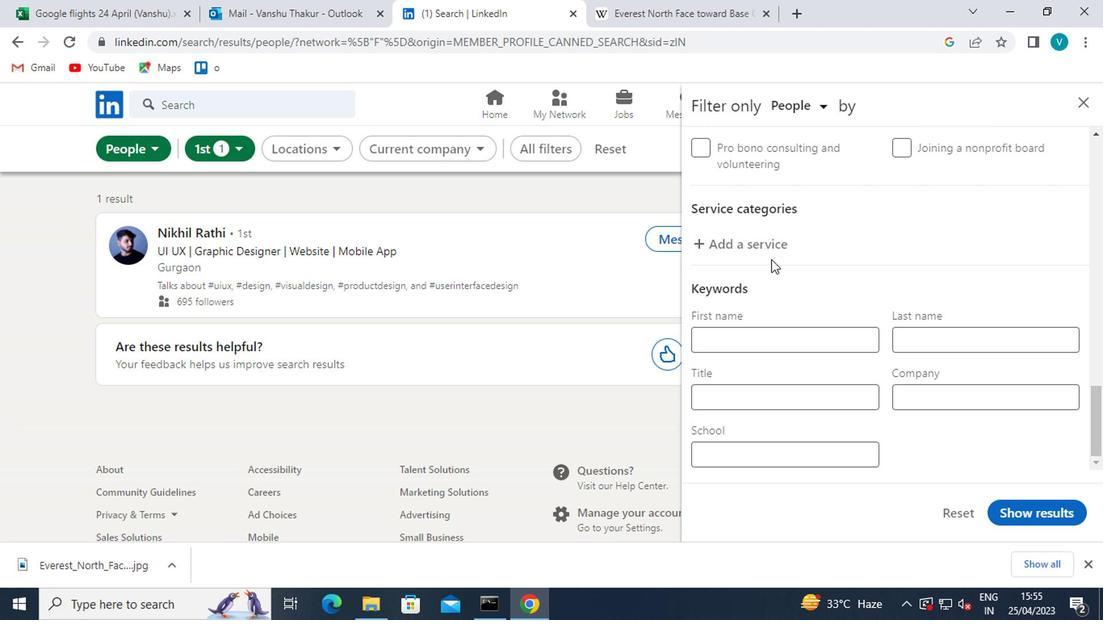 
Action: Mouse moved to (772, 256)
Screenshot: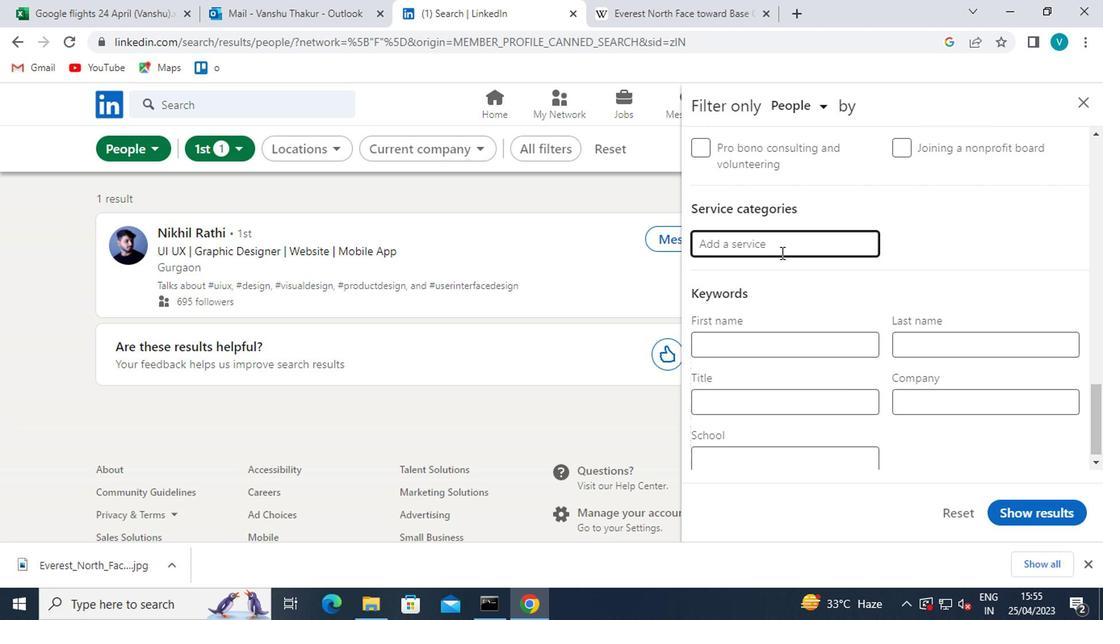 
Action: Key pressed <Key.shift>PRO<Key.backspace>INT<Key.space><Key.shift>DES
Screenshot: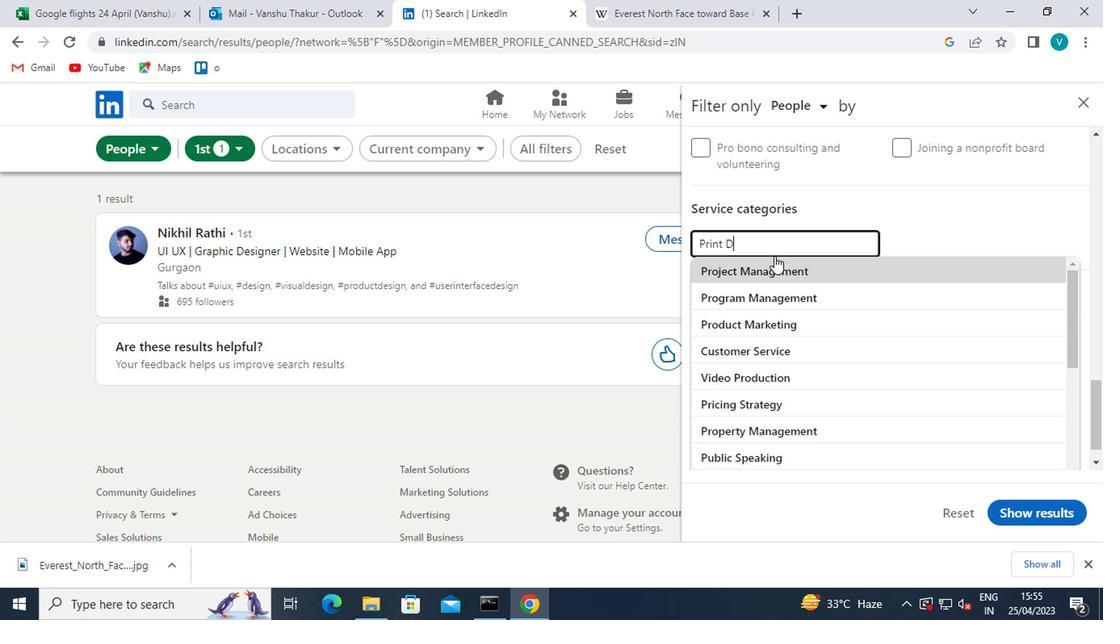 
Action: Mouse pressed left at (772, 256)
Screenshot: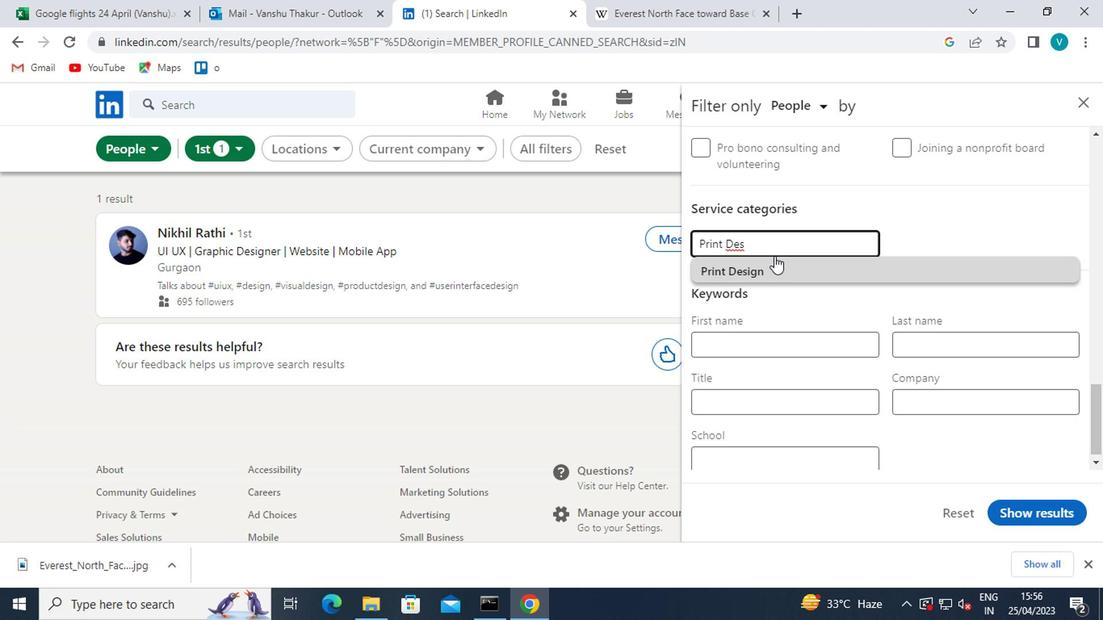 
Action: Mouse scrolled (772, 255) with delta (0, -1)
Screenshot: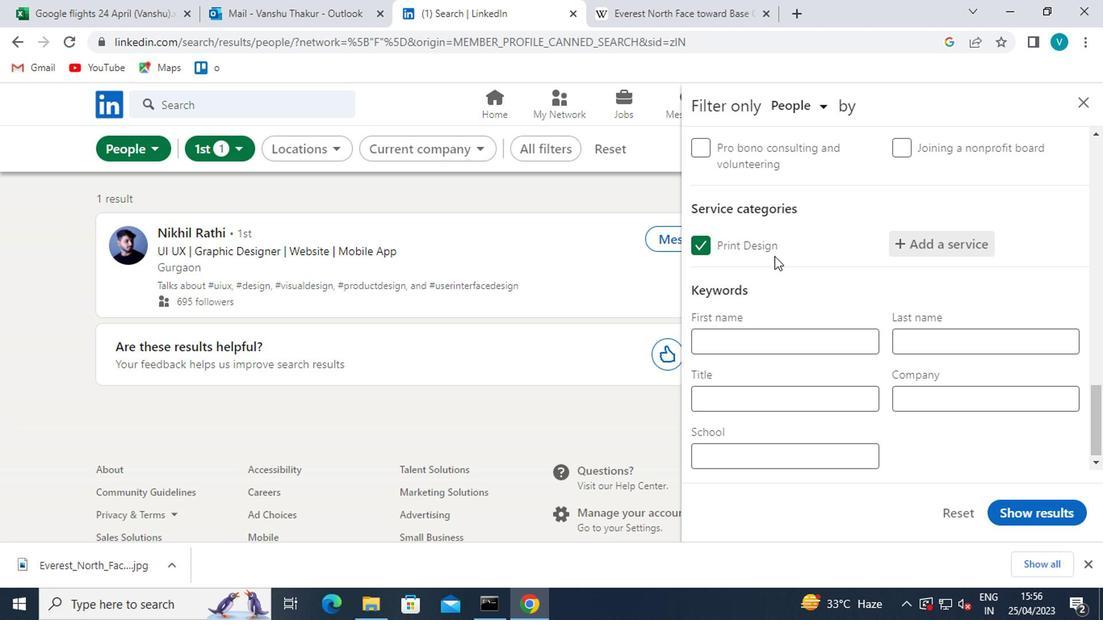 
Action: Mouse scrolled (772, 255) with delta (0, -1)
Screenshot: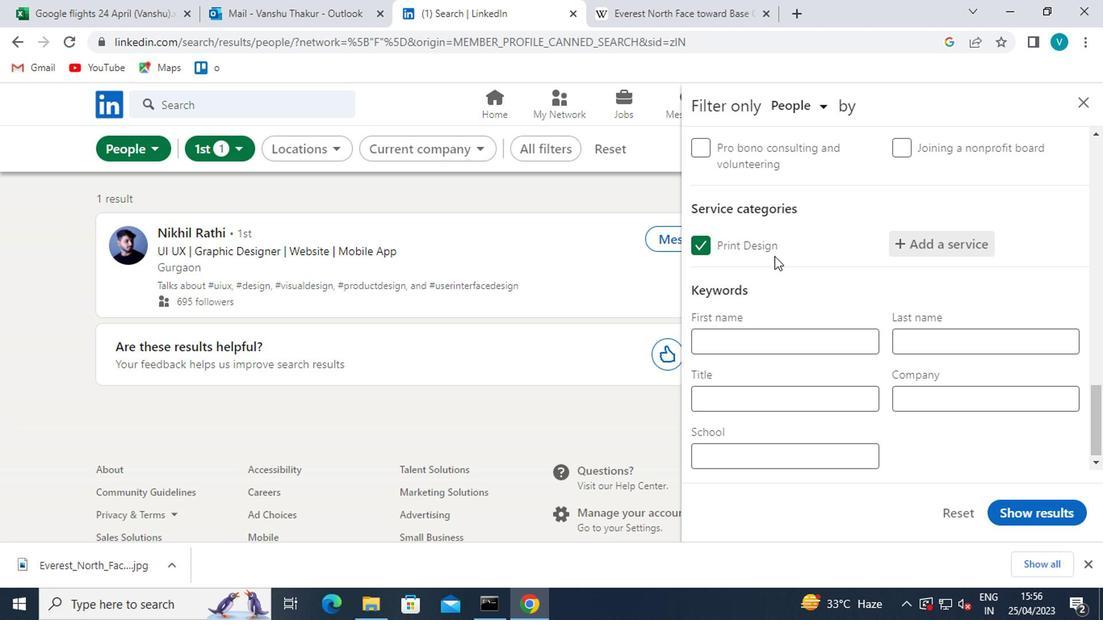 
Action: Mouse moved to (757, 395)
Screenshot: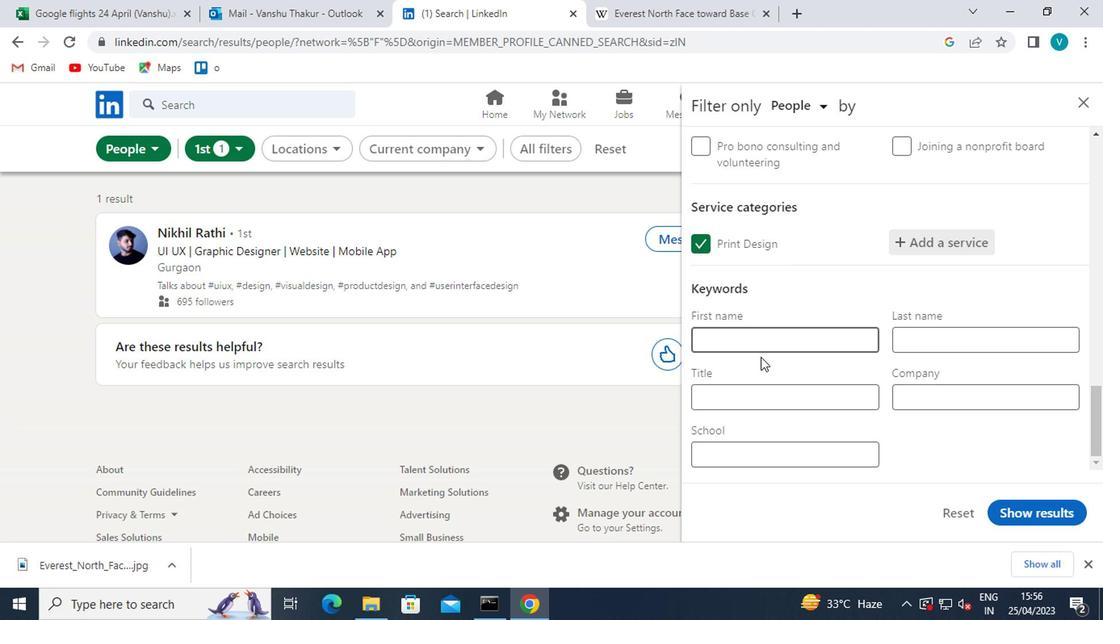 
Action: Mouse pressed left at (757, 395)
Screenshot: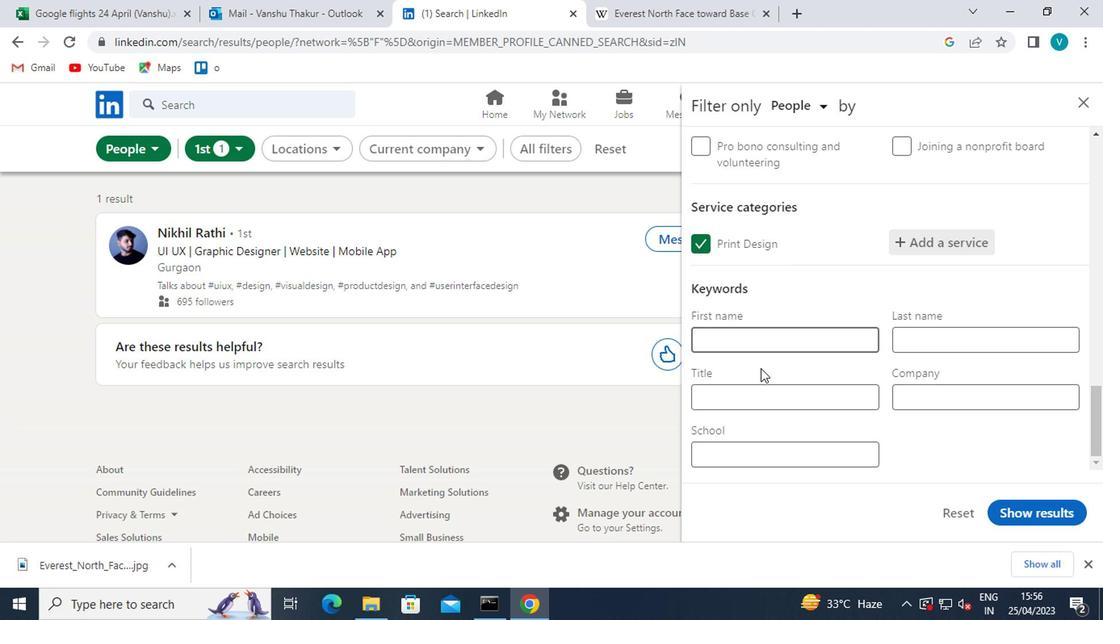 
Action: Mouse moved to (758, 395)
Screenshot: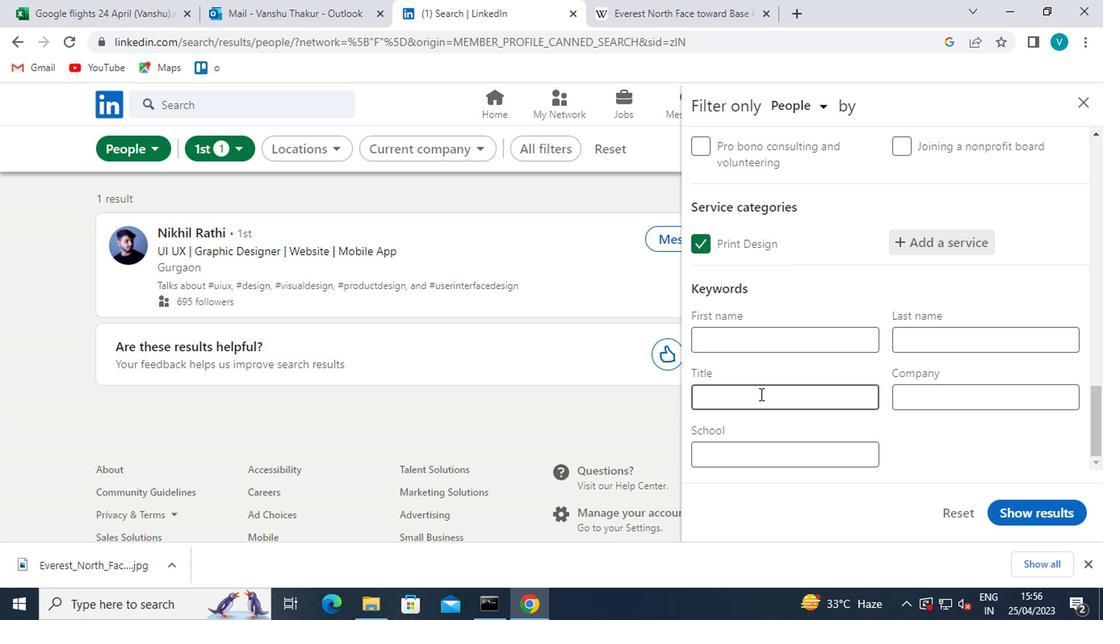 
Action: Key pressed <Key.shift>JOURNALIAST<Key.space><Key.backspace><Key.backspace><Key.backspace><Key.backspace>ST<Key.space>
Screenshot: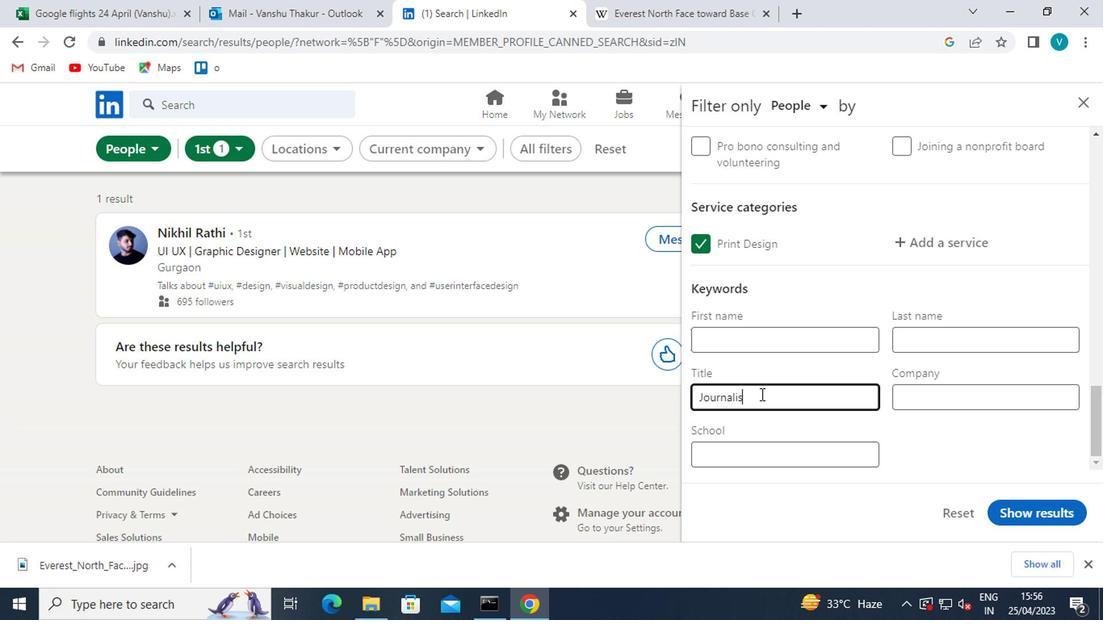 
Action: Mouse moved to (998, 507)
Screenshot: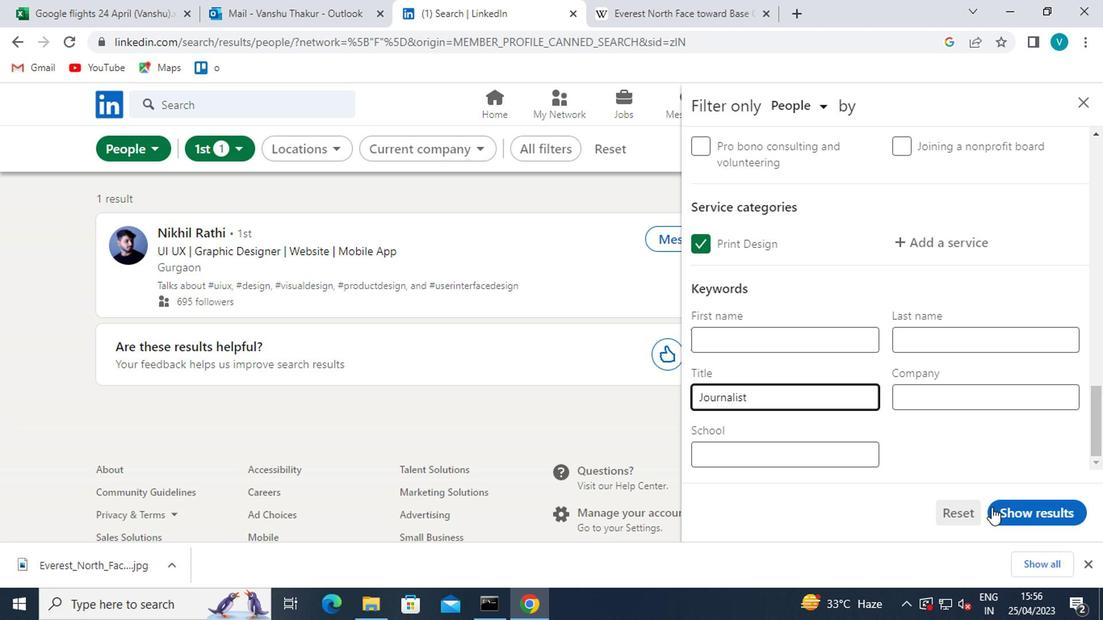 
Action: Mouse pressed left at (998, 507)
Screenshot: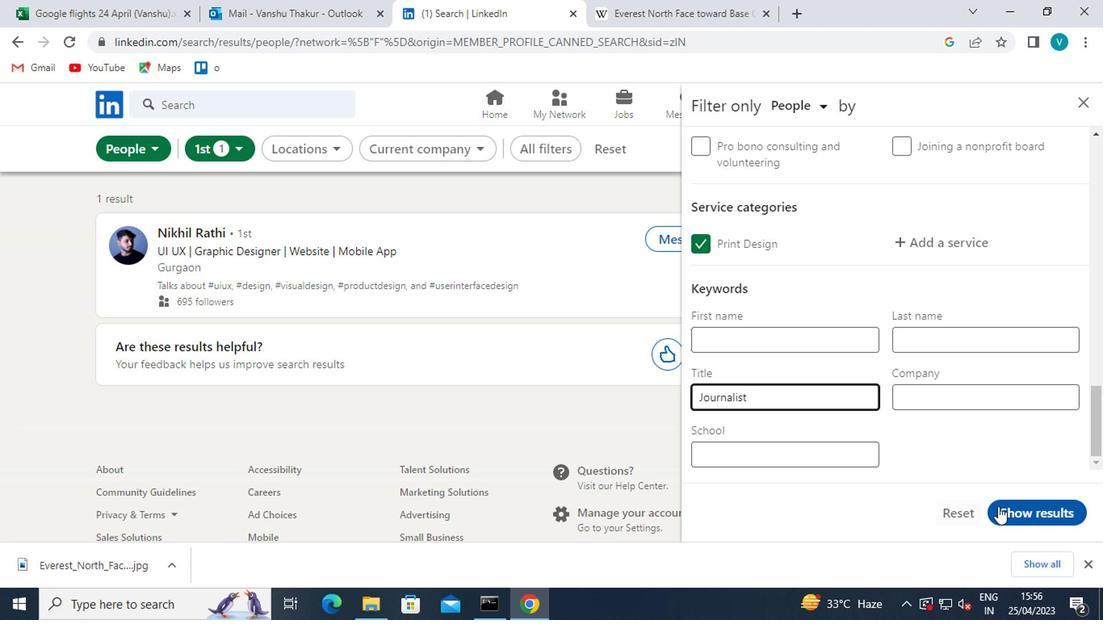
Action: Mouse moved to (949, 498)
Screenshot: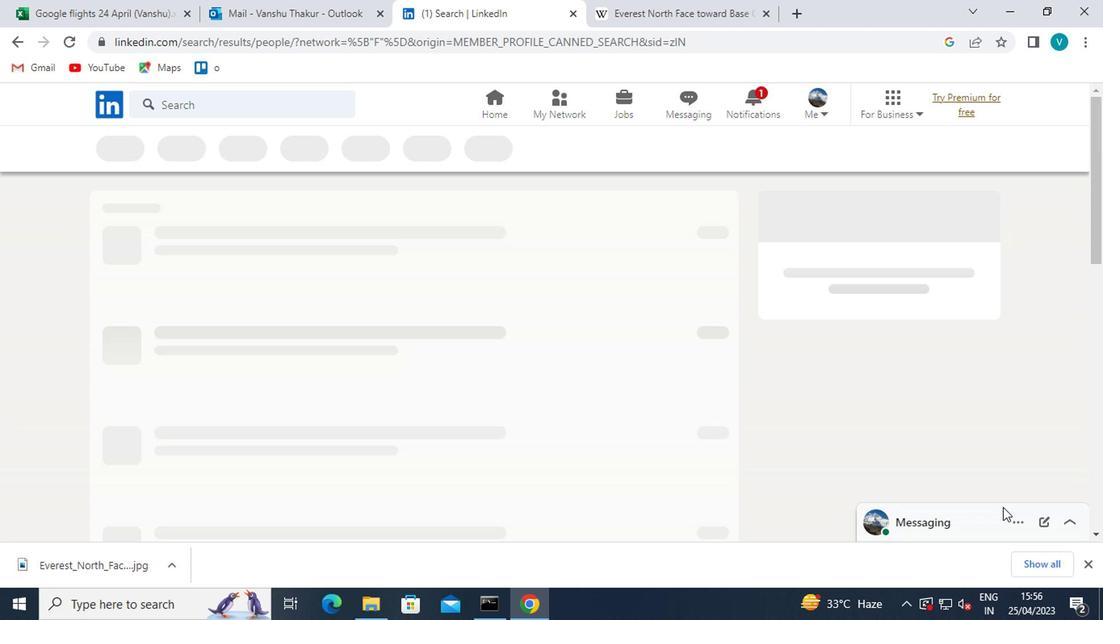 
